 Task: Look for space in Chimaltenango, Guatemala from 9th June, 2023 to 17th June, 2023 for 2 adults in price range Rs.7000 to Rs.12000. Place can be private room with 1  bedroom having 2 beds and 1 bathroom. Property type can be house, flat, guest house. Booking option can be shelf check-in. Required host language is English.
Action: Mouse moved to (567, 97)
Screenshot: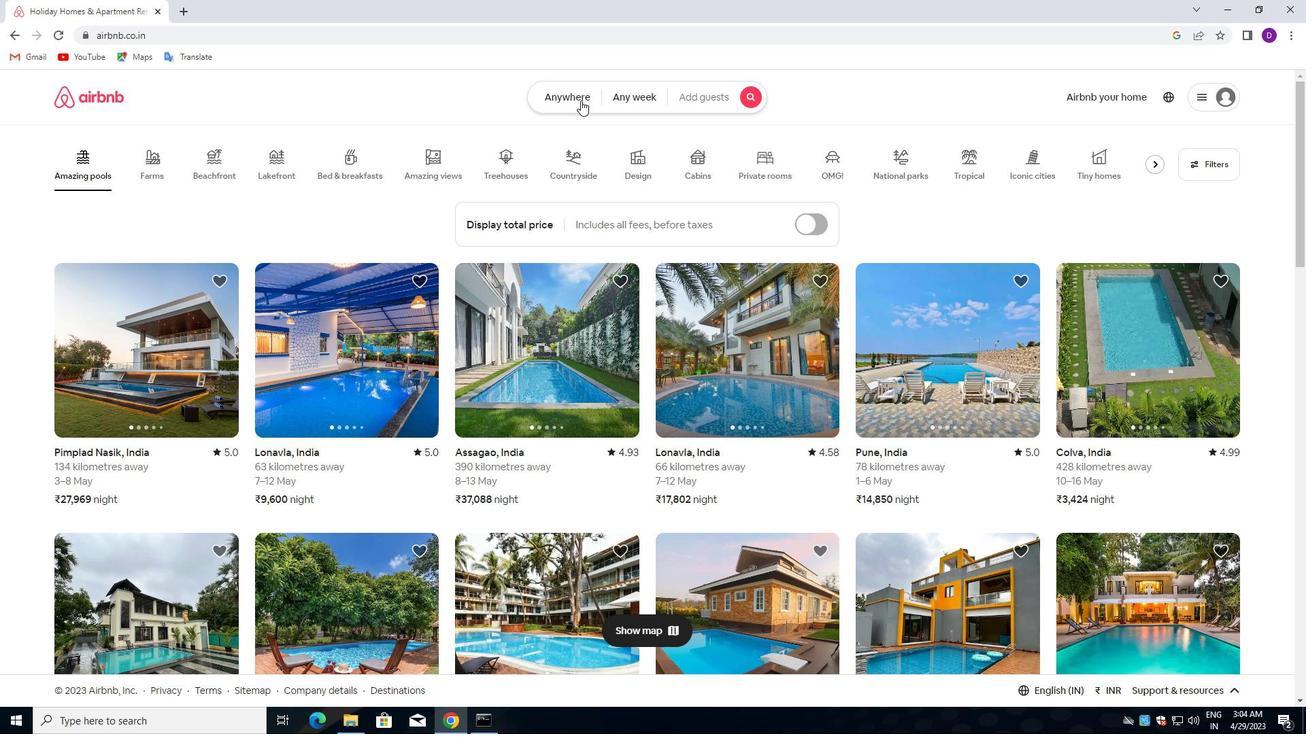 
Action: Mouse pressed left at (567, 97)
Screenshot: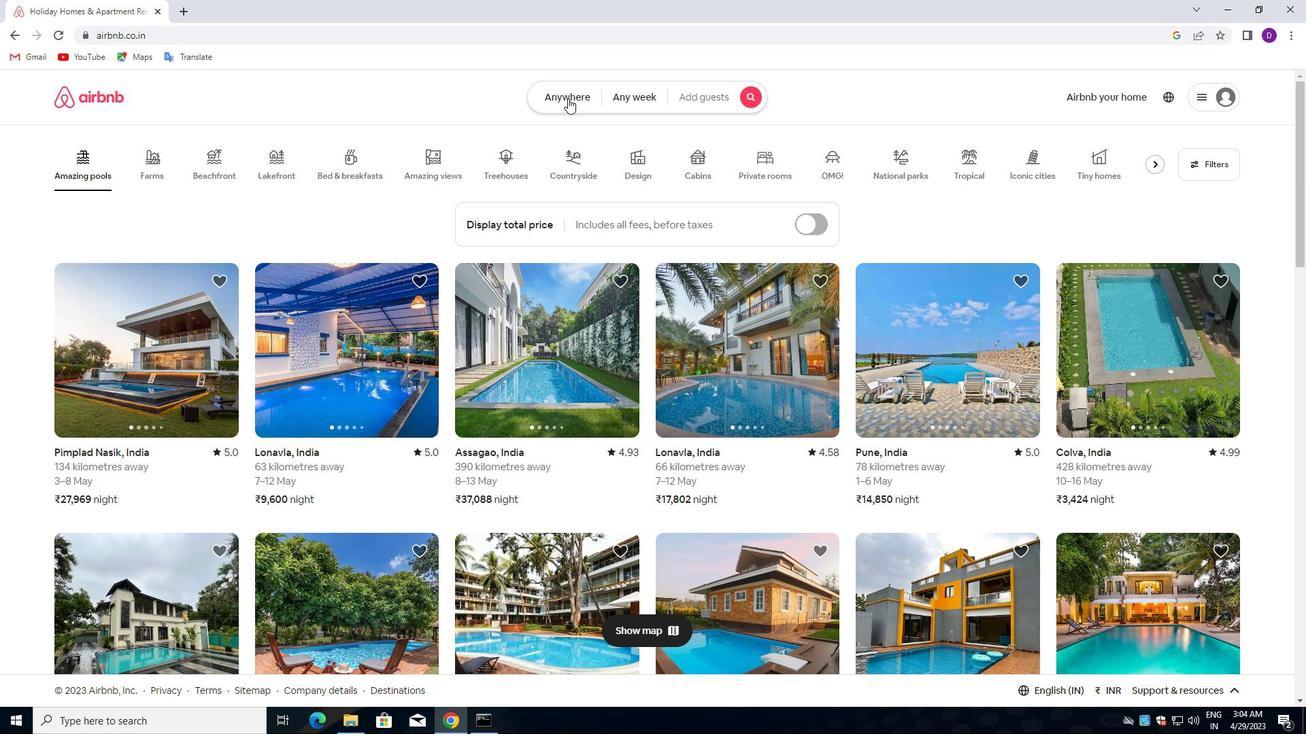 
Action: Mouse moved to (394, 149)
Screenshot: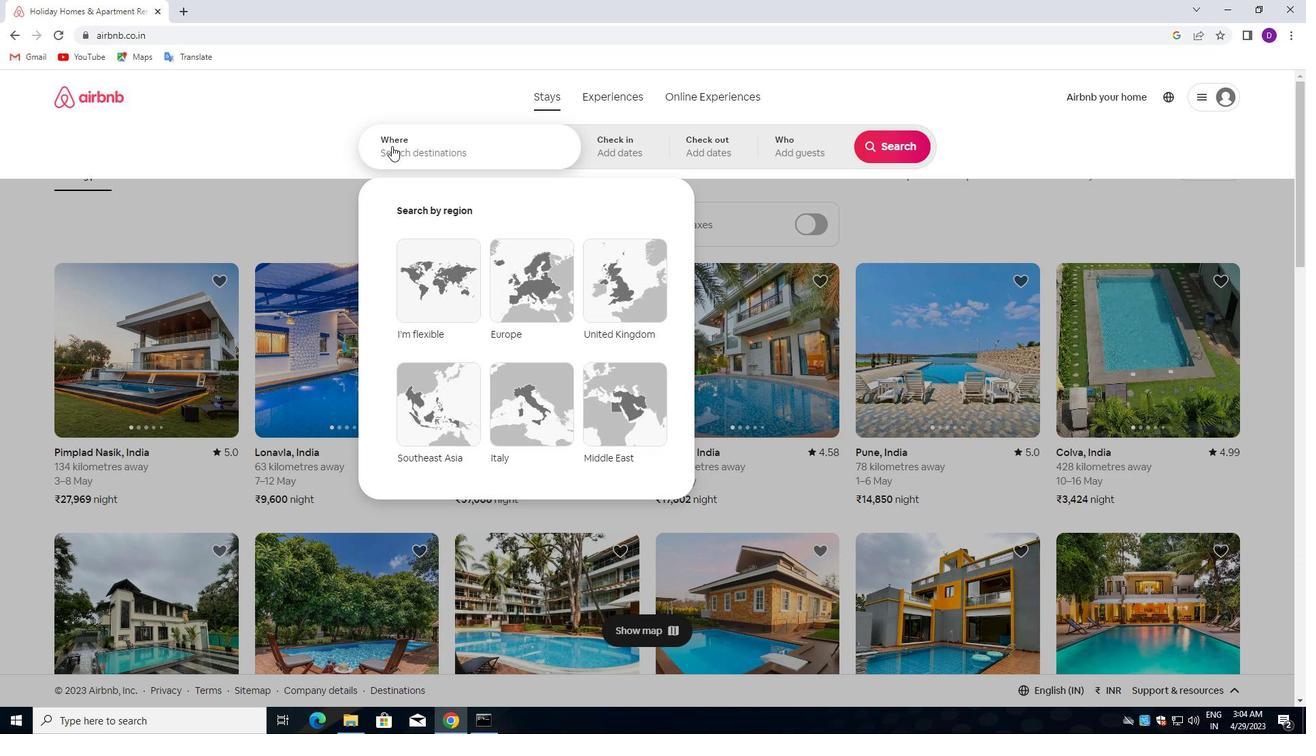 
Action: Mouse pressed left at (394, 149)
Screenshot: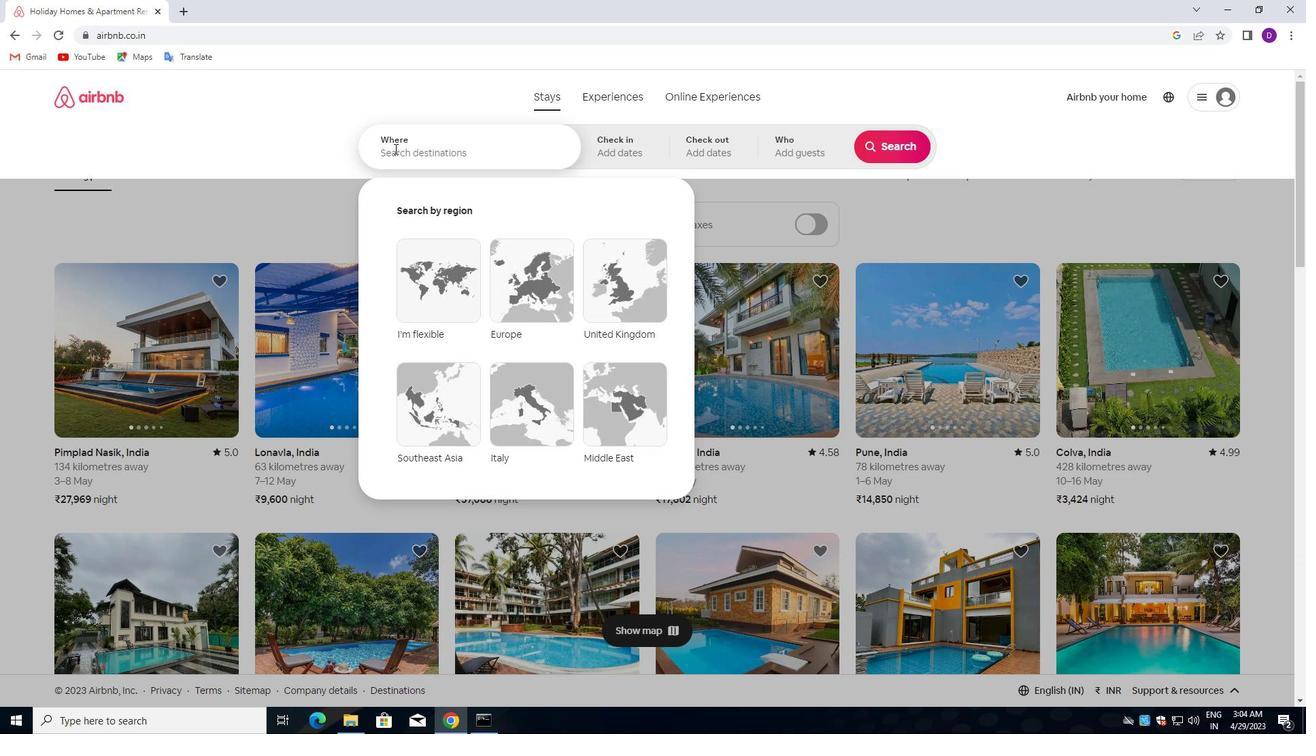 
Action: Key pressed <Key.shift>CHIMALTE<Key.down><Key.enter>
Screenshot: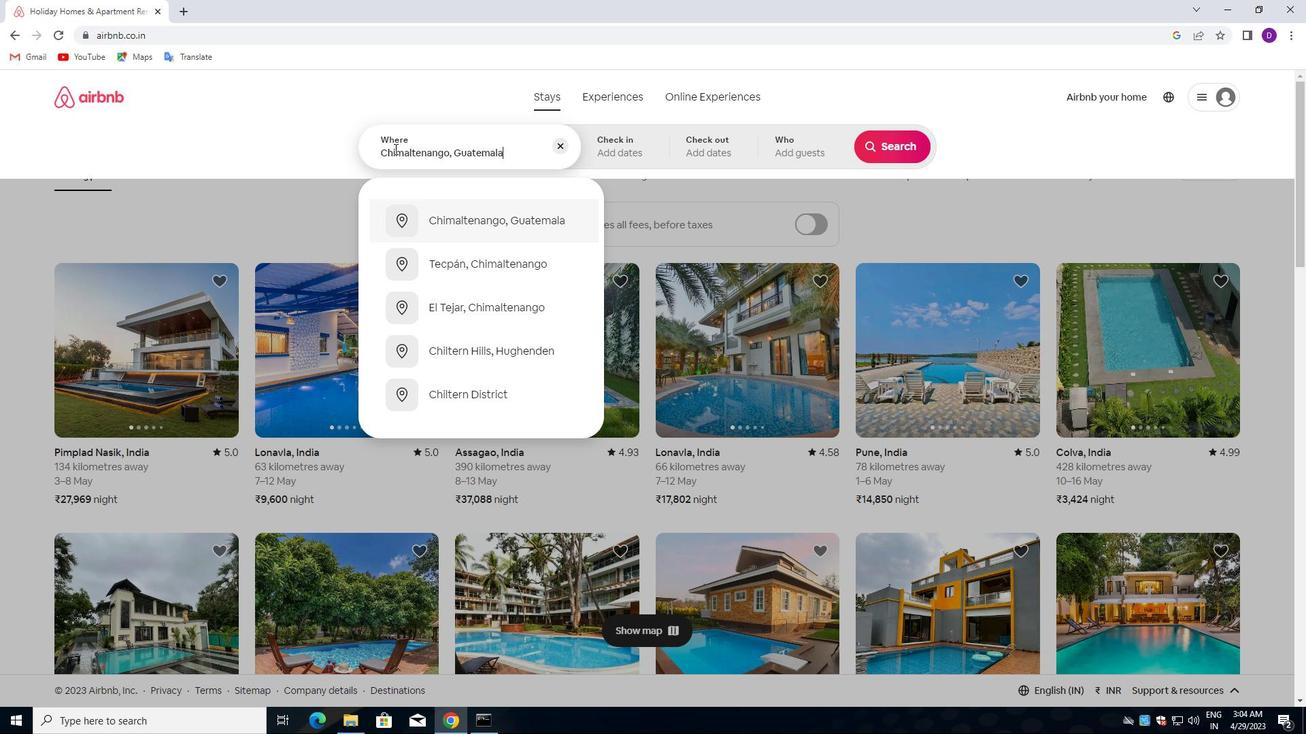 
Action: Mouse moved to (888, 254)
Screenshot: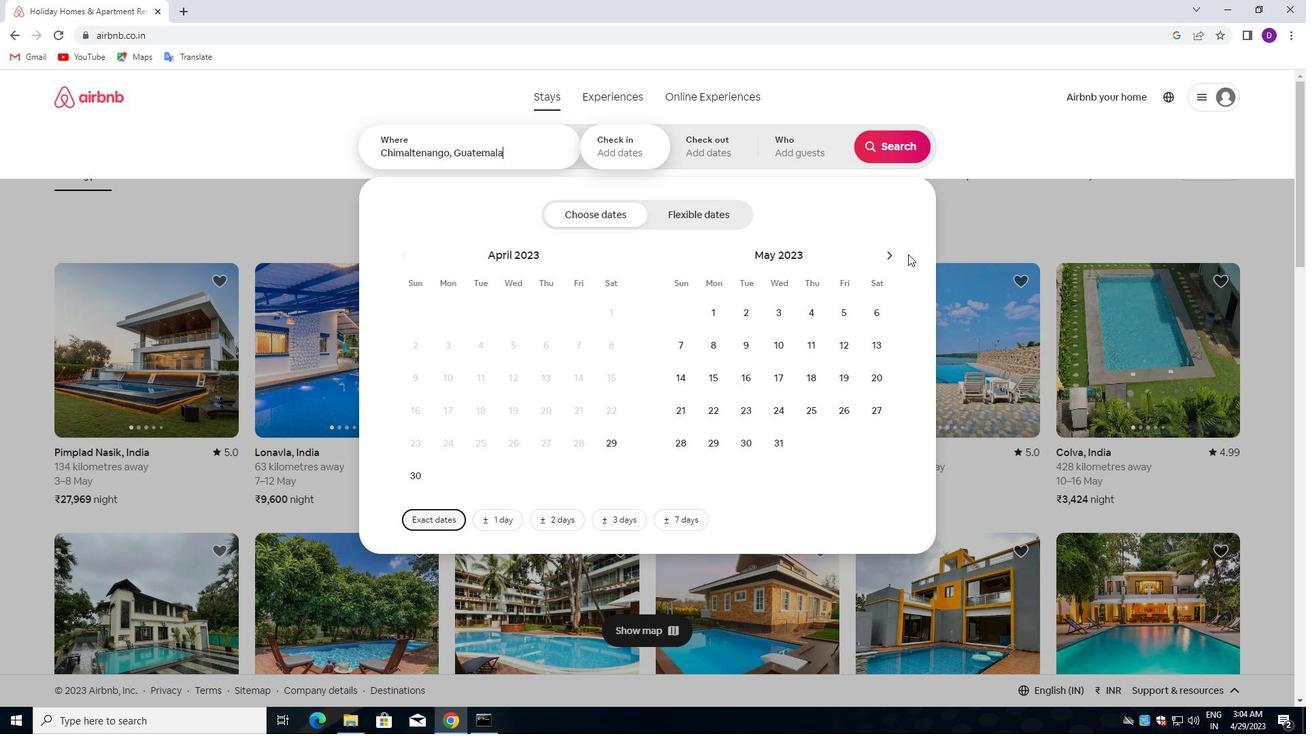 
Action: Mouse pressed left at (888, 254)
Screenshot: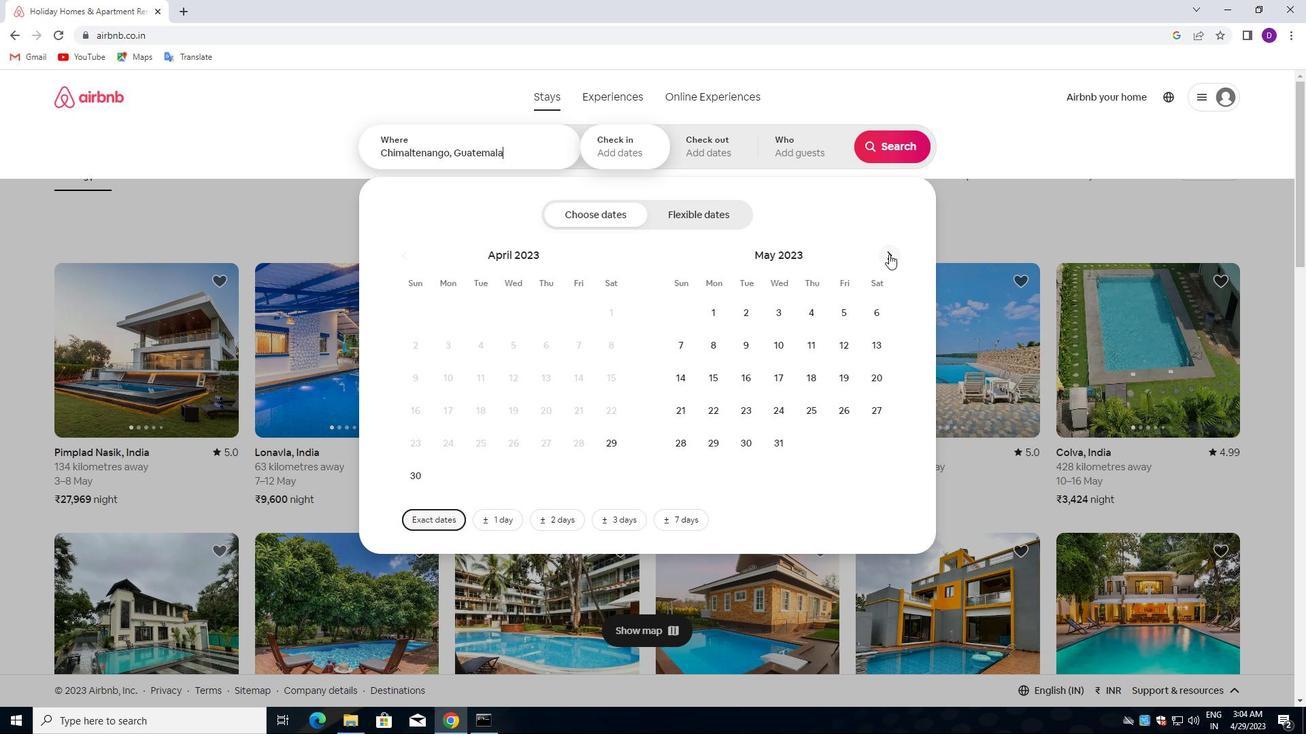 
Action: Mouse moved to (840, 346)
Screenshot: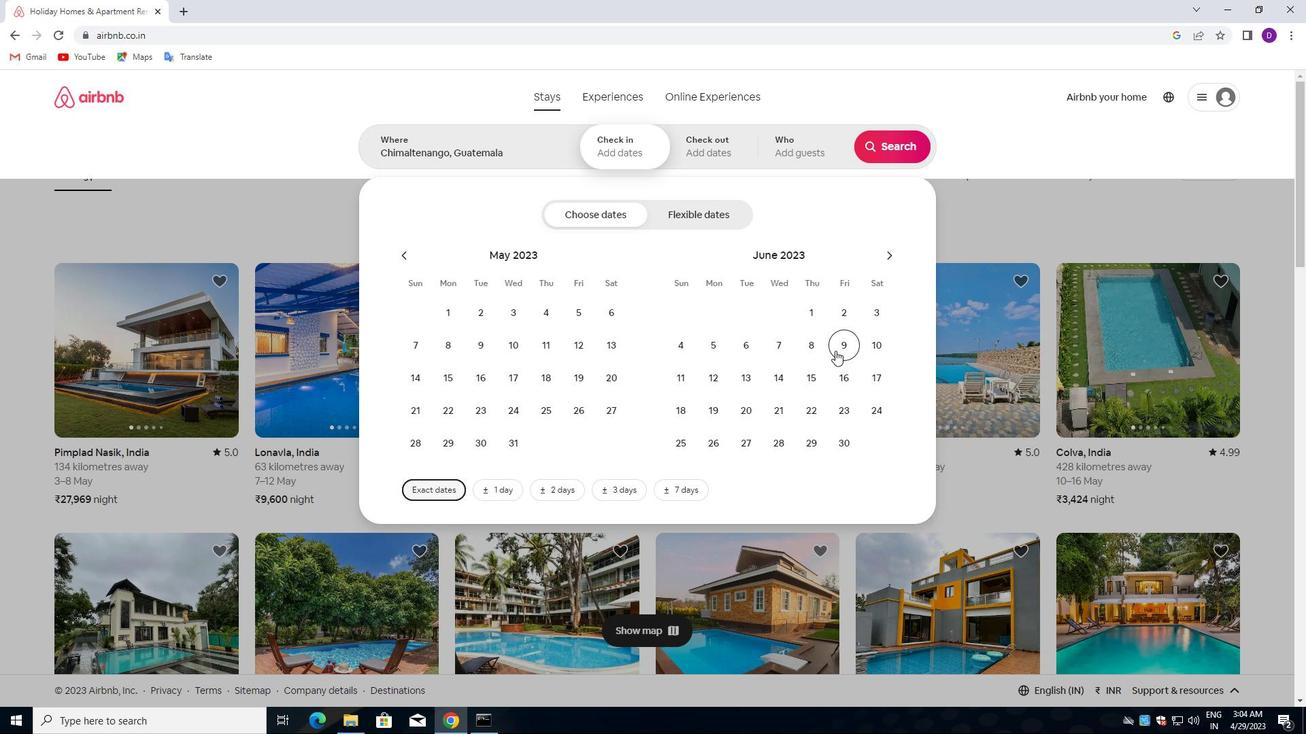 
Action: Mouse pressed left at (840, 346)
Screenshot: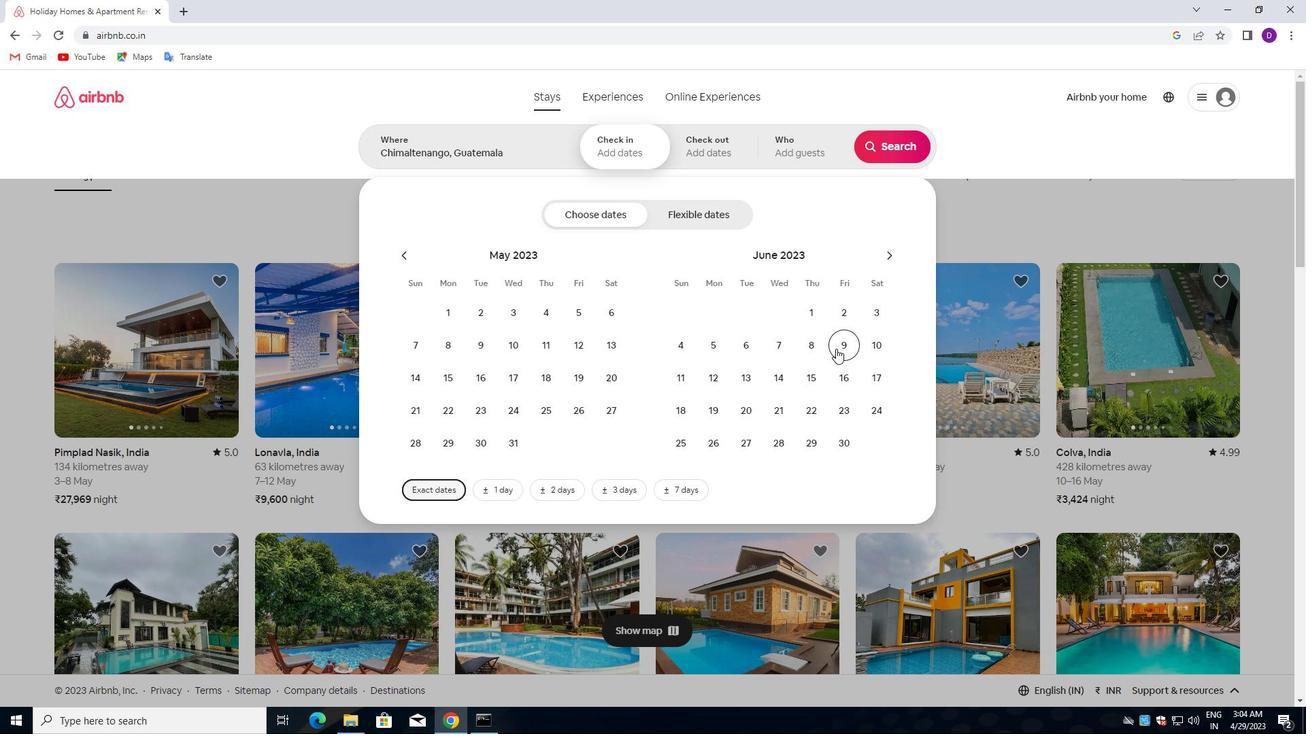 
Action: Mouse moved to (871, 374)
Screenshot: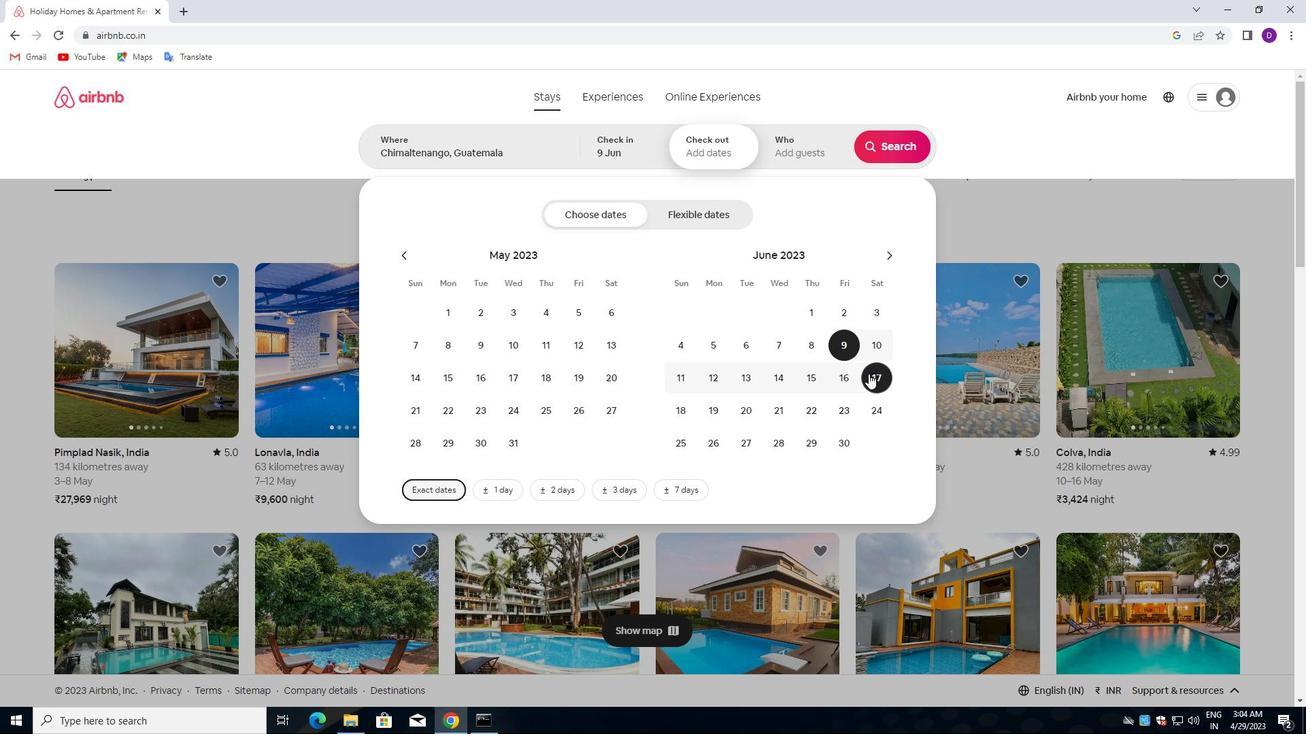 
Action: Mouse pressed left at (871, 374)
Screenshot: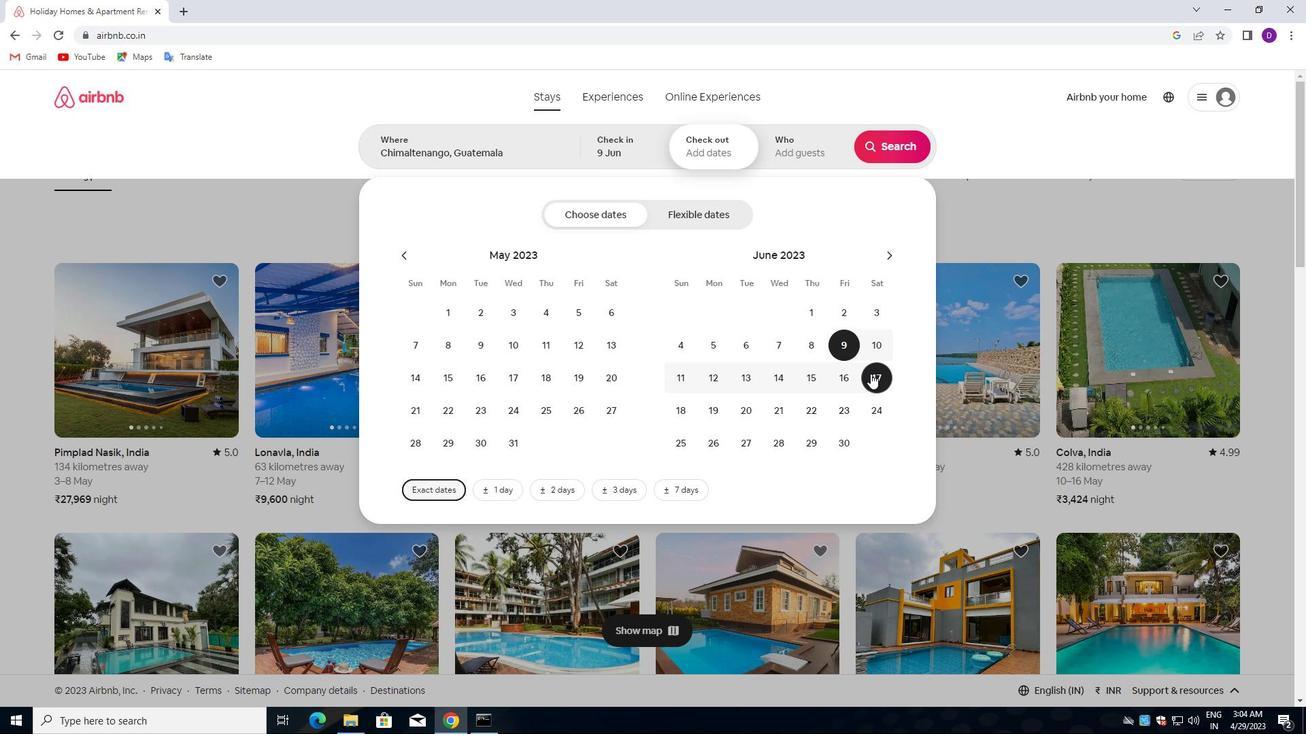 
Action: Mouse moved to (802, 149)
Screenshot: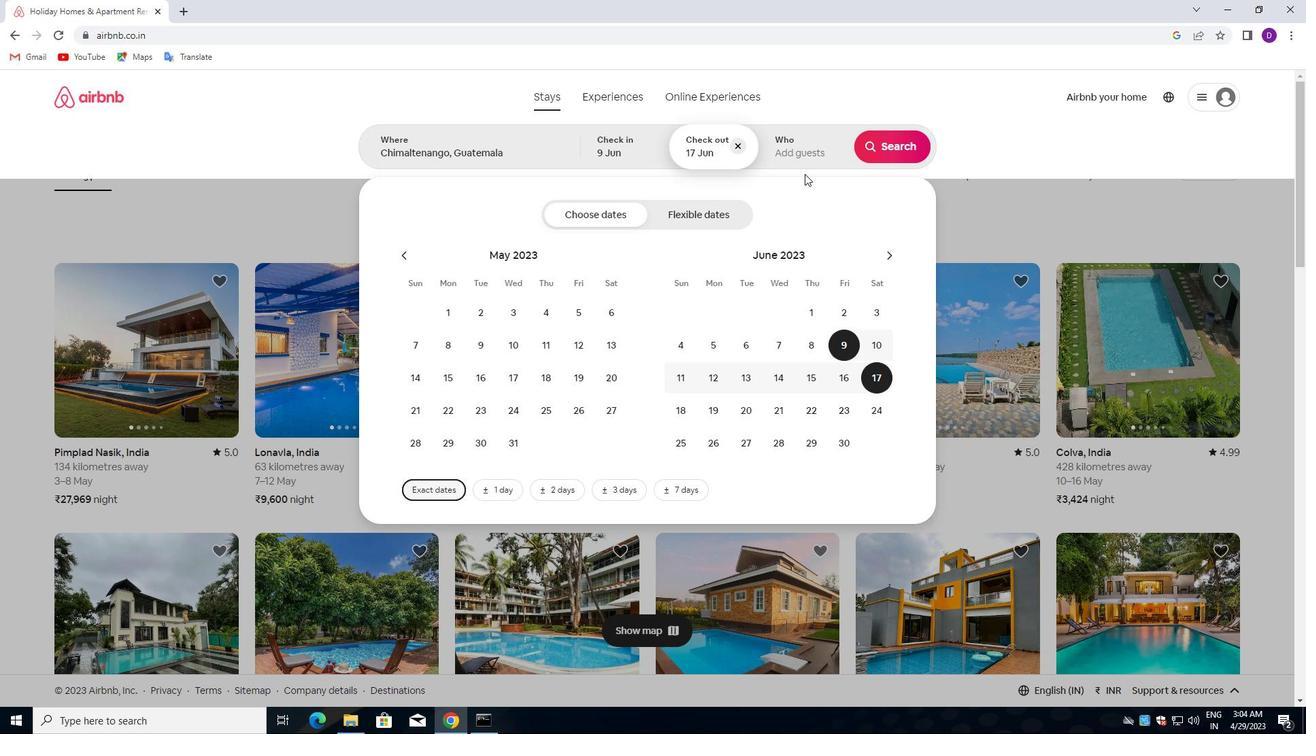
Action: Mouse pressed left at (802, 149)
Screenshot: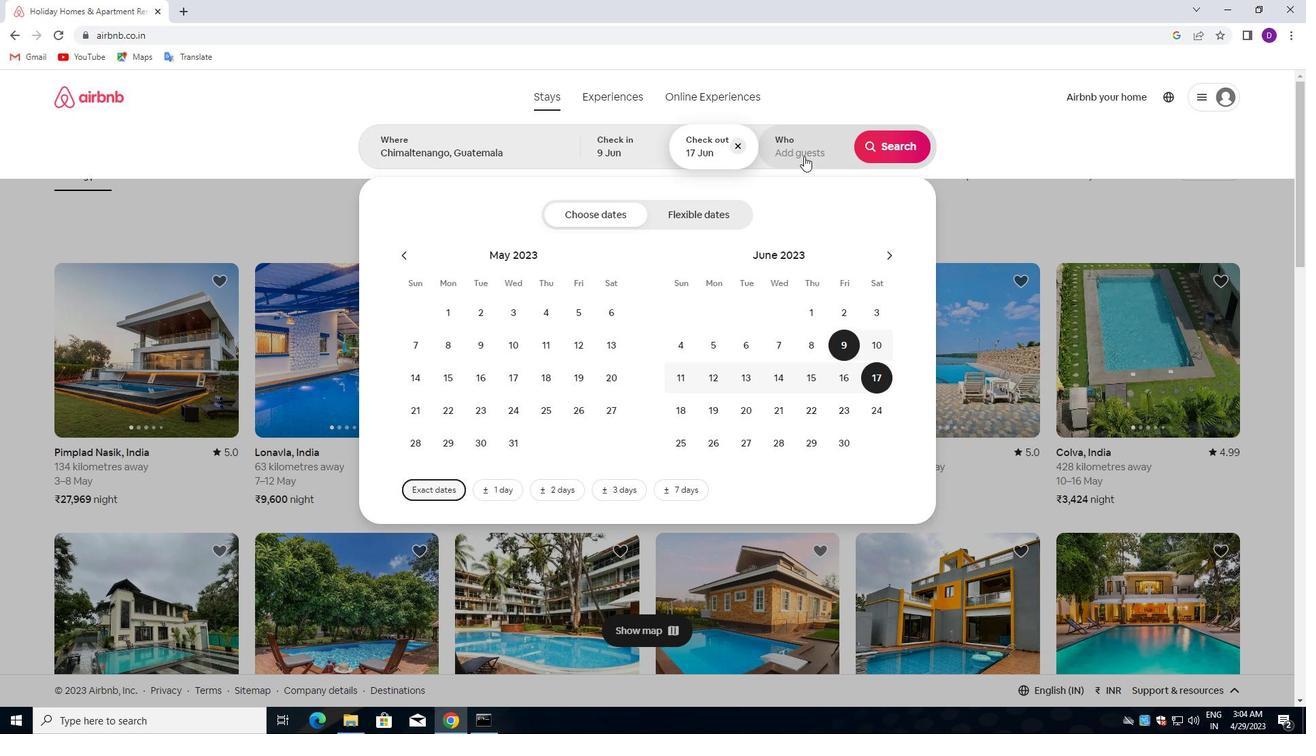 
Action: Mouse moved to (896, 223)
Screenshot: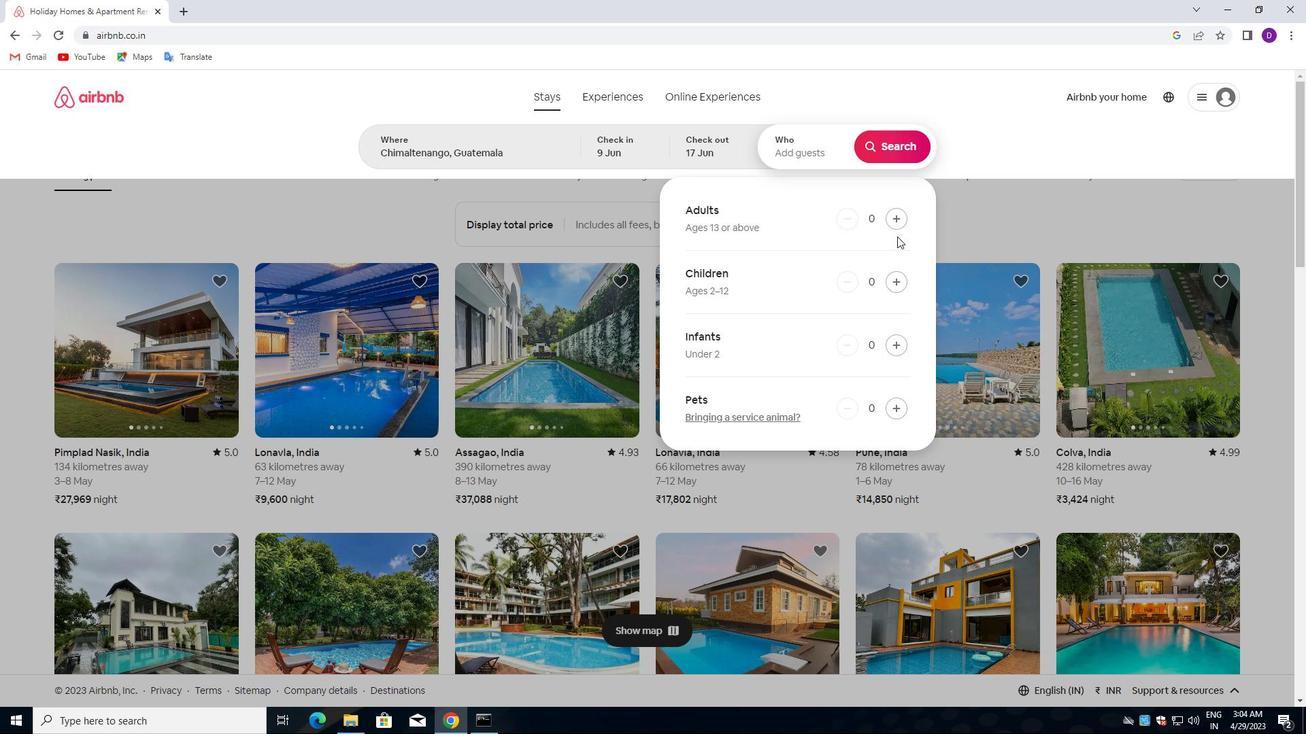 
Action: Mouse pressed left at (896, 223)
Screenshot: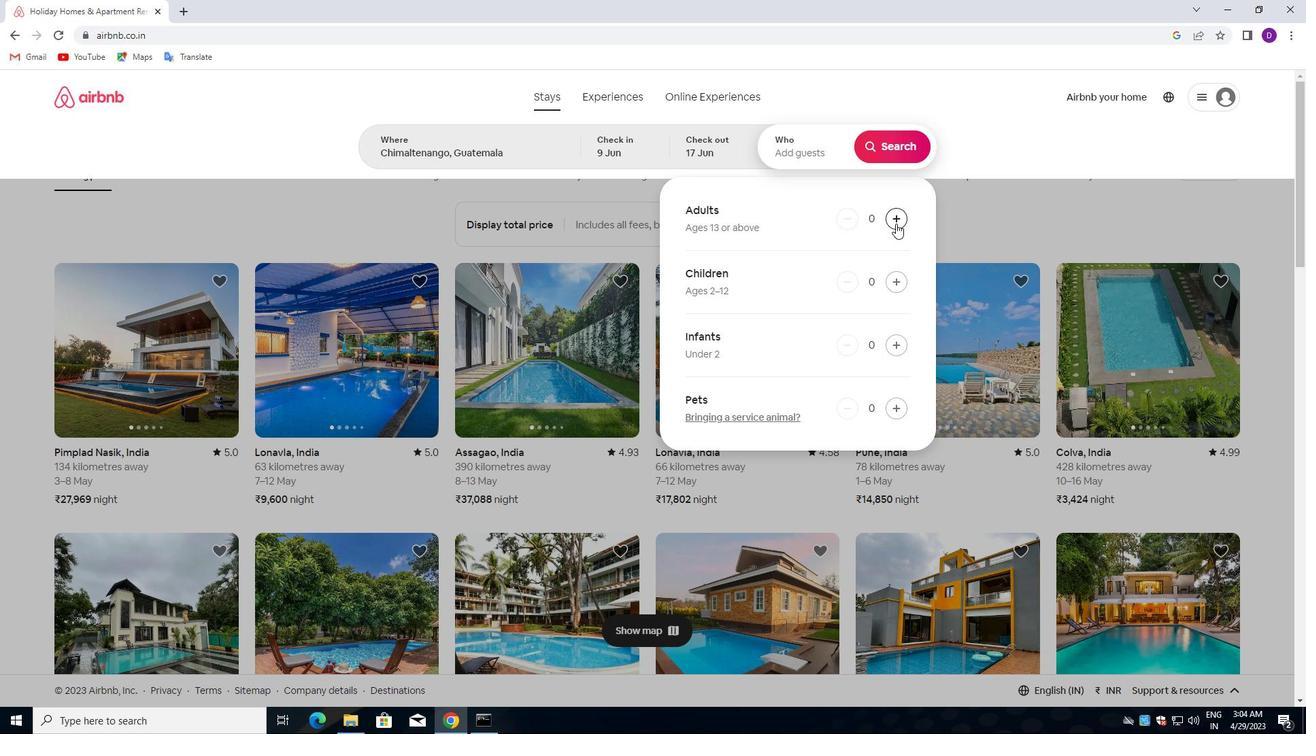 
Action: Mouse pressed left at (896, 223)
Screenshot: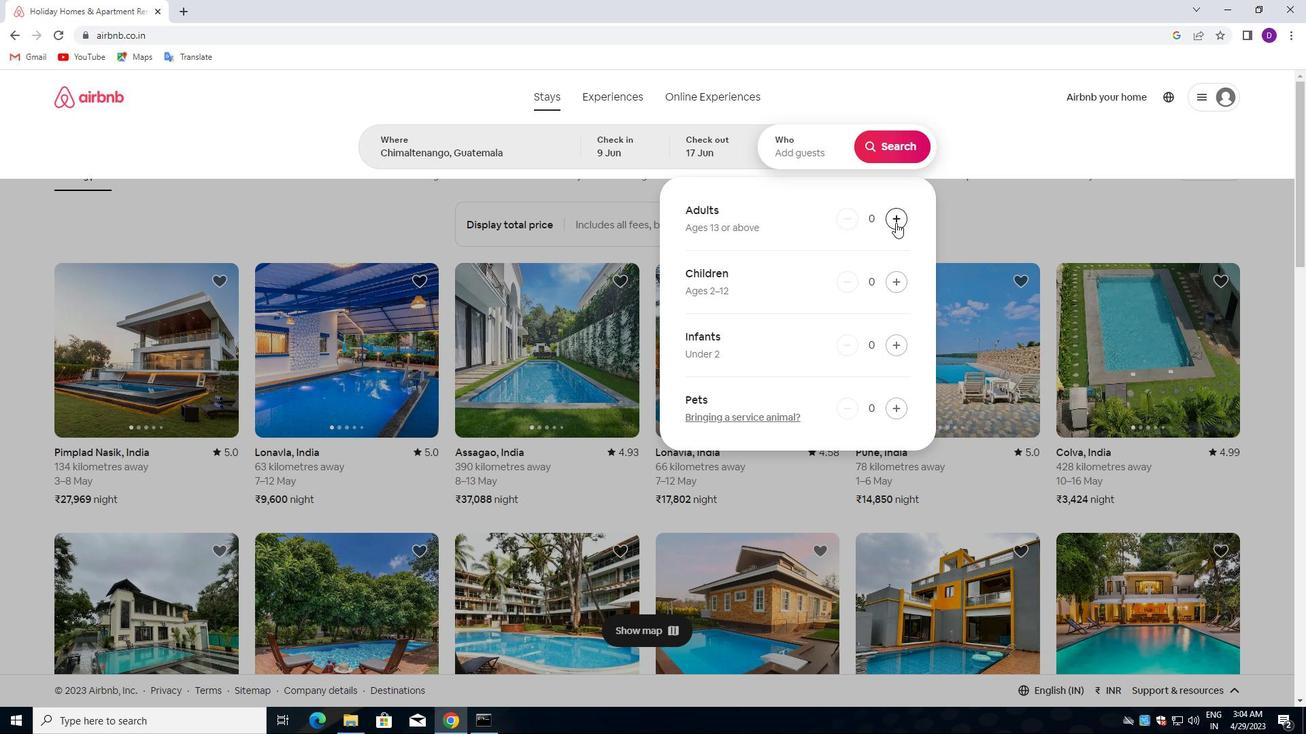 
Action: Mouse moved to (901, 148)
Screenshot: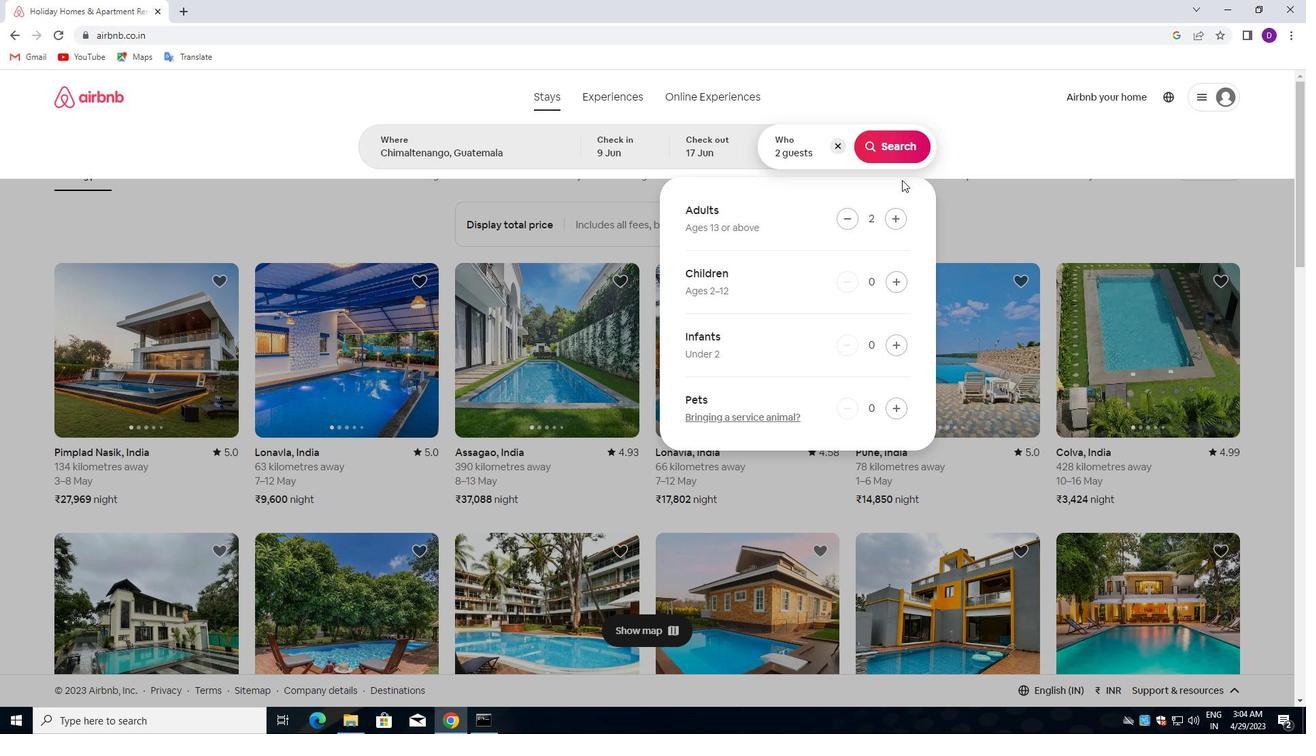 
Action: Mouse pressed left at (901, 148)
Screenshot: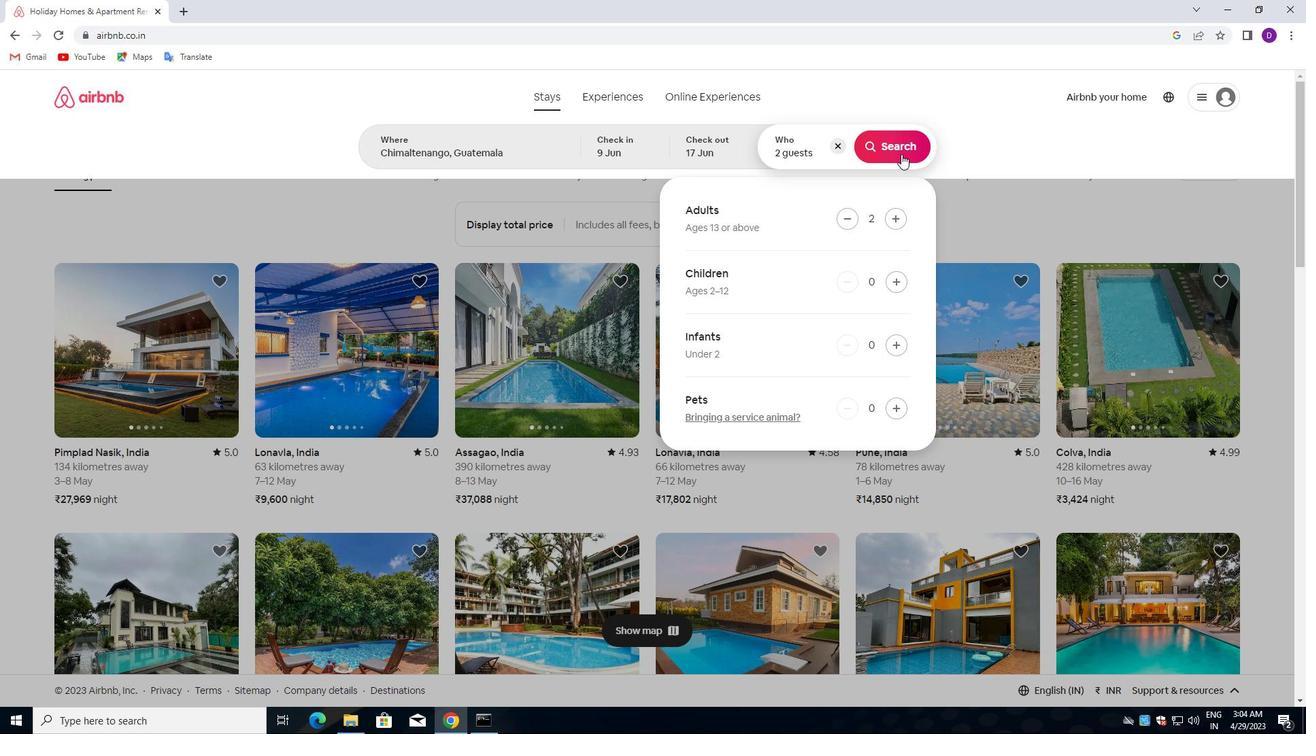 
Action: Mouse moved to (1230, 149)
Screenshot: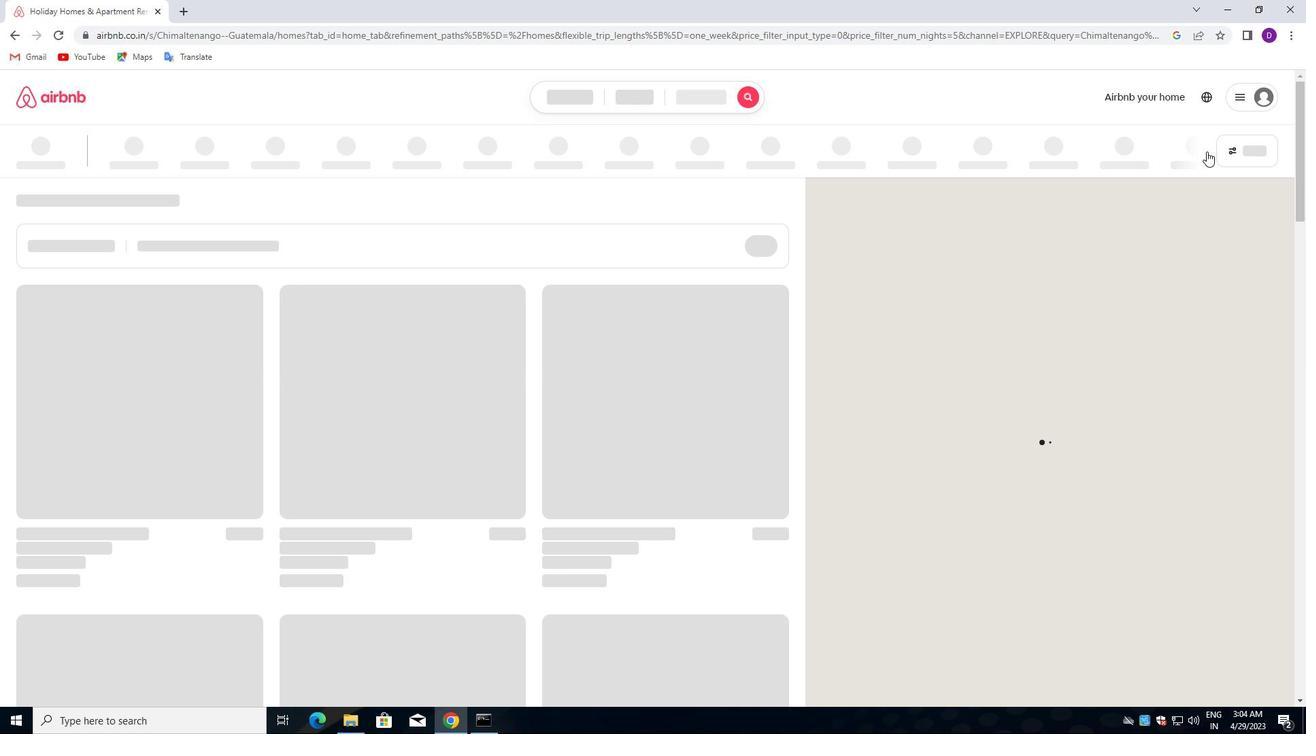 
Action: Mouse pressed left at (1230, 149)
Screenshot: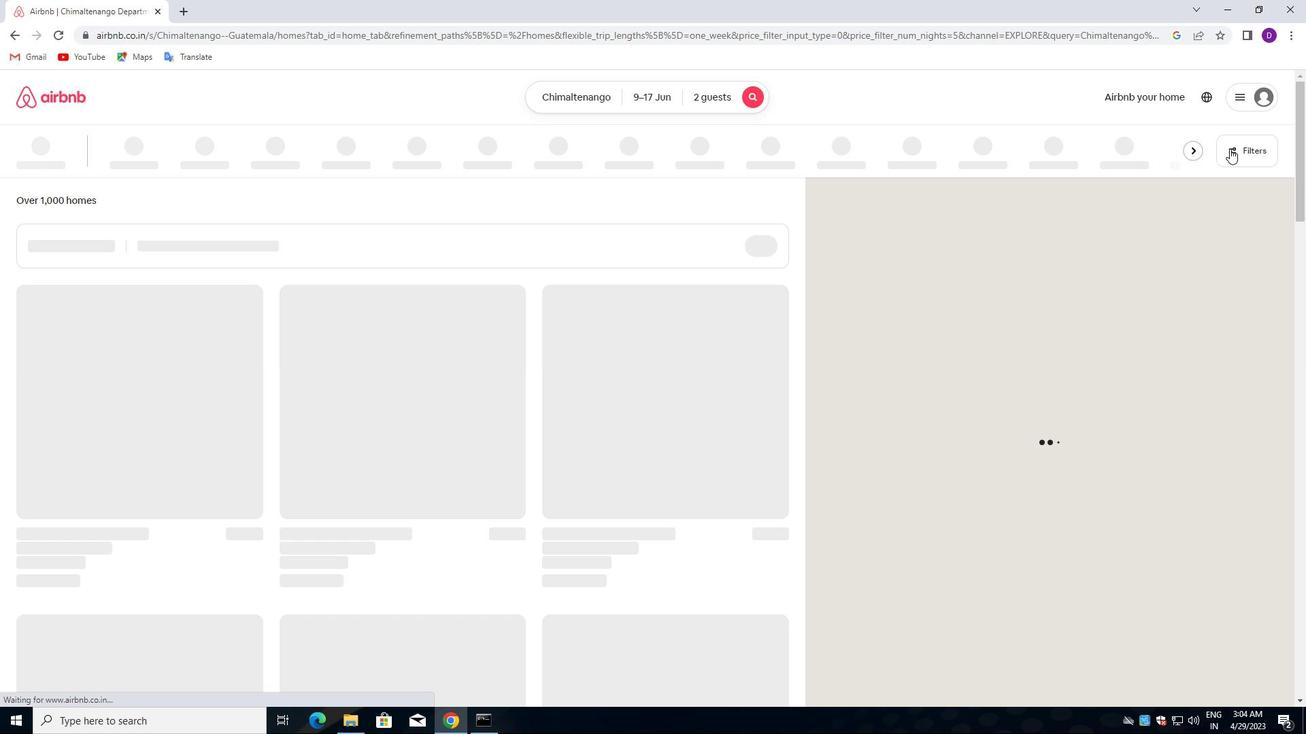 
Action: Mouse moved to (481, 321)
Screenshot: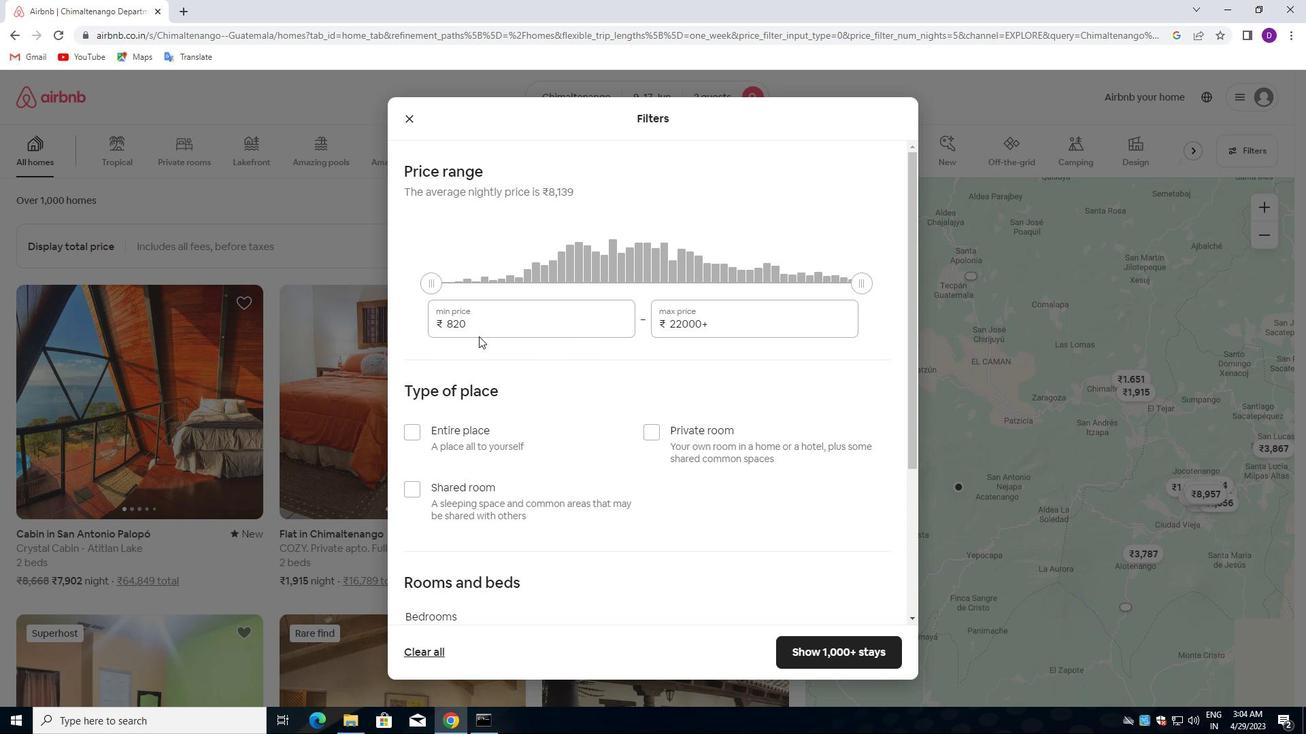 
Action: Mouse pressed left at (481, 321)
Screenshot: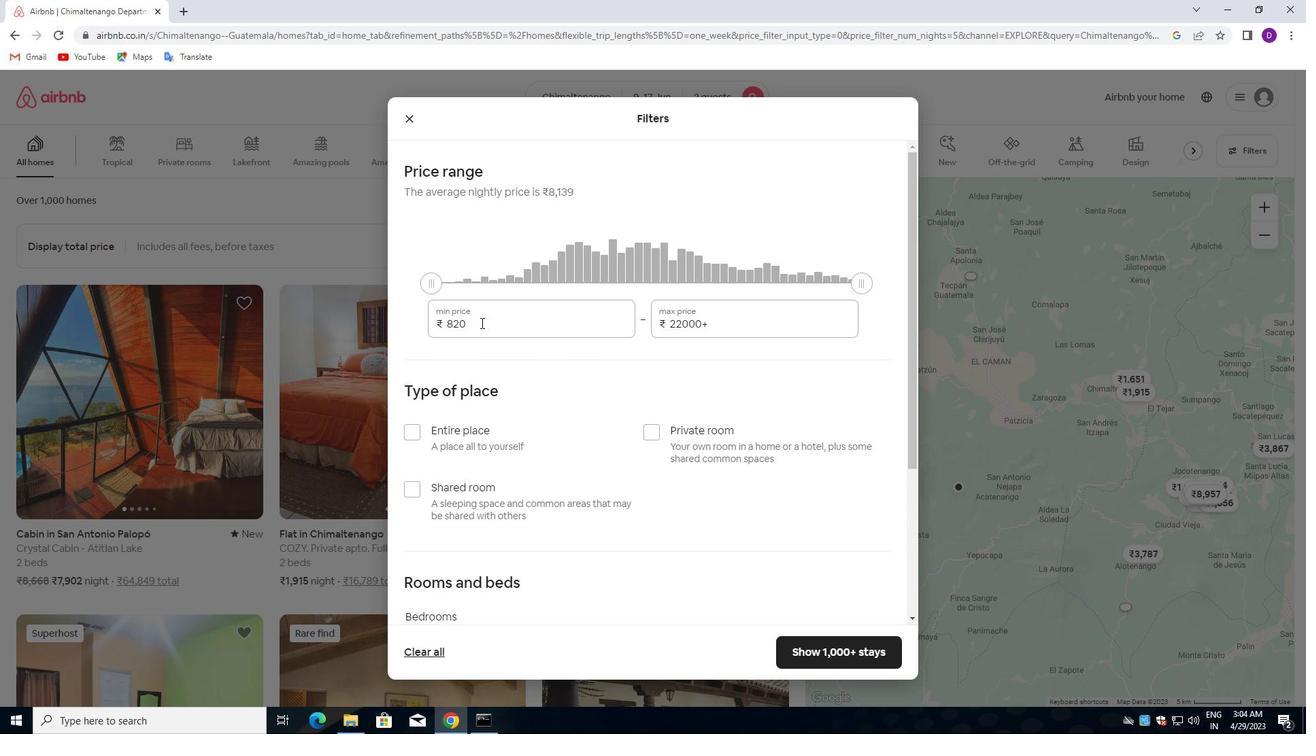 
Action: Mouse pressed left at (481, 321)
Screenshot: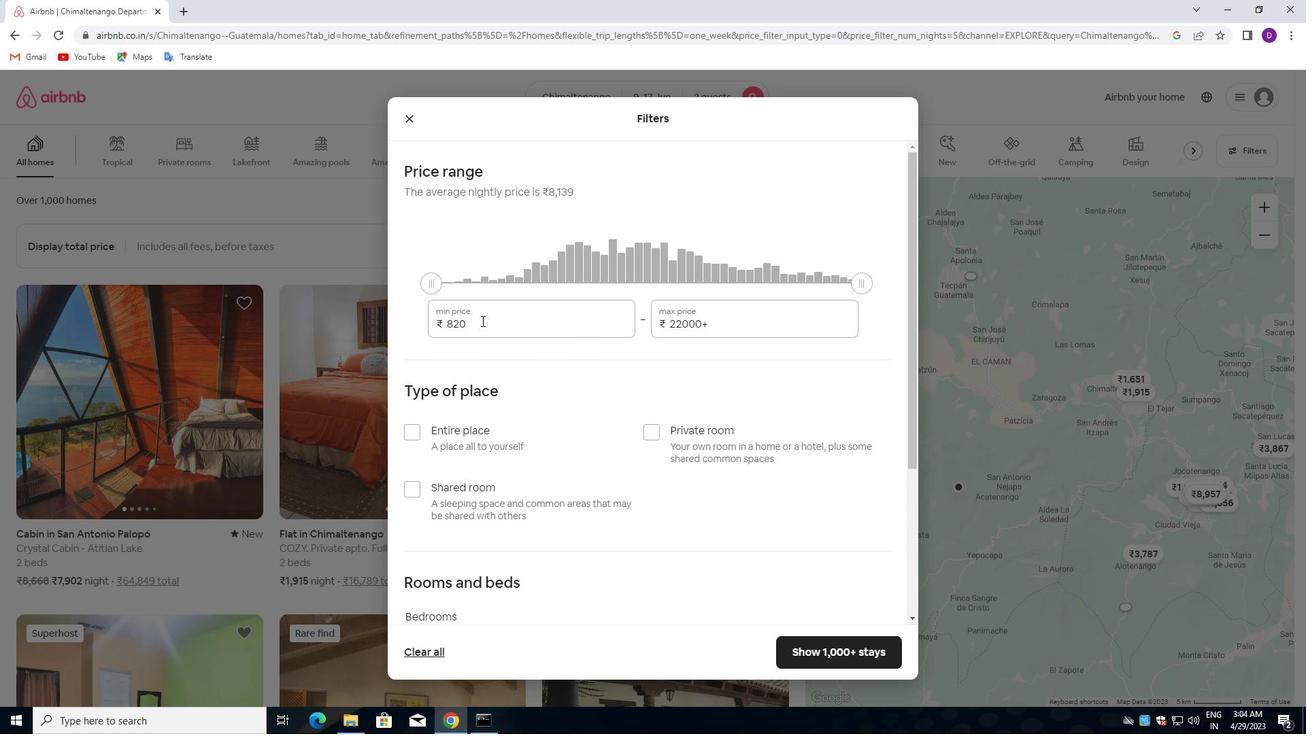 
Action: Key pressed 7000<Key.tab>12000
Screenshot: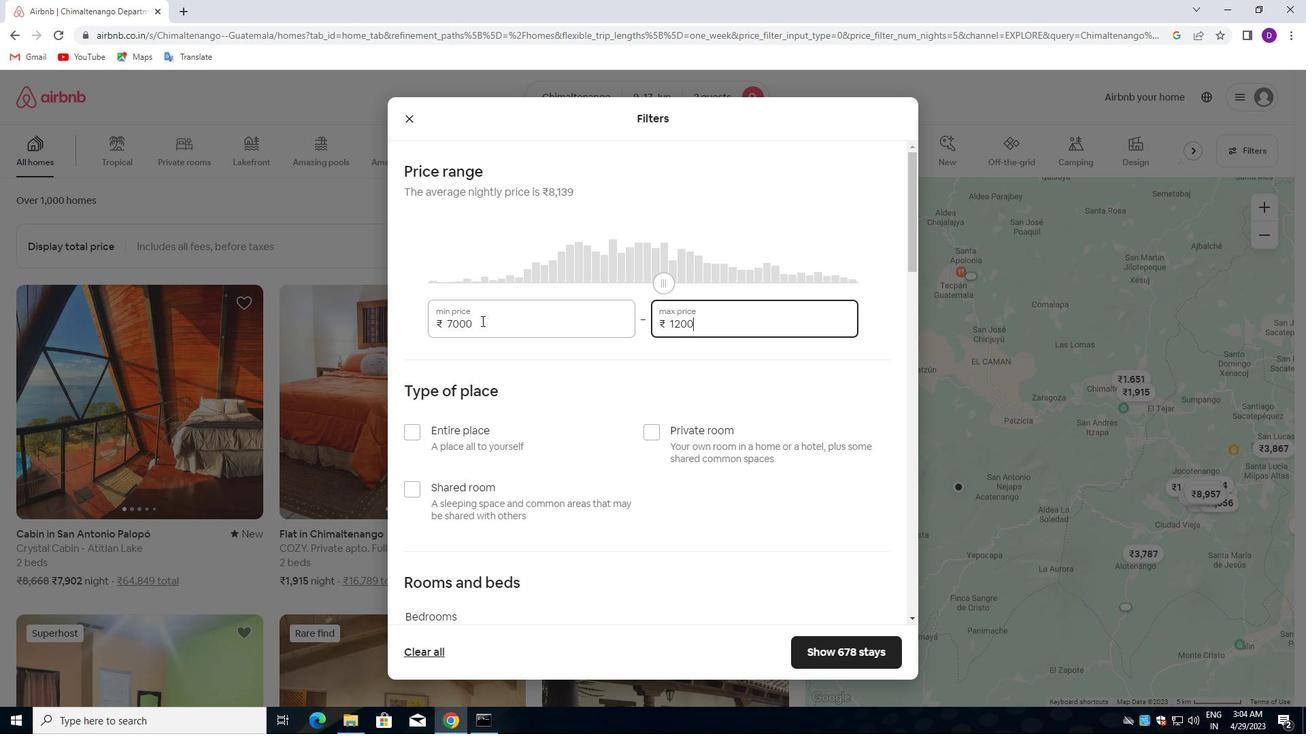 
Action: Mouse moved to (460, 390)
Screenshot: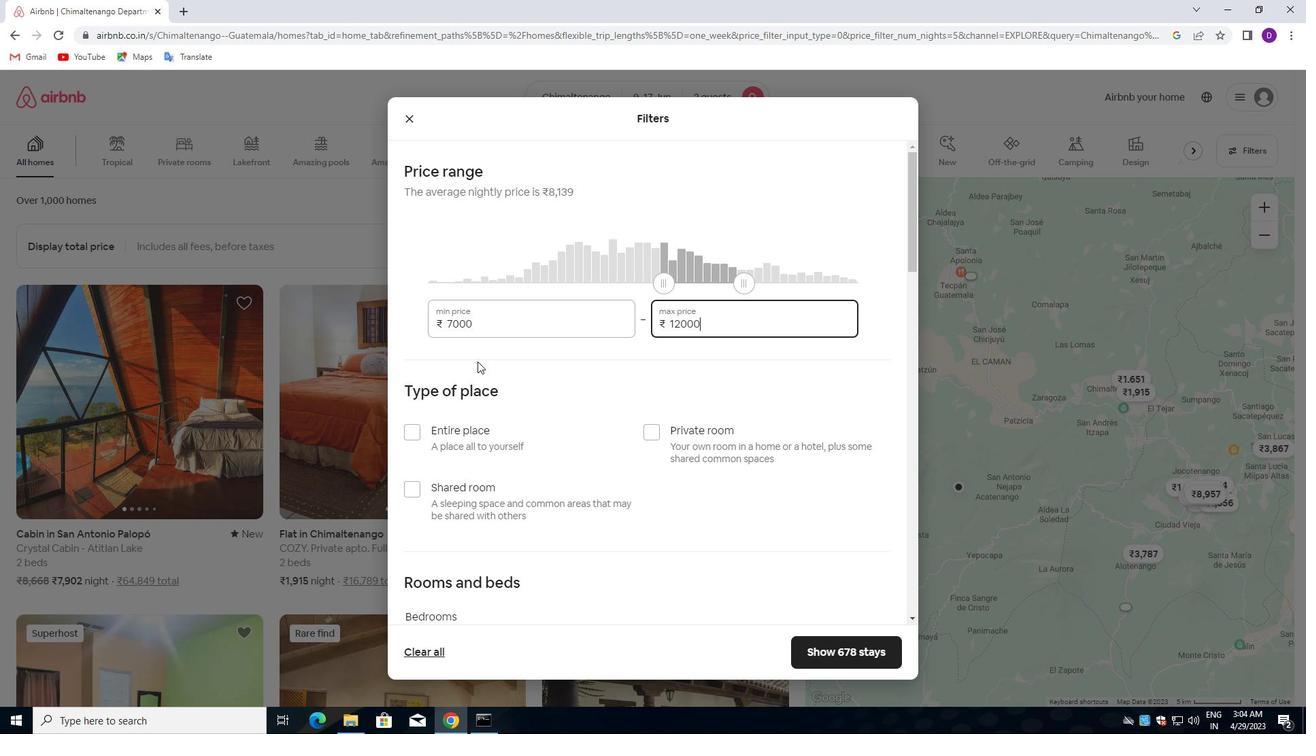 
Action: Mouse scrolled (460, 389) with delta (0, 0)
Screenshot: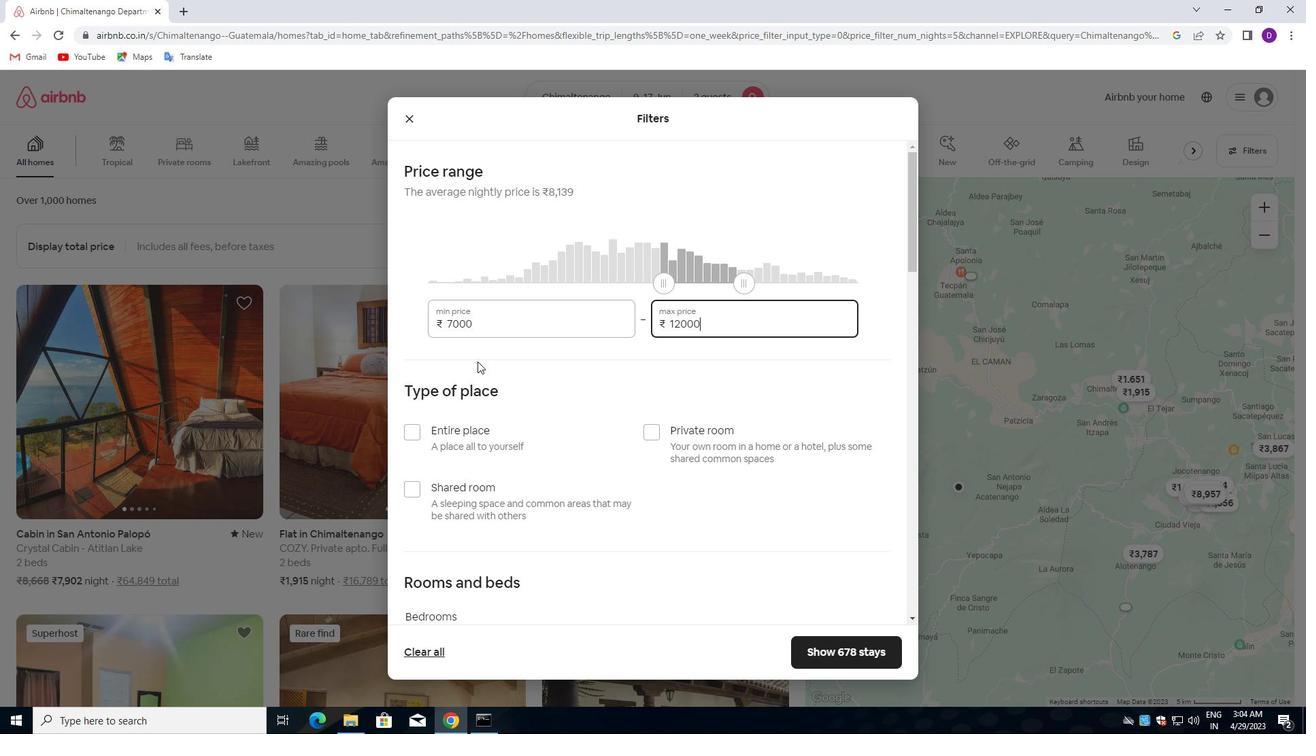 
Action: Mouse moved to (457, 393)
Screenshot: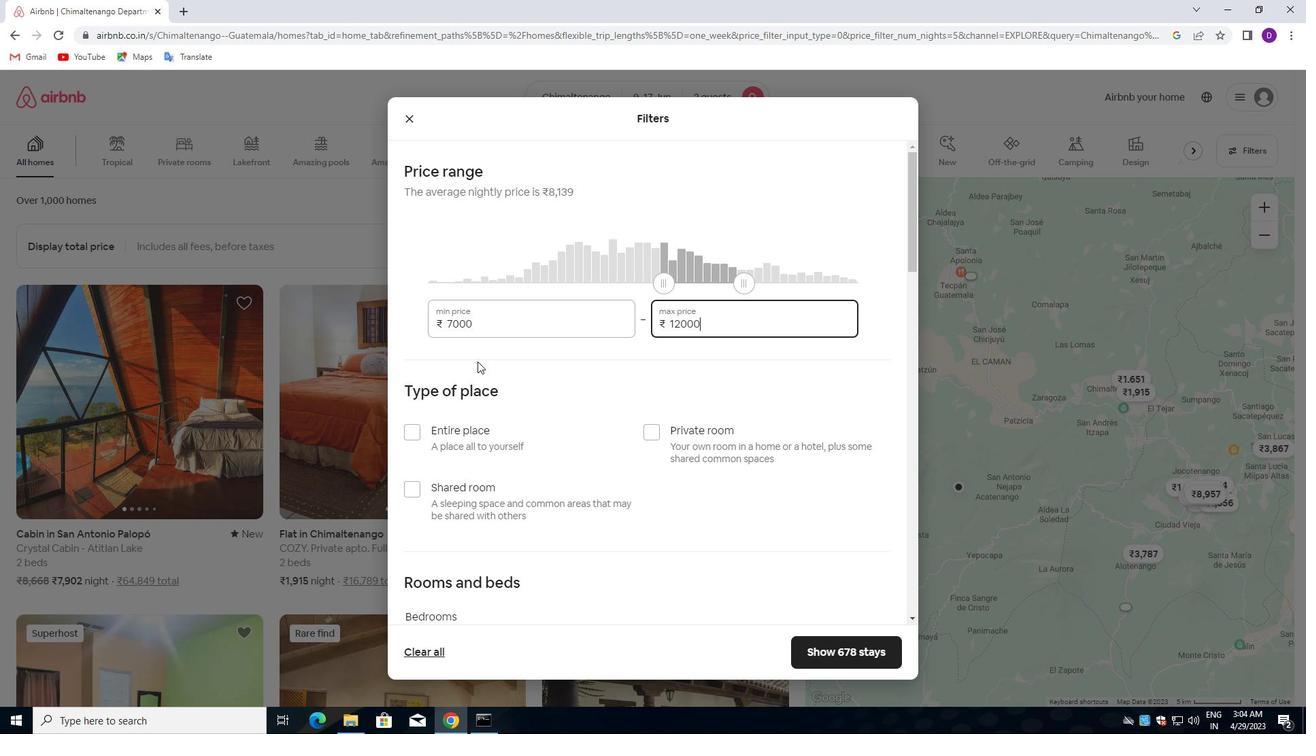 
Action: Mouse scrolled (457, 392) with delta (0, 0)
Screenshot: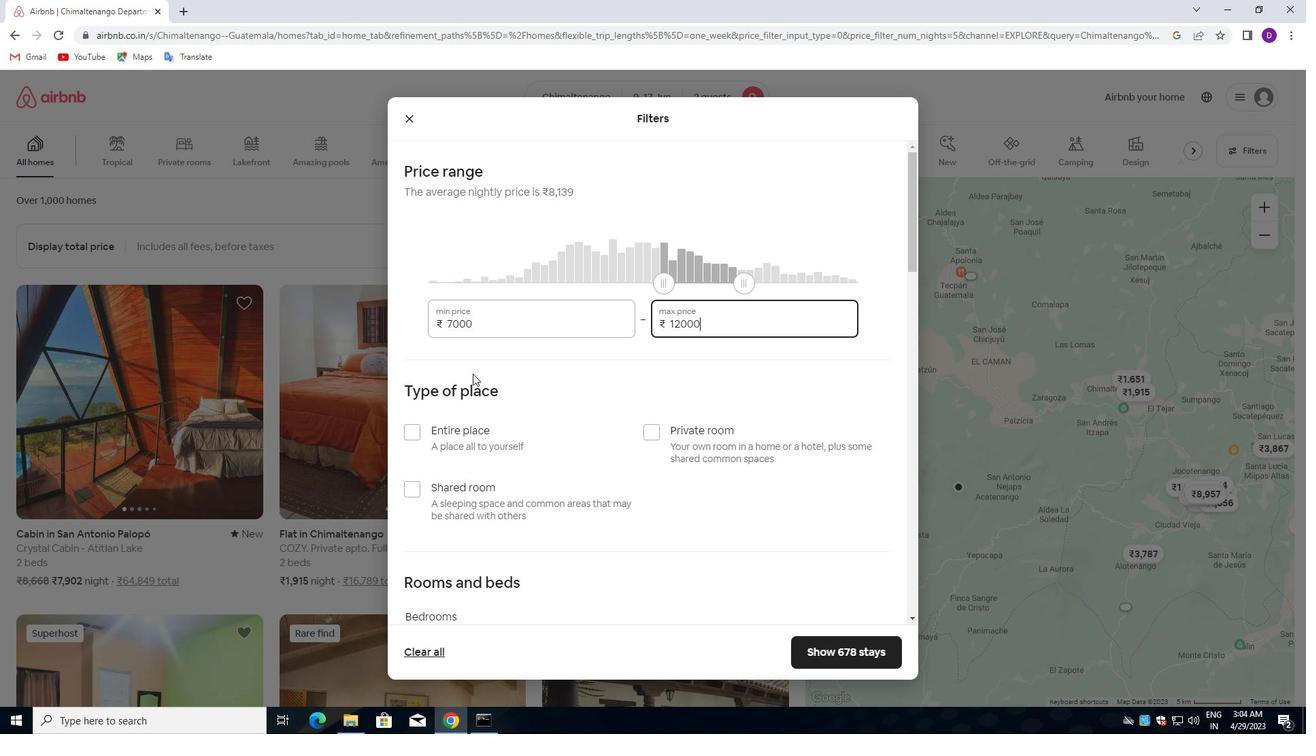 
Action: Mouse moved to (653, 296)
Screenshot: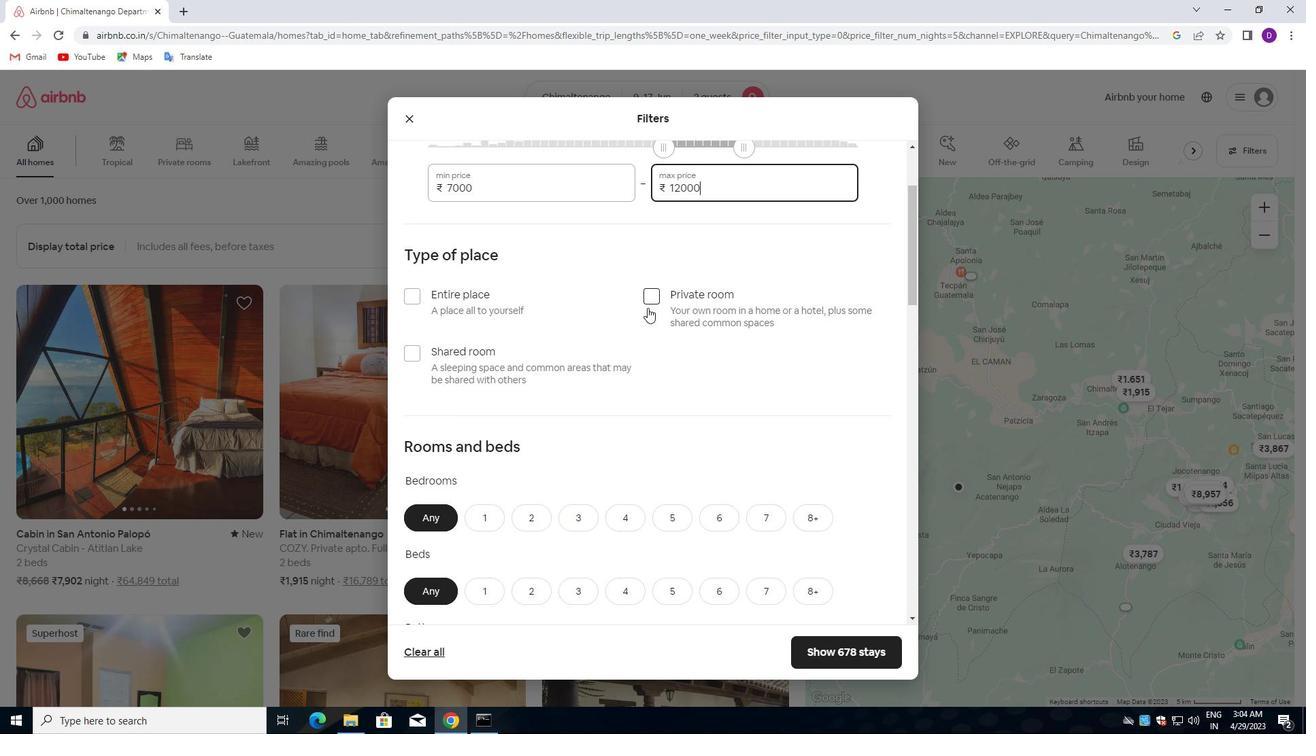 
Action: Mouse pressed left at (653, 296)
Screenshot: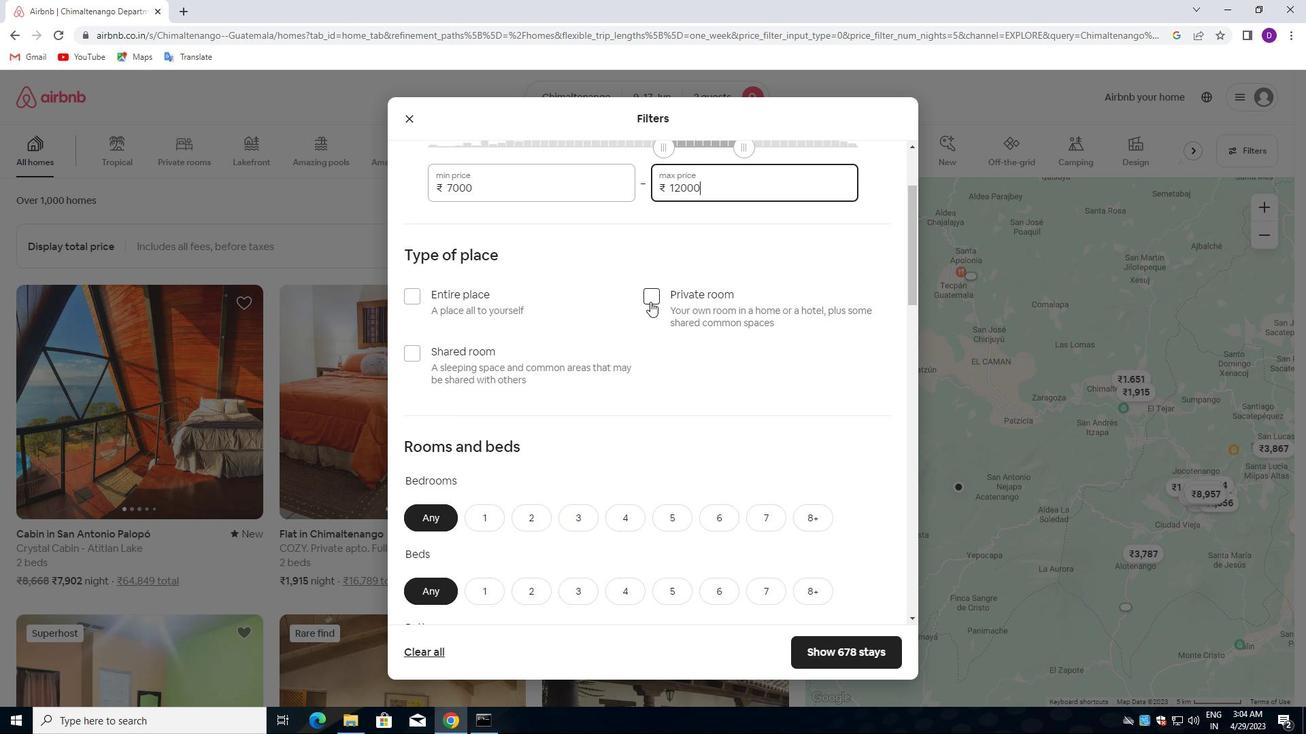 
Action: Mouse moved to (492, 412)
Screenshot: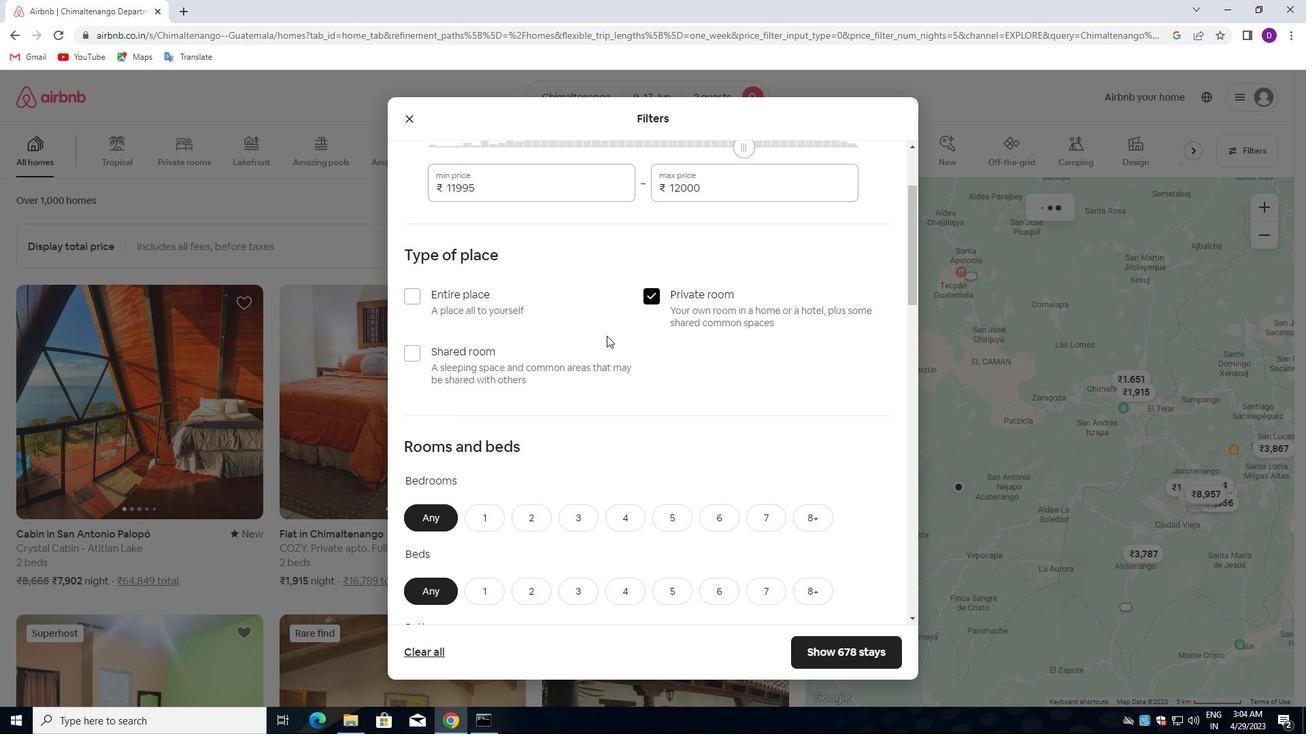 
Action: Mouse scrolled (492, 411) with delta (0, 0)
Screenshot: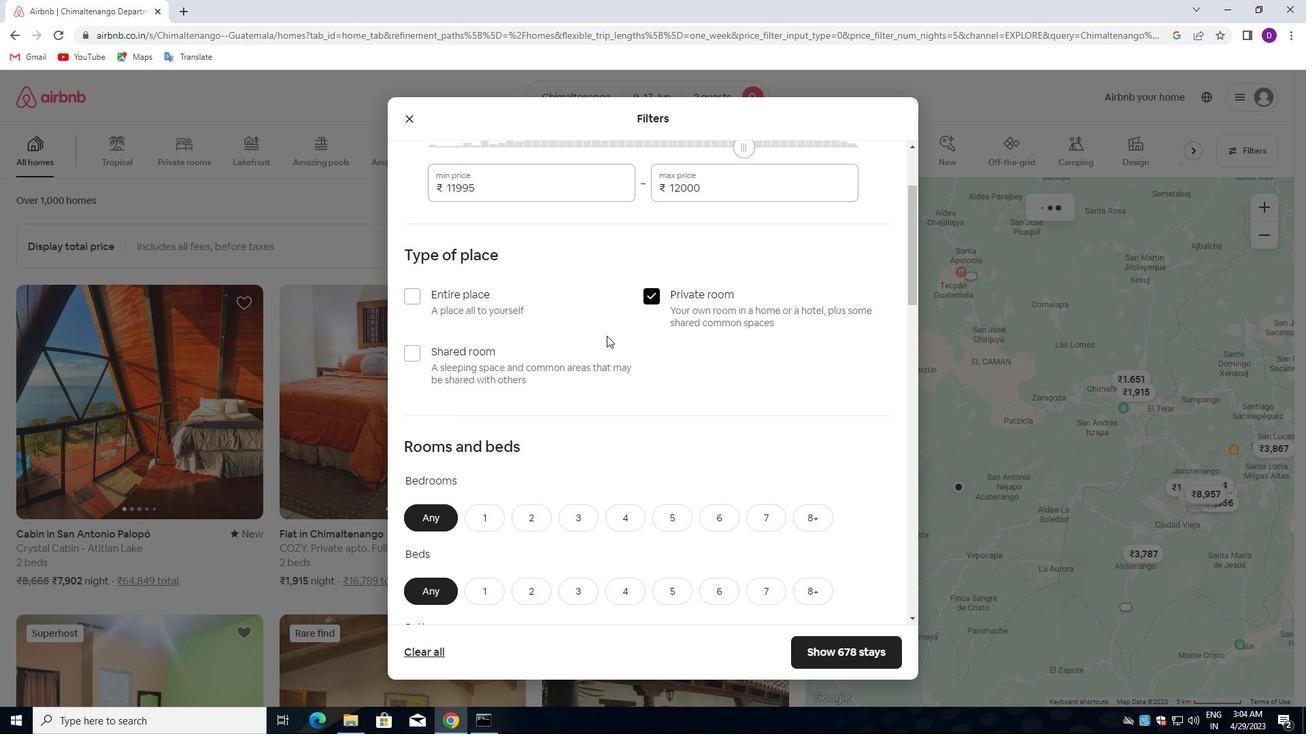 
Action: Mouse moved to (488, 413)
Screenshot: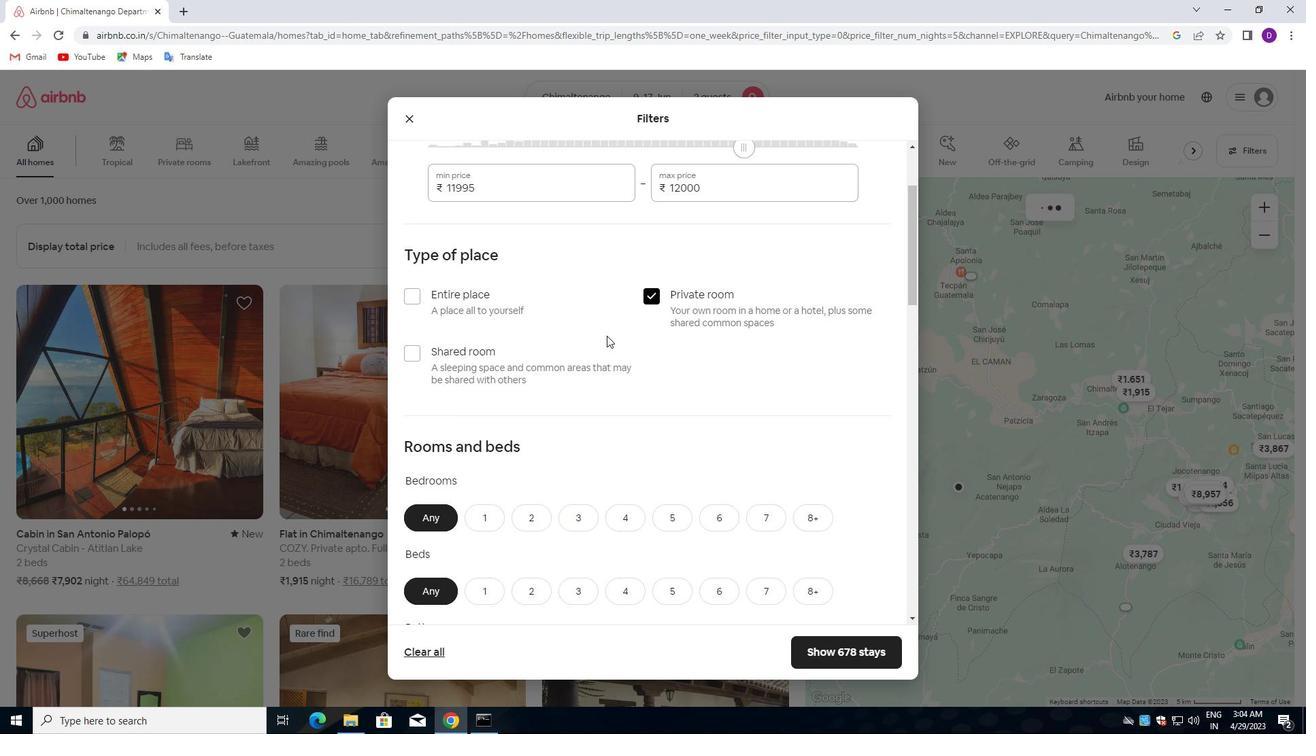 
Action: Mouse scrolled (488, 413) with delta (0, 0)
Screenshot: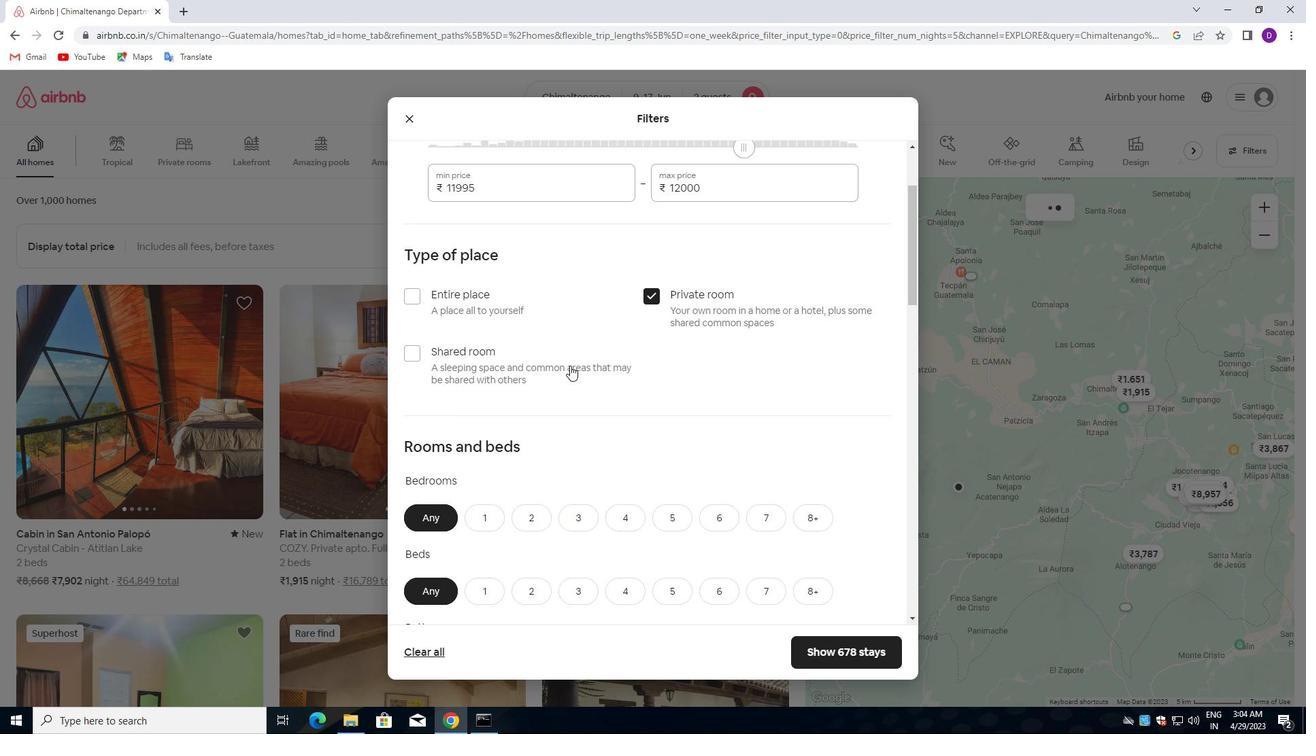 
Action: Mouse moved to (487, 414)
Screenshot: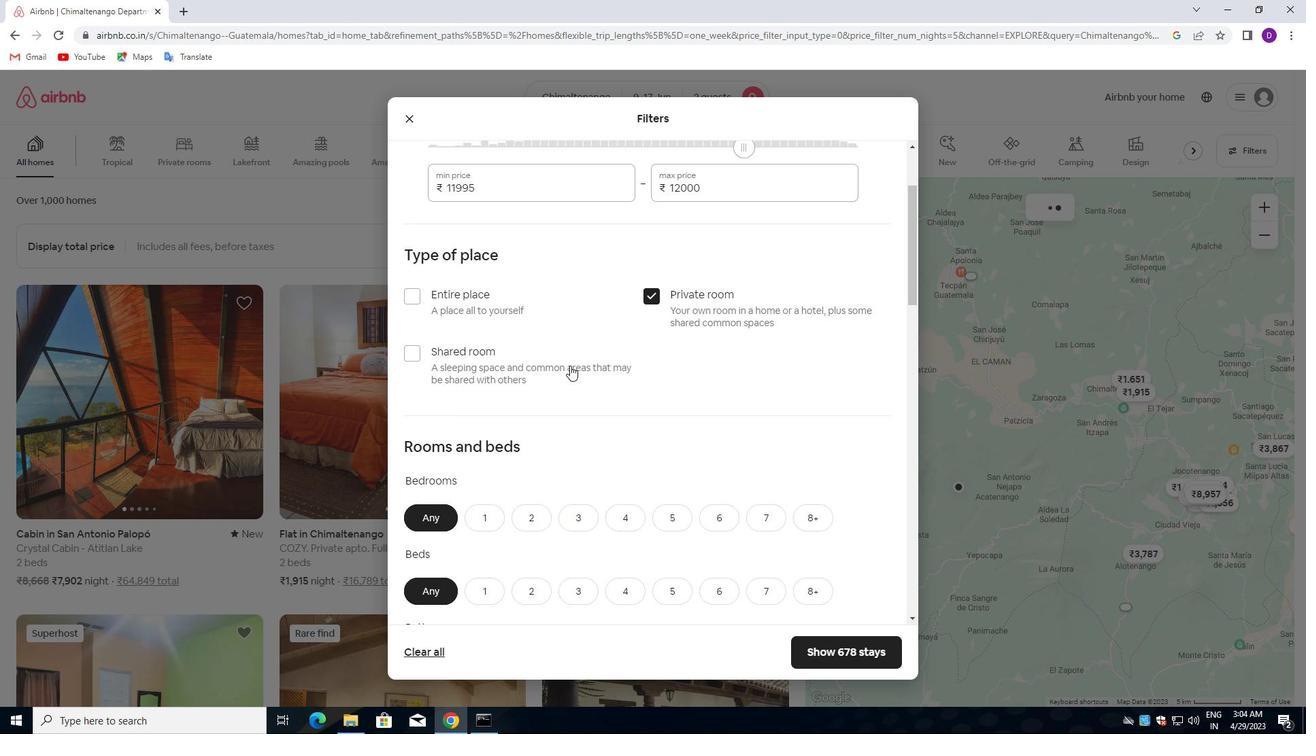 
Action: Mouse scrolled (487, 413) with delta (0, 0)
Screenshot: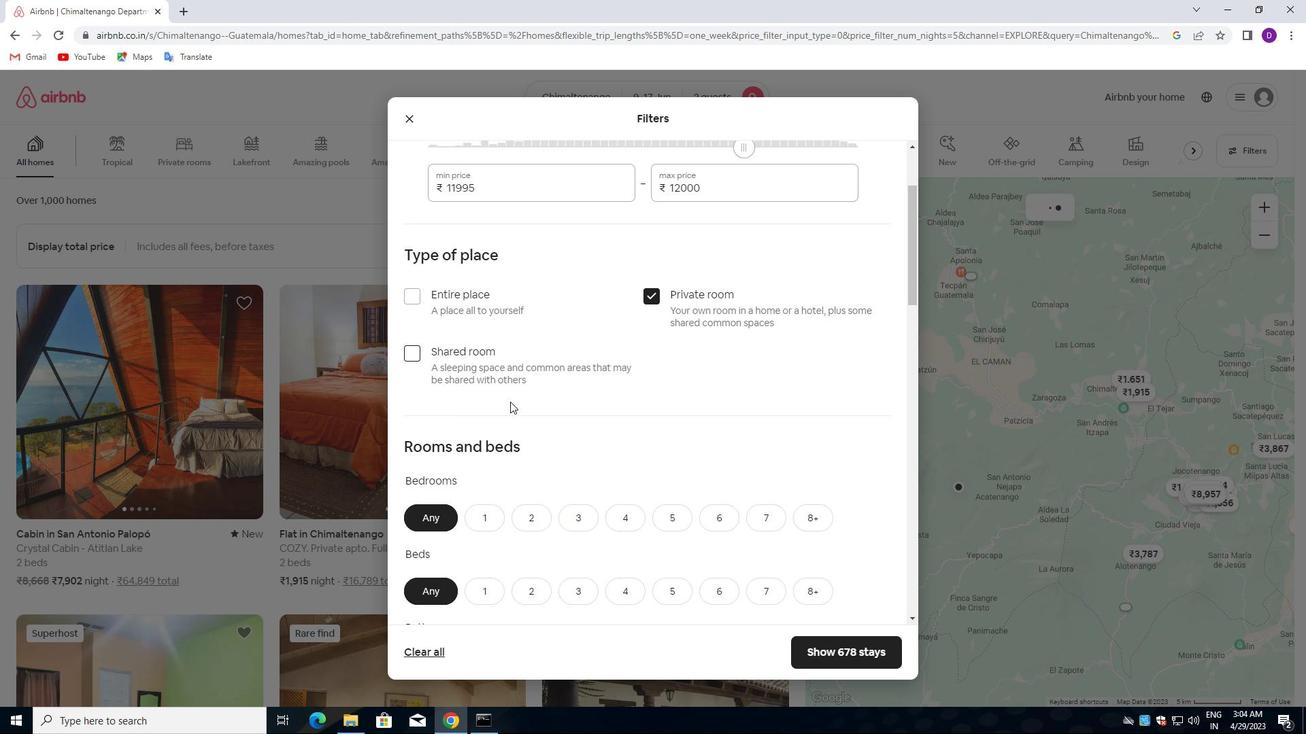 
Action: Mouse moved to (485, 321)
Screenshot: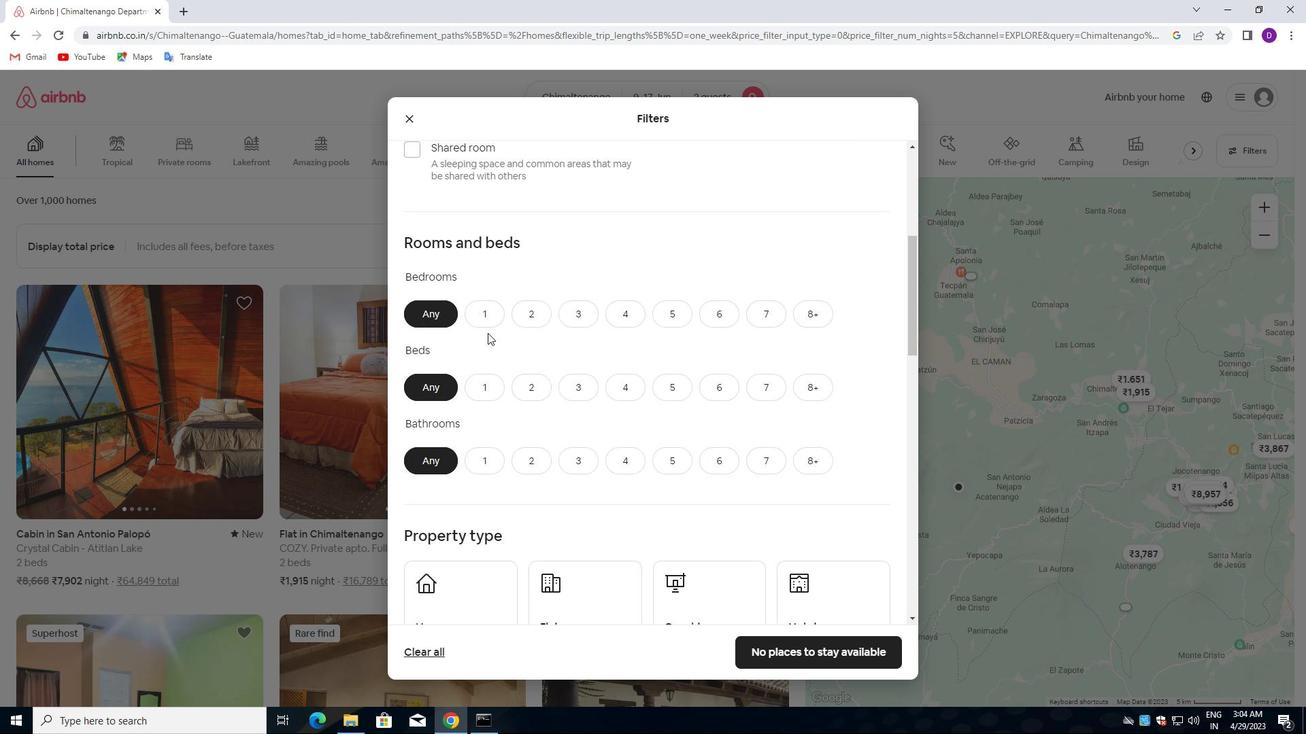 
Action: Mouse pressed left at (485, 321)
Screenshot: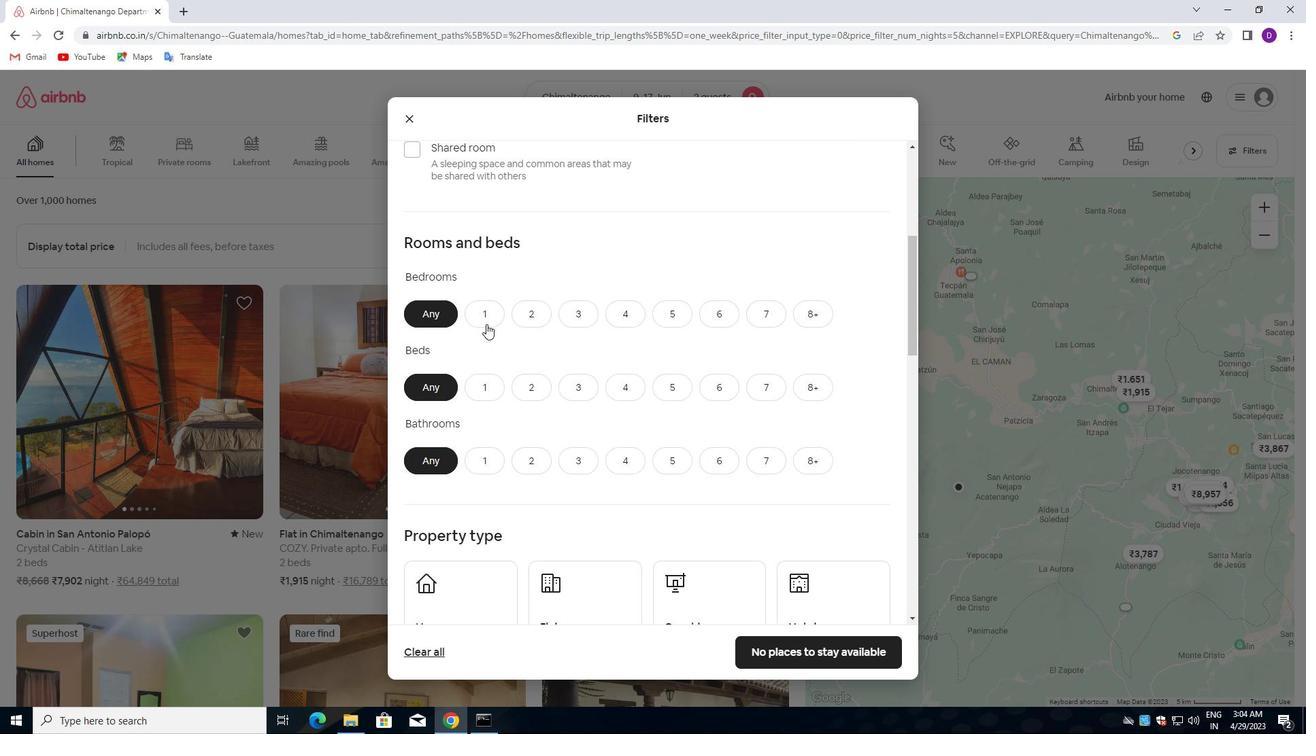 
Action: Mouse moved to (524, 395)
Screenshot: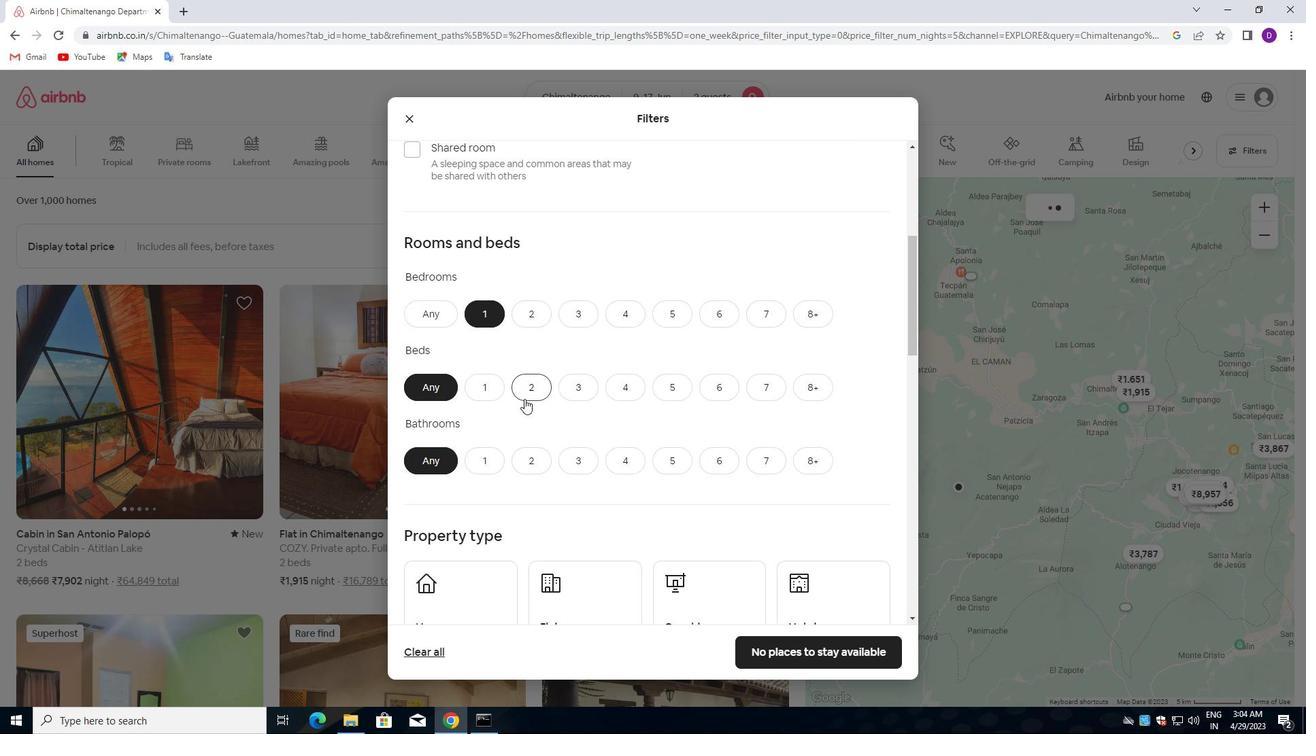
Action: Mouse pressed left at (524, 395)
Screenshot: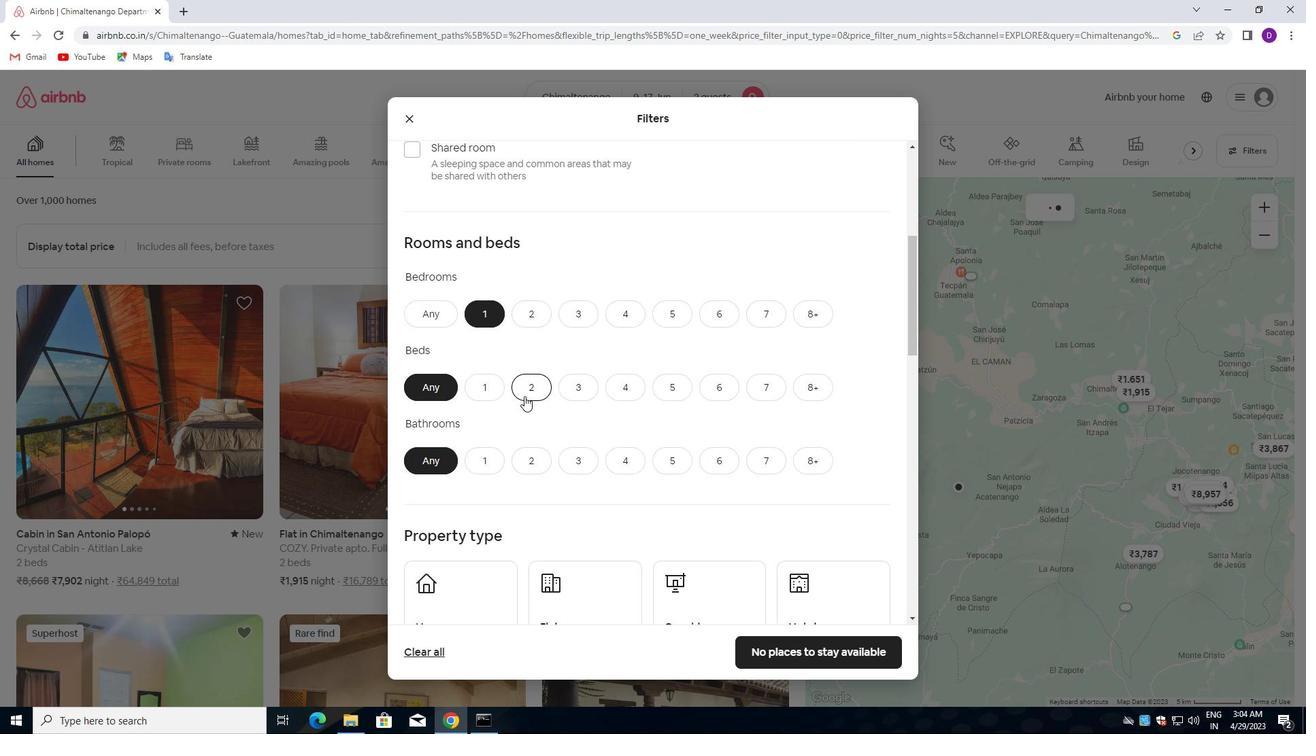 
Action: Mouse moved to (488, 469)
Screenshot: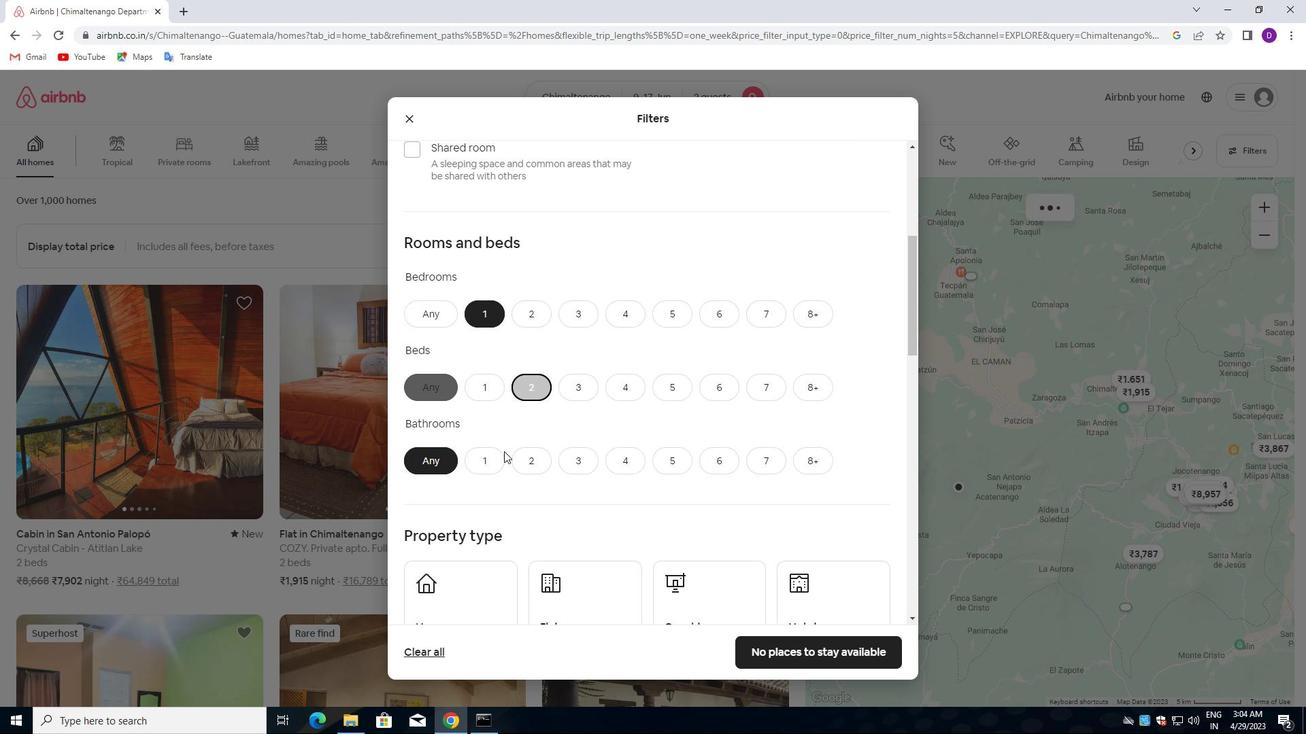 
Action: Mouse pressed left at (488, 469)
Screenshot: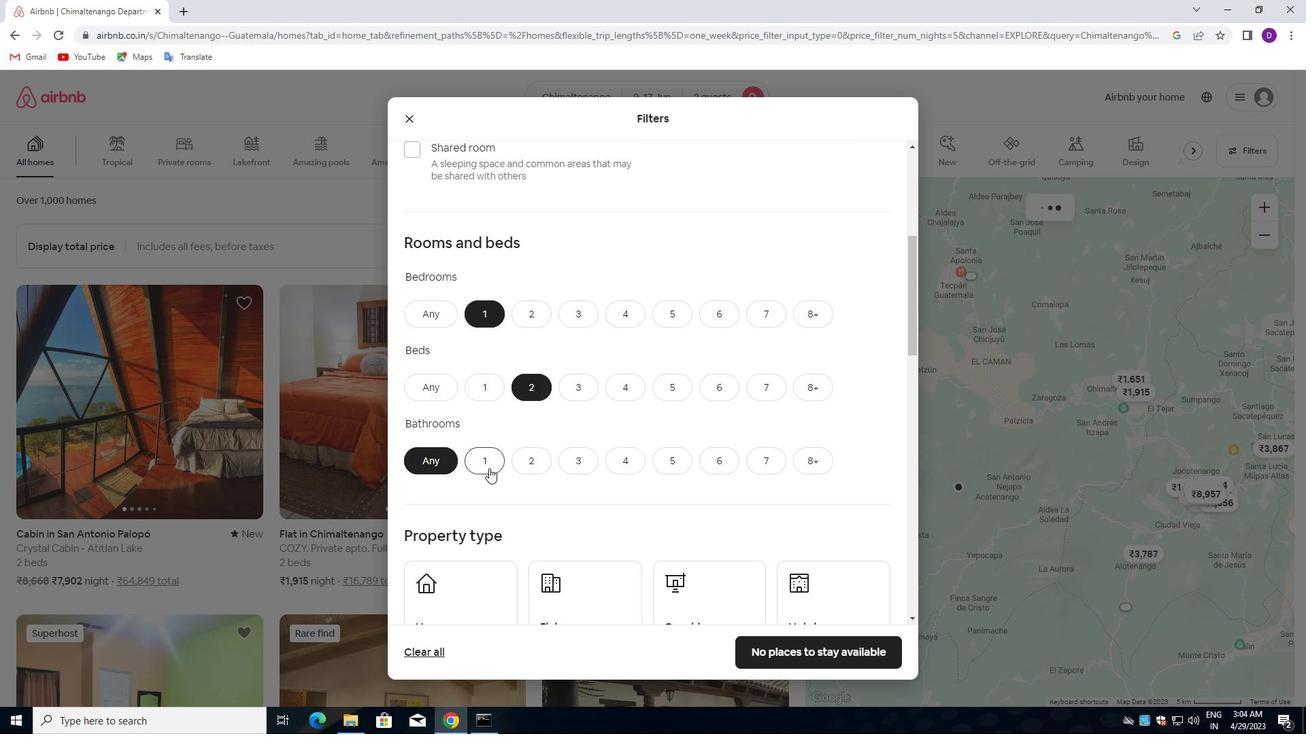 
Action: Mouse moved to (547, 408)
Screenshot: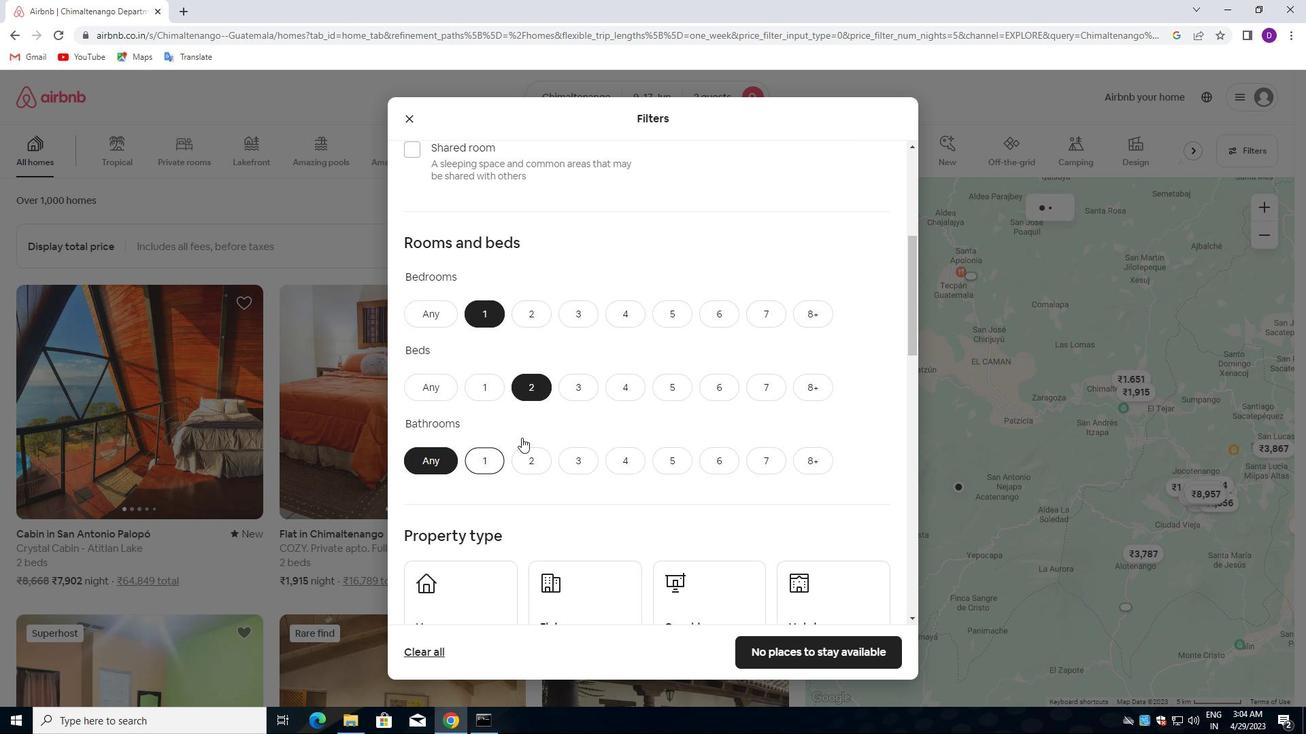 
Action: Mouse scrolled (547, 408) with delta (0, 0)
Screenshot: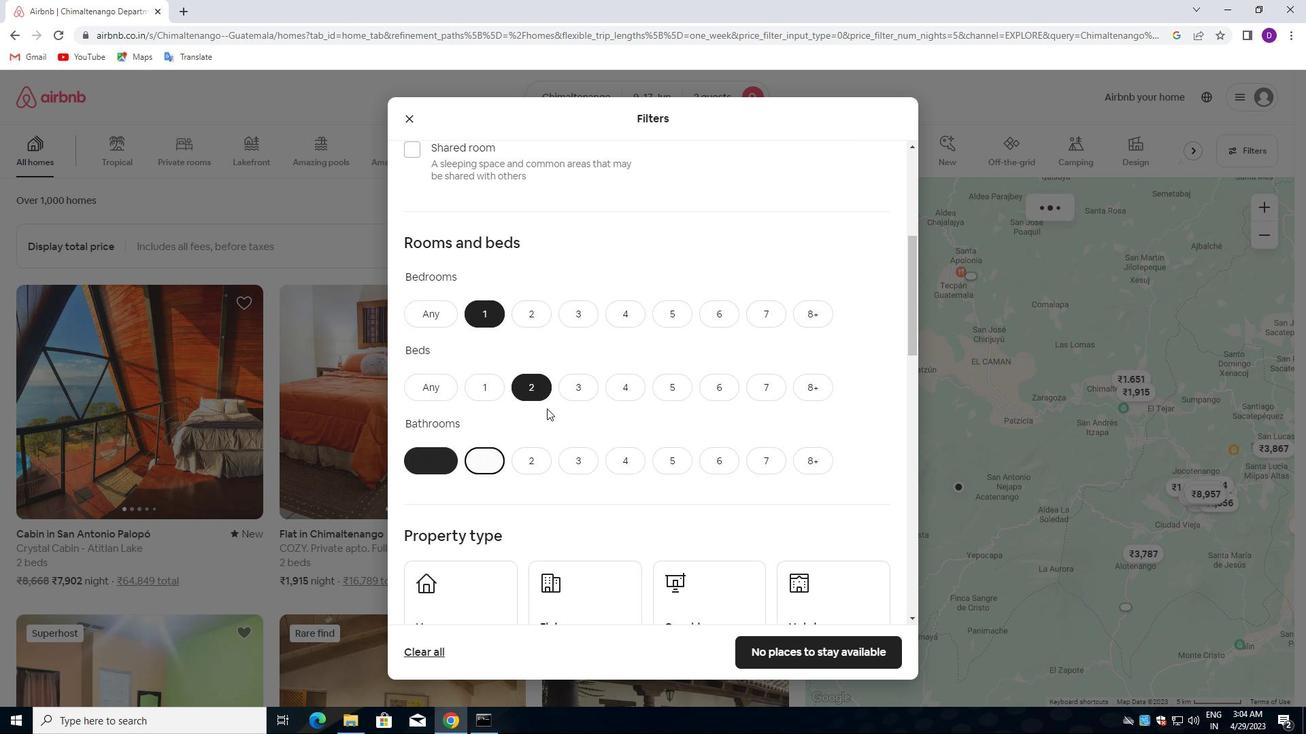 
Action: Mouse scrolled (547, 408) with delta (0, 0)
Screenshot: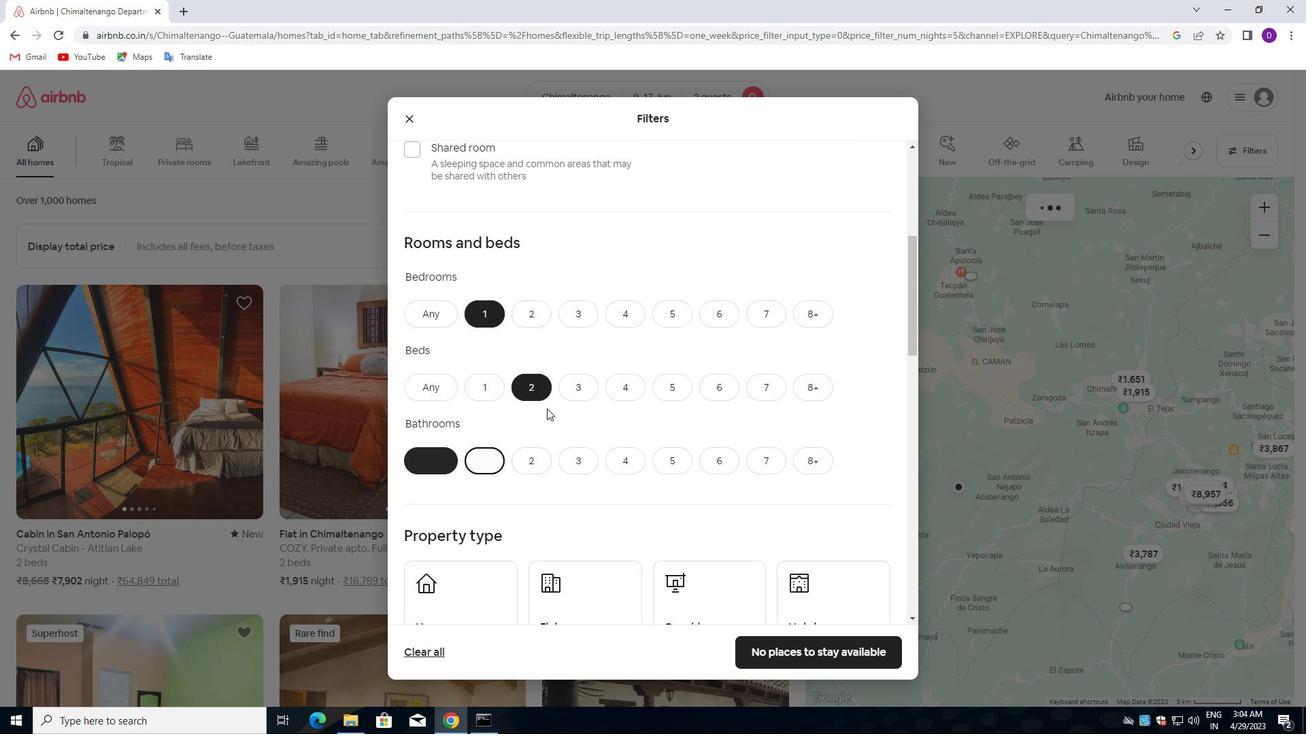
Action: Mouse scrolled (547, 408) with delta (0, 0)
Screenshot: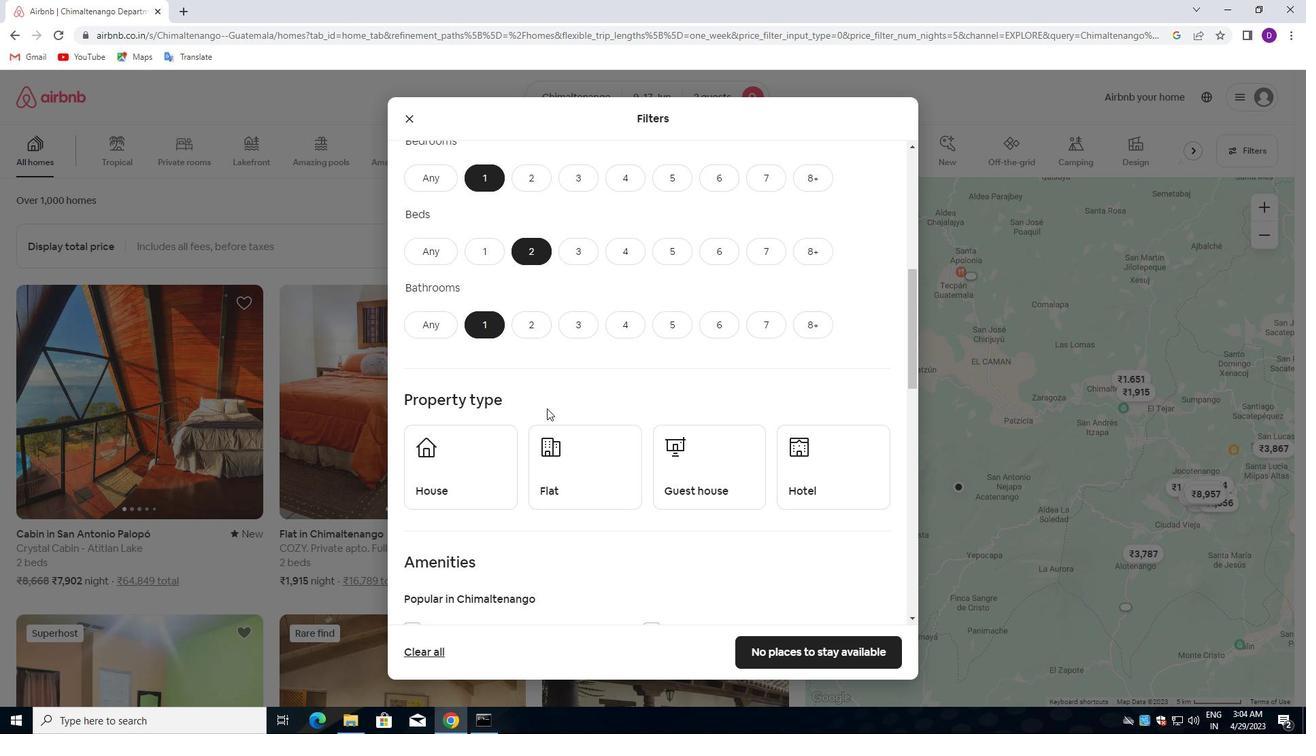 
Action: Mouse scrolled (547, 408) with delta (0, 0)
Screenshot: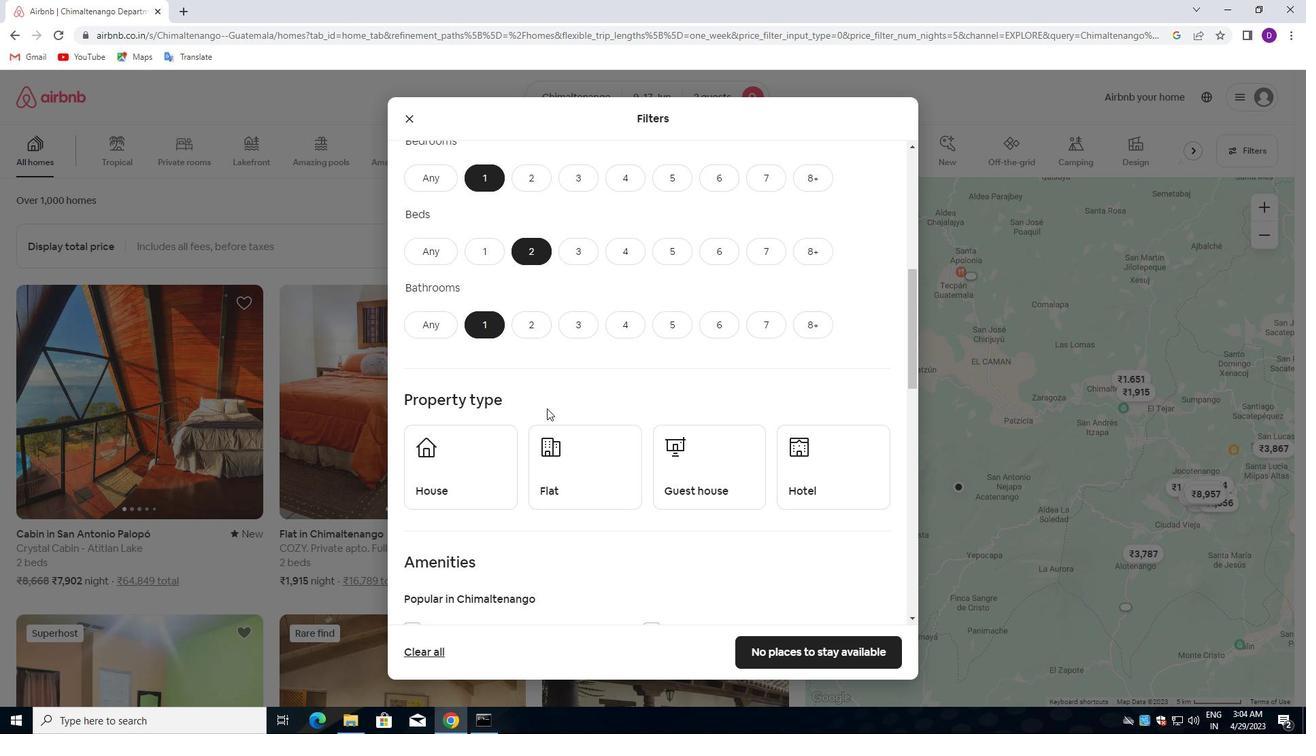 
Action: Mouse scrolled (547, 408) with delta (0, 0)
Screenshot: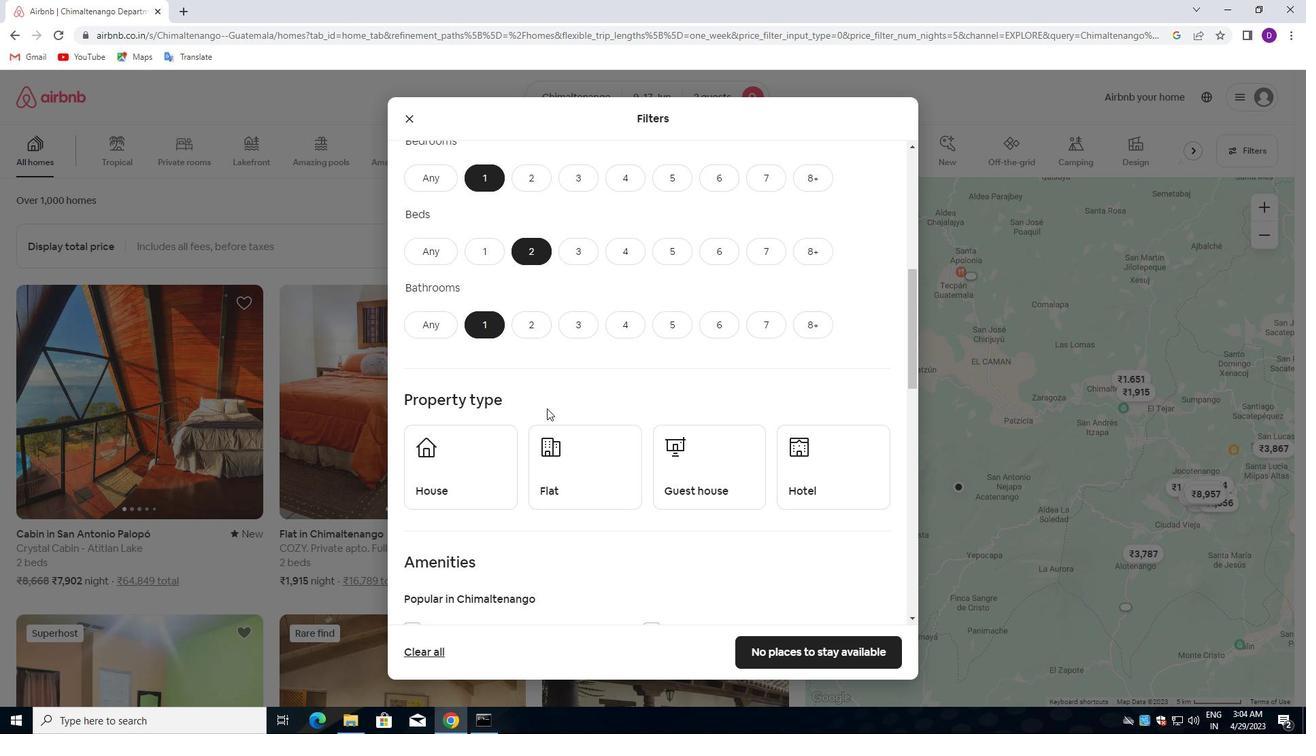 
Action: Mouse moved to (480, 276)
Screenshot: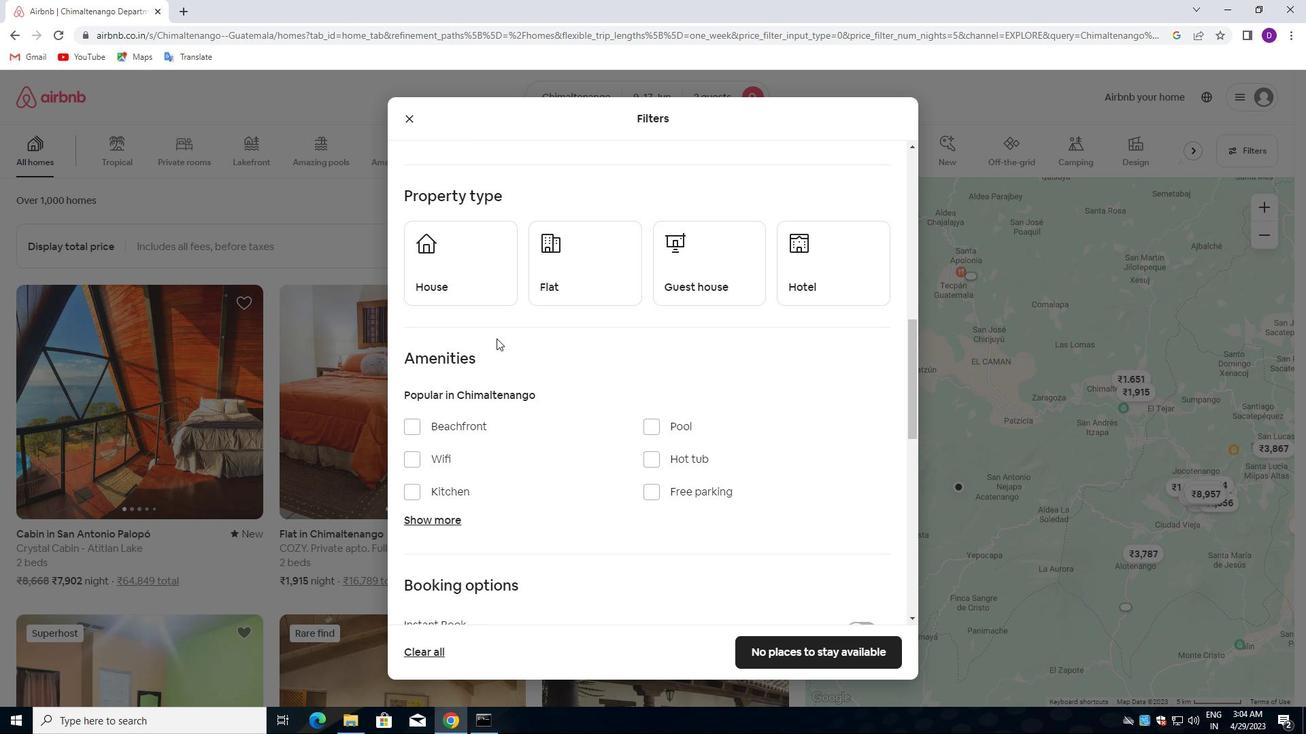
Action: Mouse pressed left at (480, 276)
Screenshot: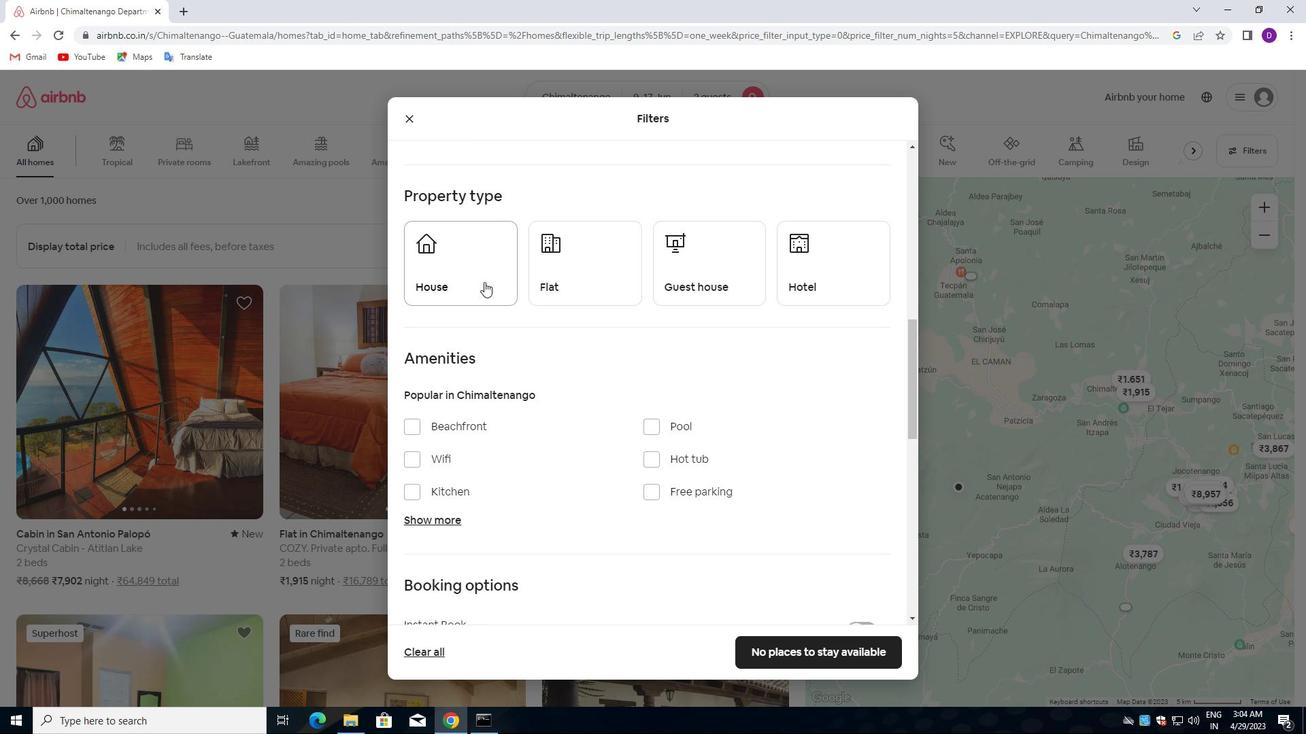 
Action: Mouse moved to (565, 275)
Screenshot: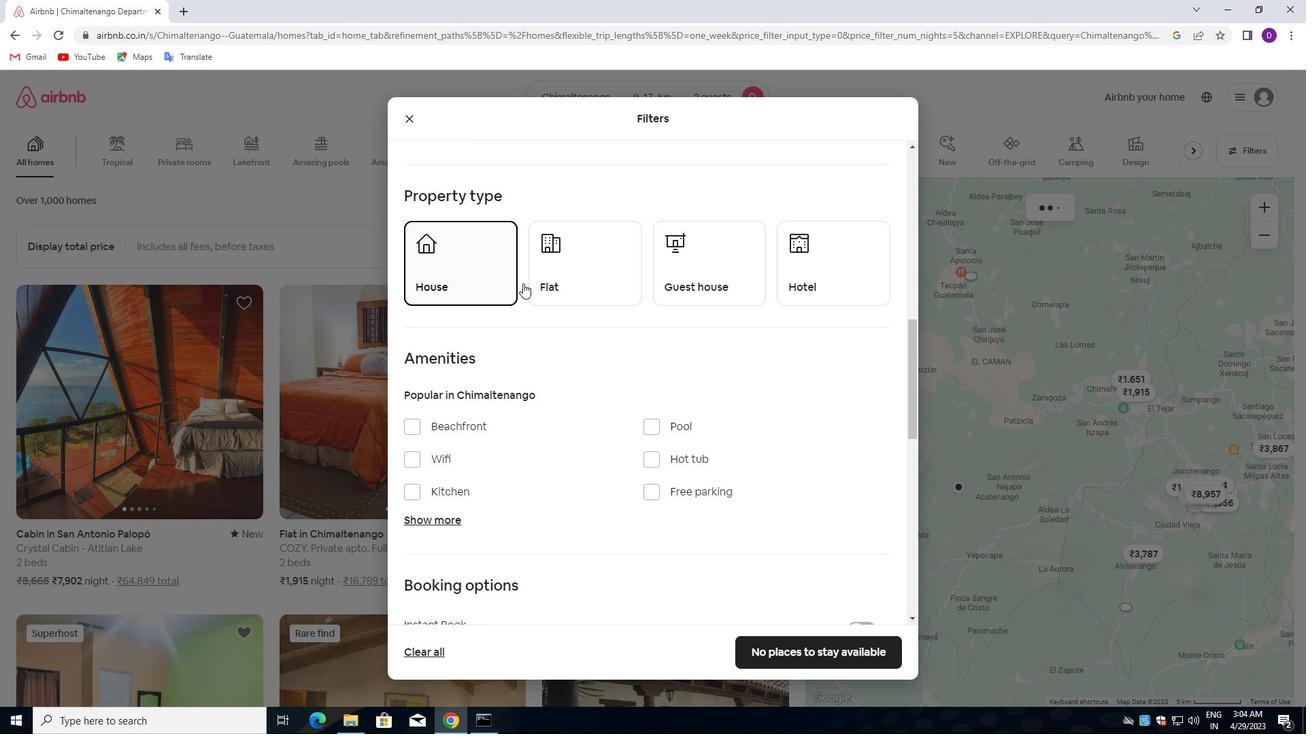 
Action: Mouse pressed left at (565, 275)
Screenshot: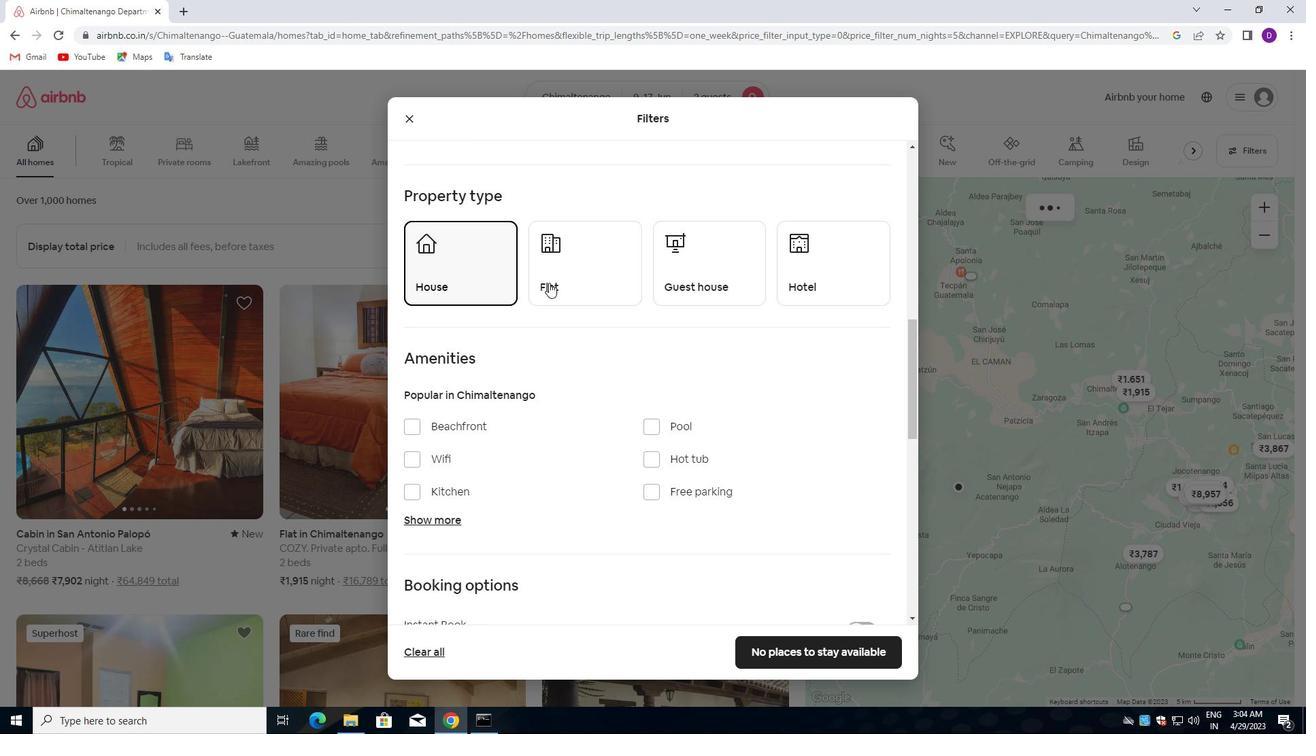
Action: Mouse moved to (693, 273)
Screenshot: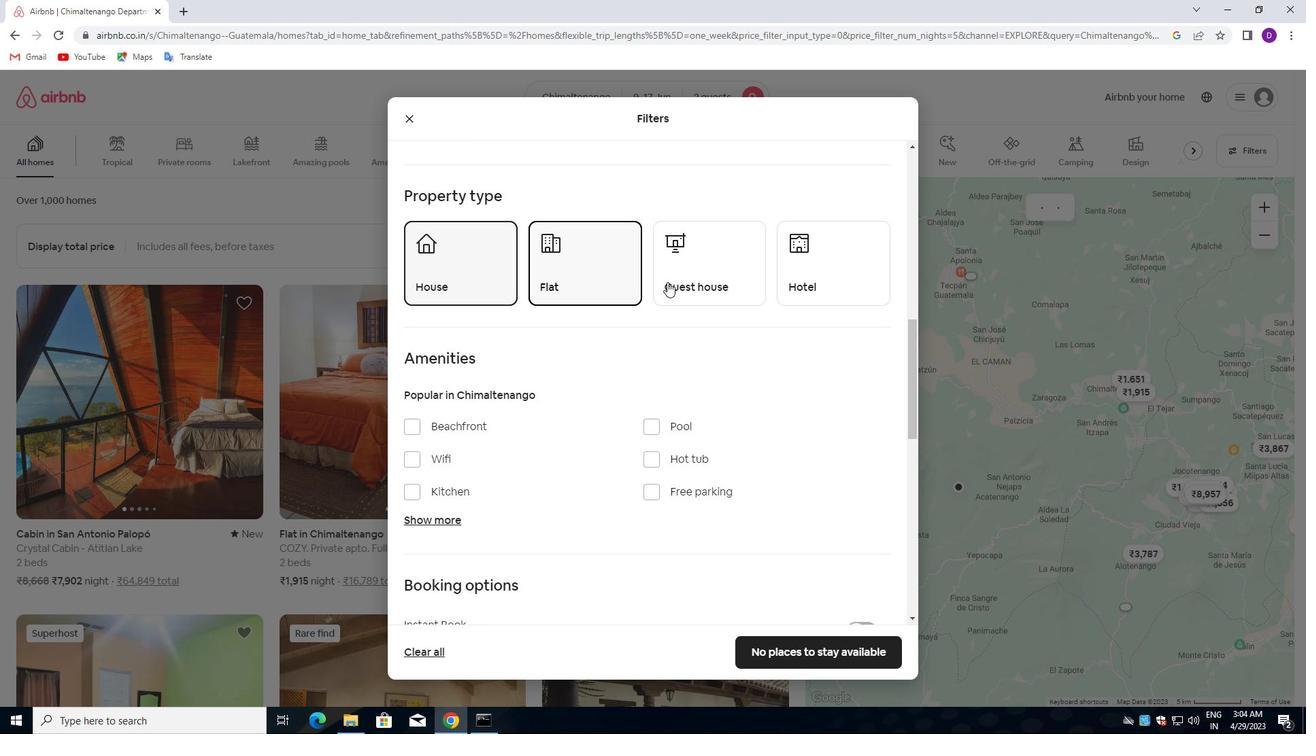 
Action: Mouse pressed left at (693, 273)
Screenshot: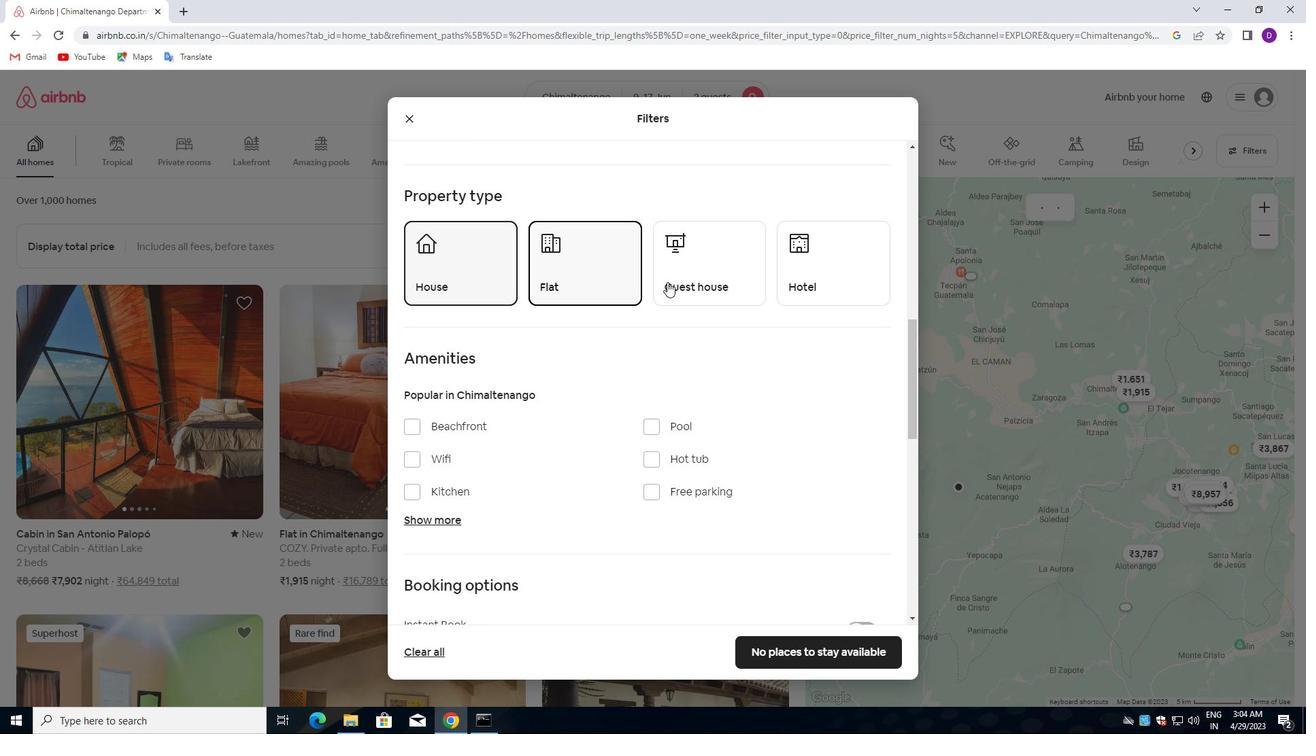 
Action: Mouse moved to (613, 385)
Screenshot: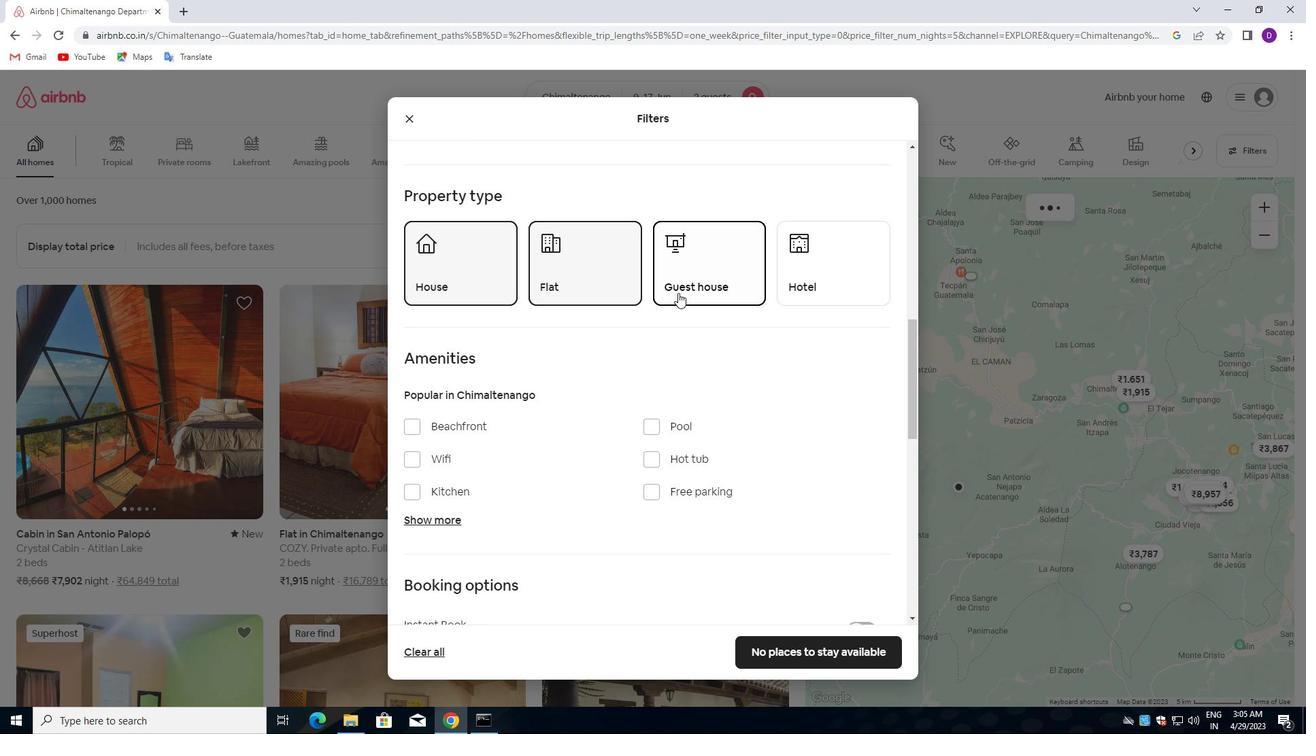 
Action: Mouse scrolled (613, 384) with delta (0, 0)
Screenshot: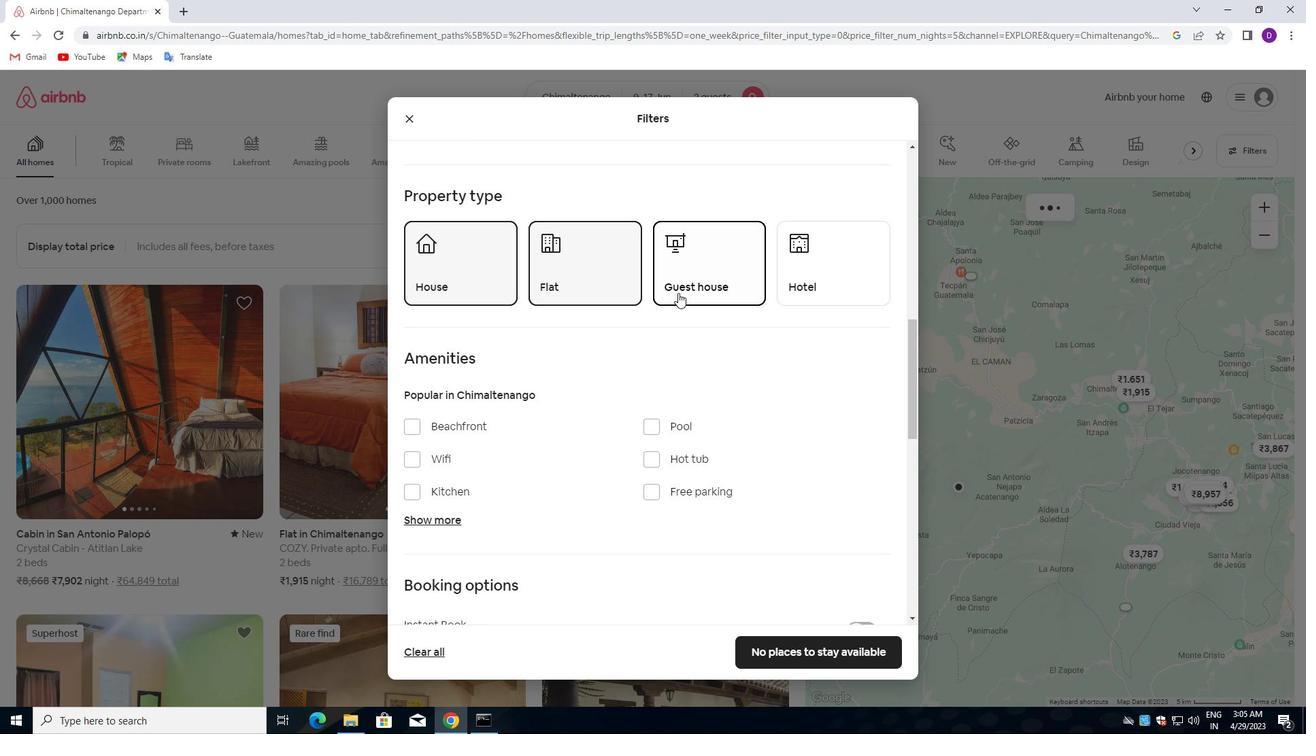 
Action: Mouse moved to (612, 388)
Screenshot: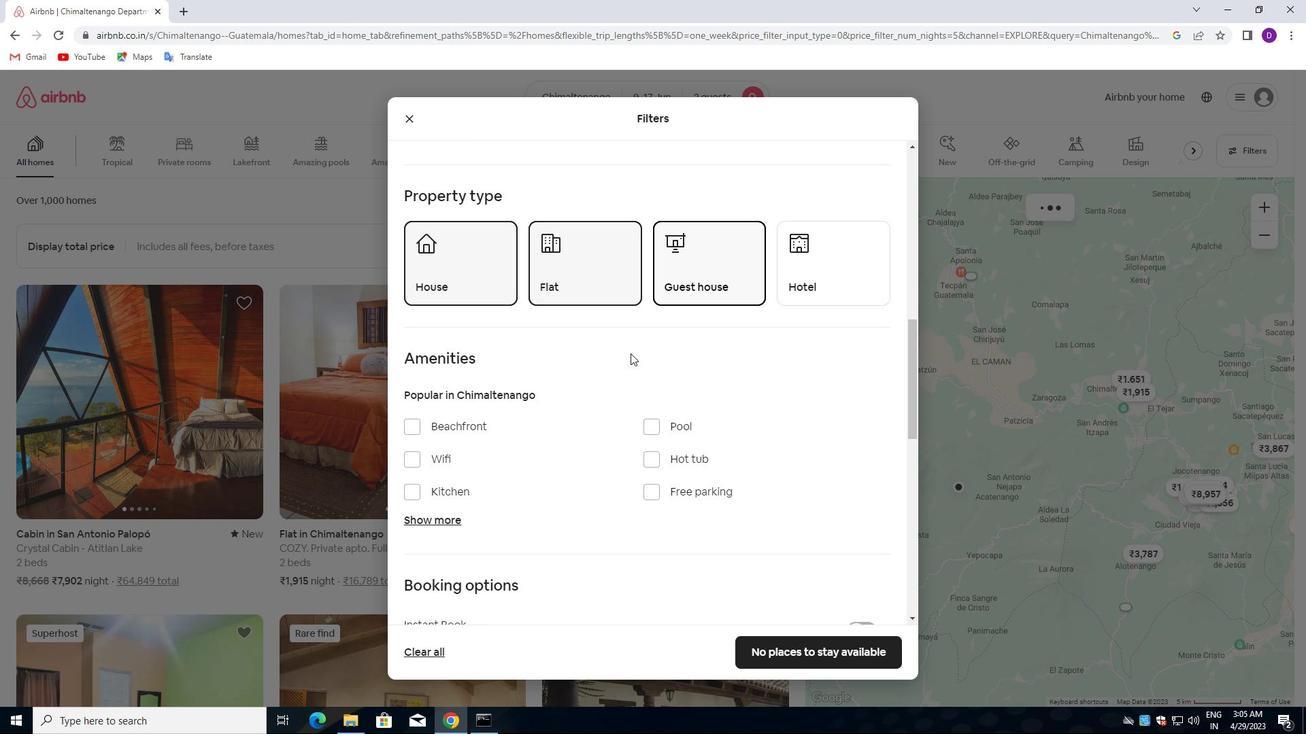 
Action: Mouse scrolled (612, 387) with delta (0, 0)
Screenshot: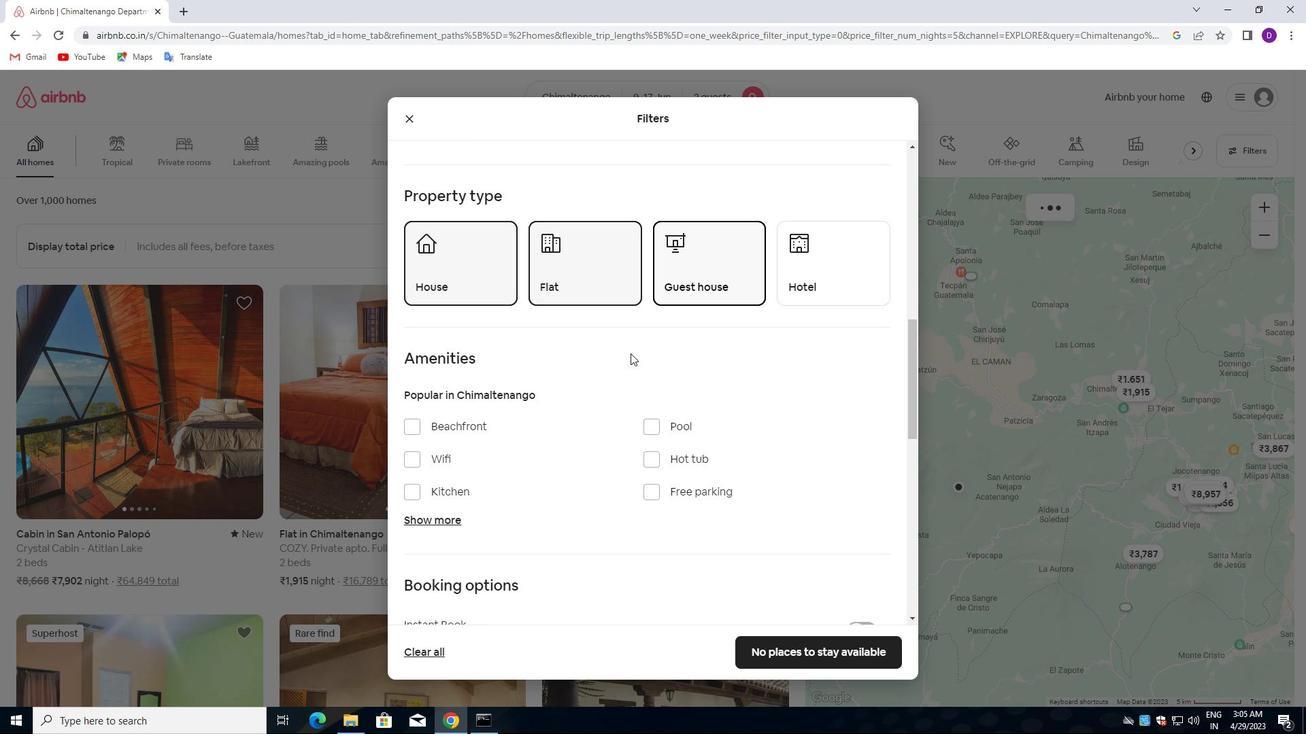 
Action: Mouse moved to (611, 389)
Screenshot: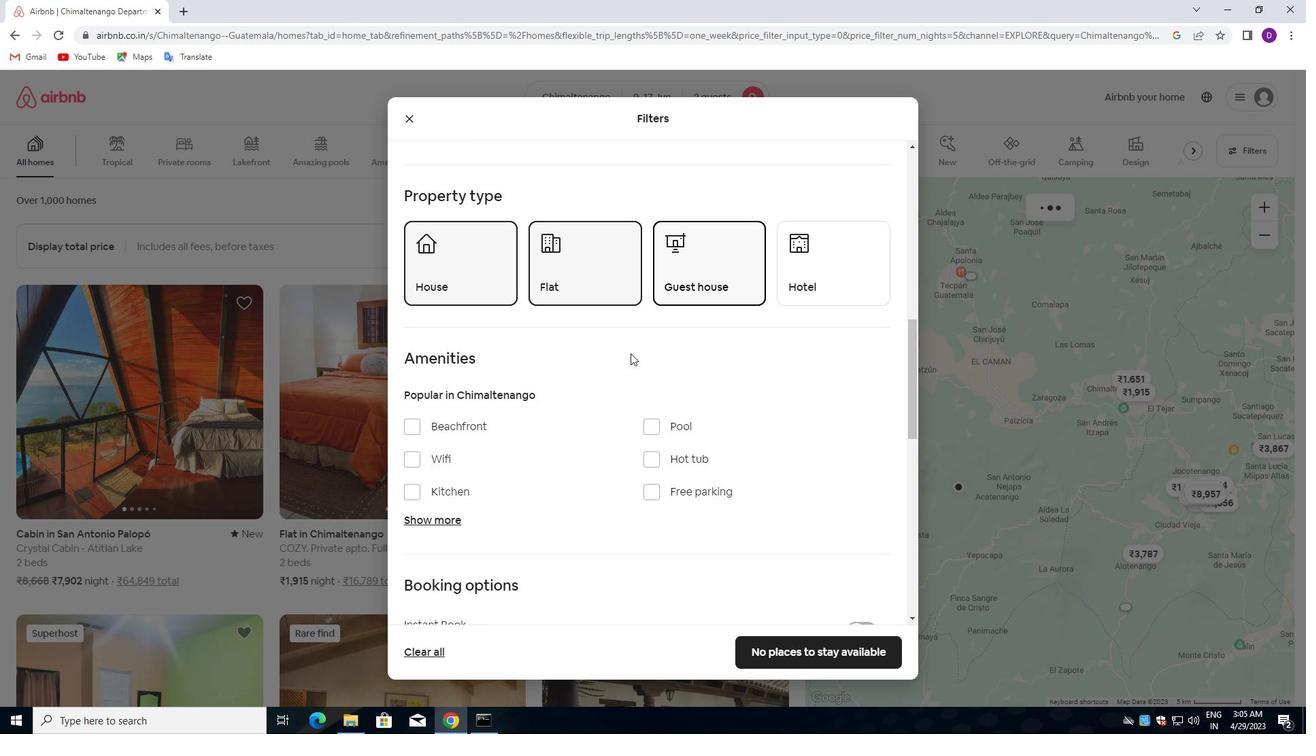 
Action: Mouse scrolled (611, 389) with delta (0, 0)
Screenshot: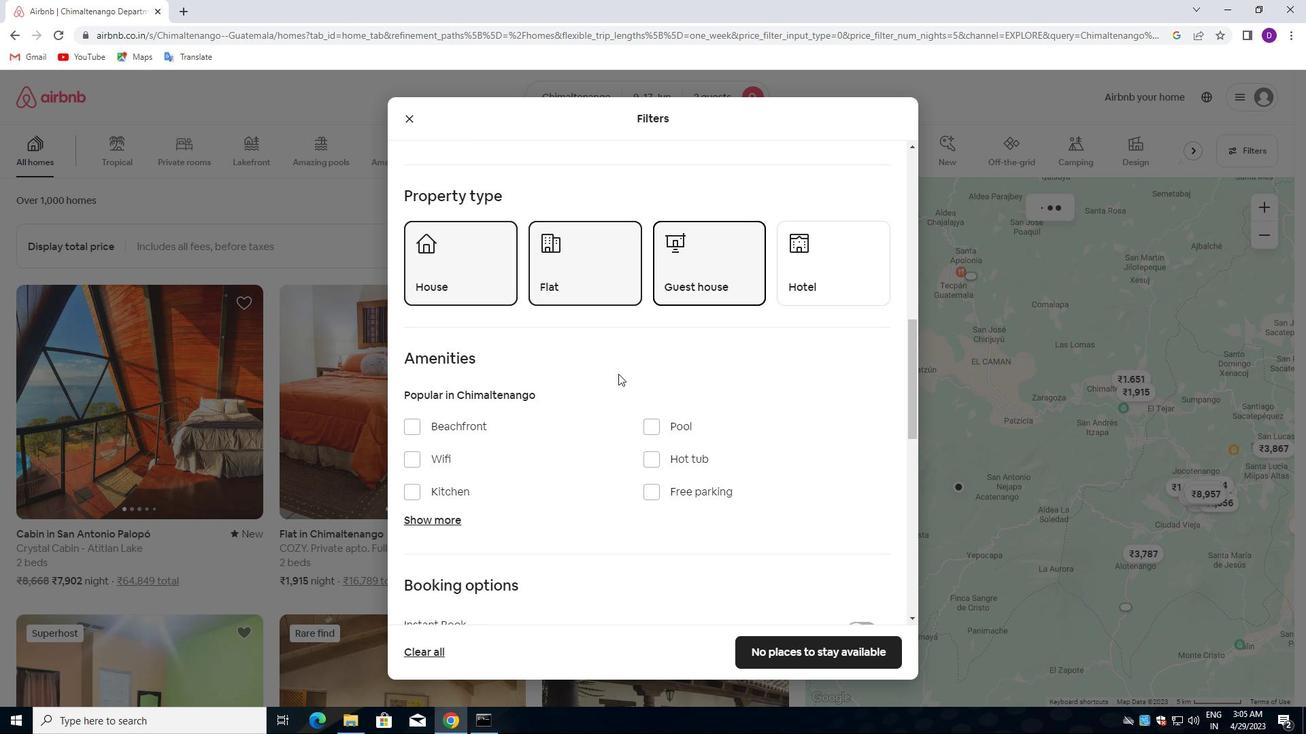 
Action: Mouse scrolled (611, 389) with delta (0, 0)
Screenshot: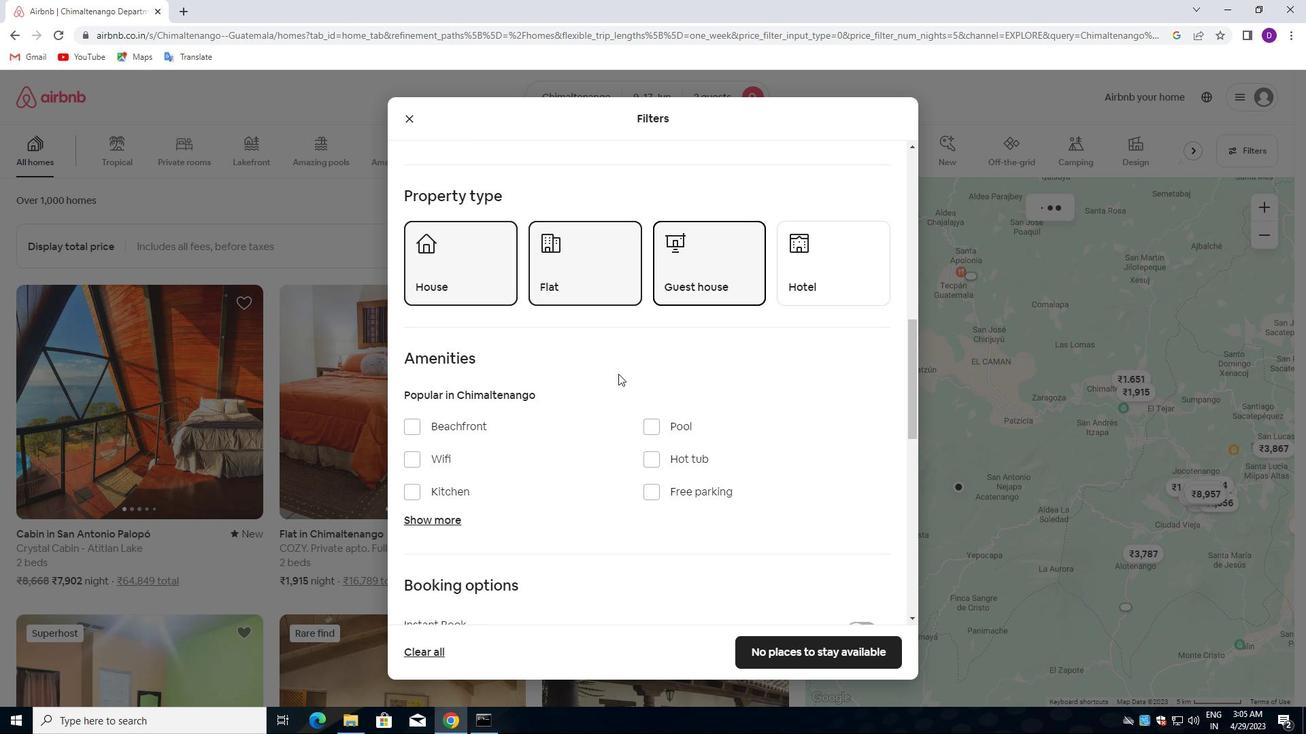 
Action: Mouse moved to (611, 389)
Screenshot: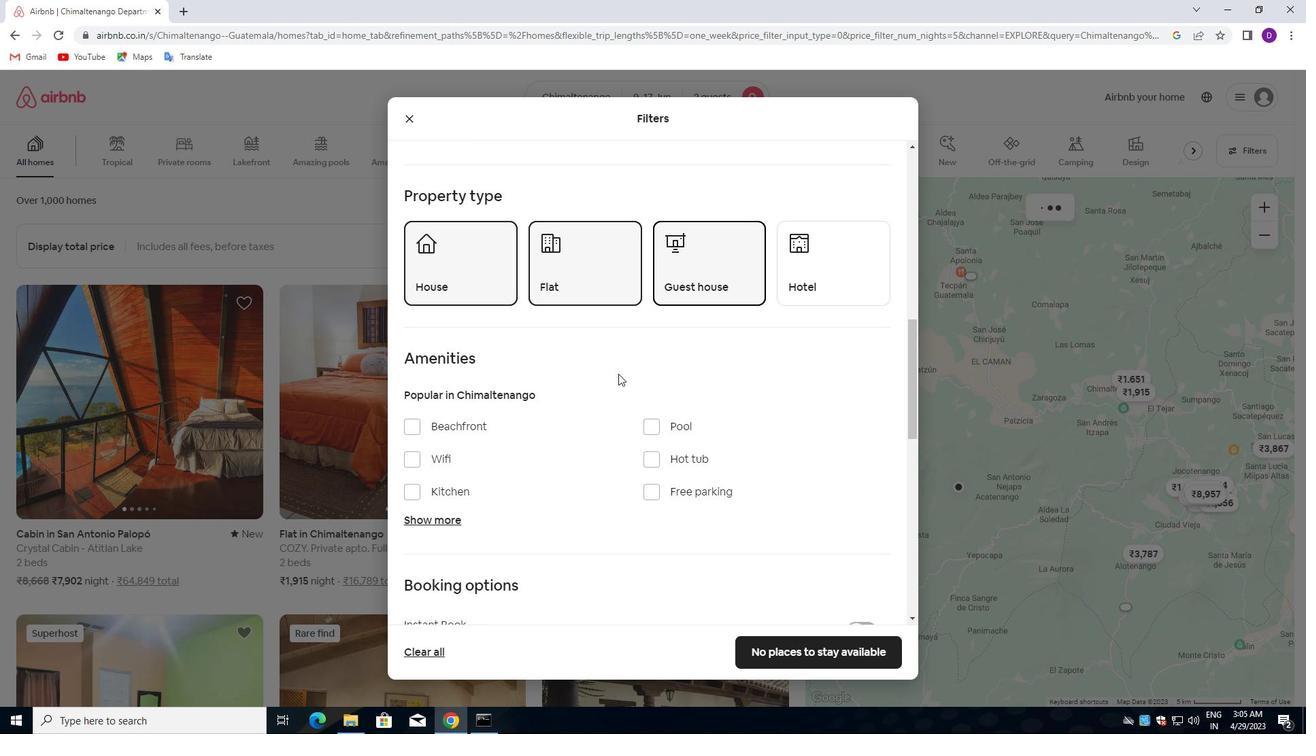 
Action: Mouse scrolled (611, 389) with delta (0, 0)
Screenshot: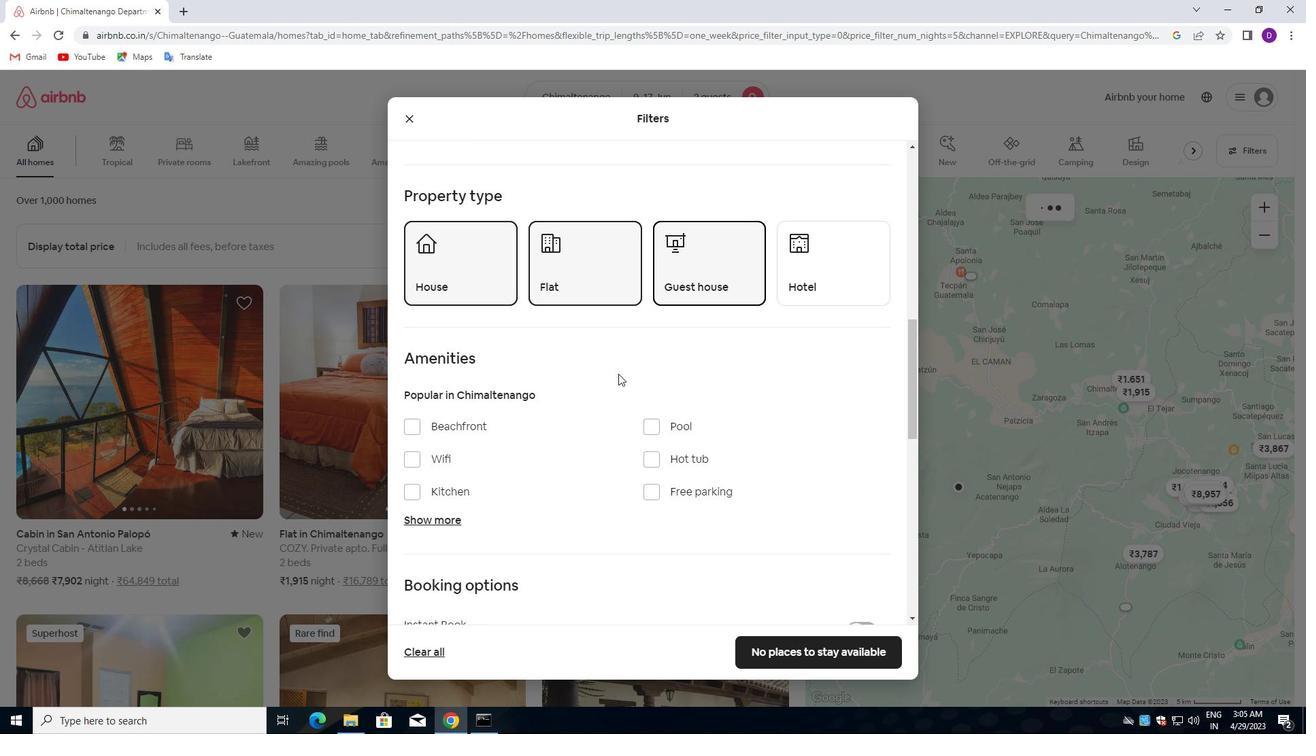 
Action: Mouse scrolled (611, 389) with delta (0, 0)
Screenshot: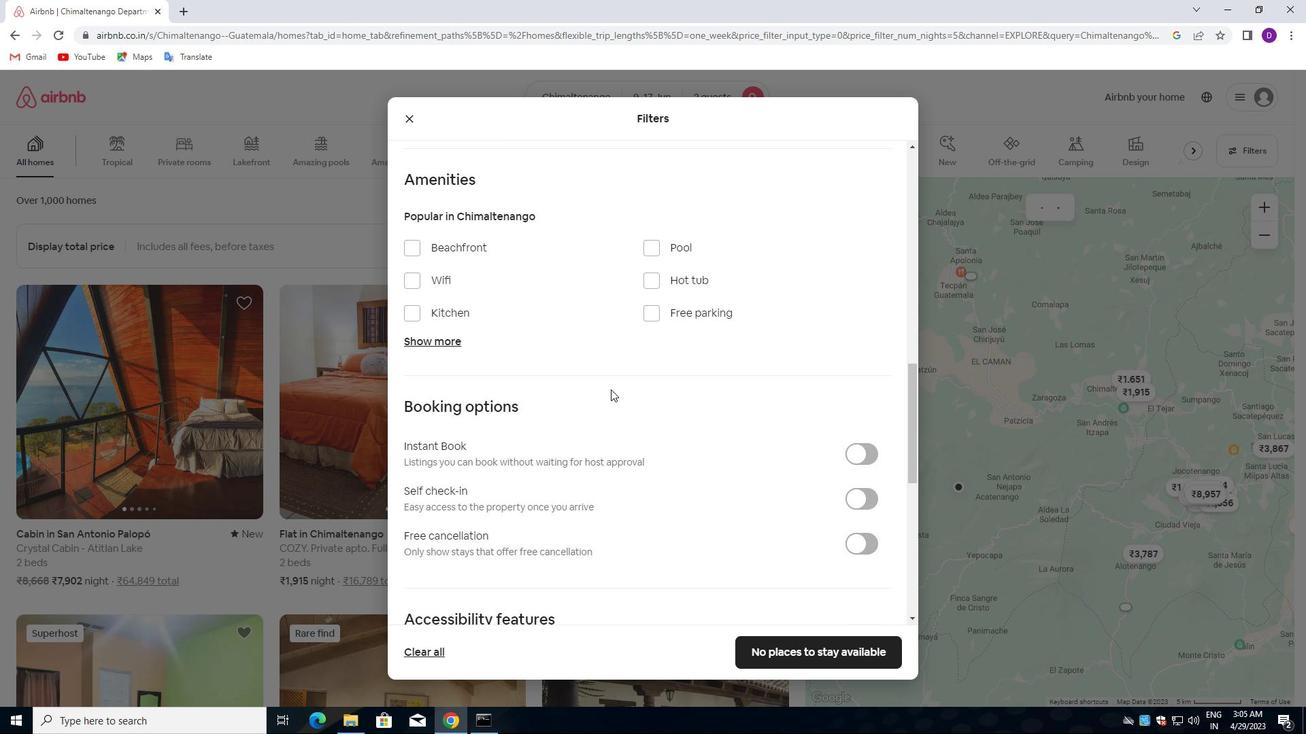 
Action: Mouse scrolled (611, 389) with delta (0, 0)
Screenshot: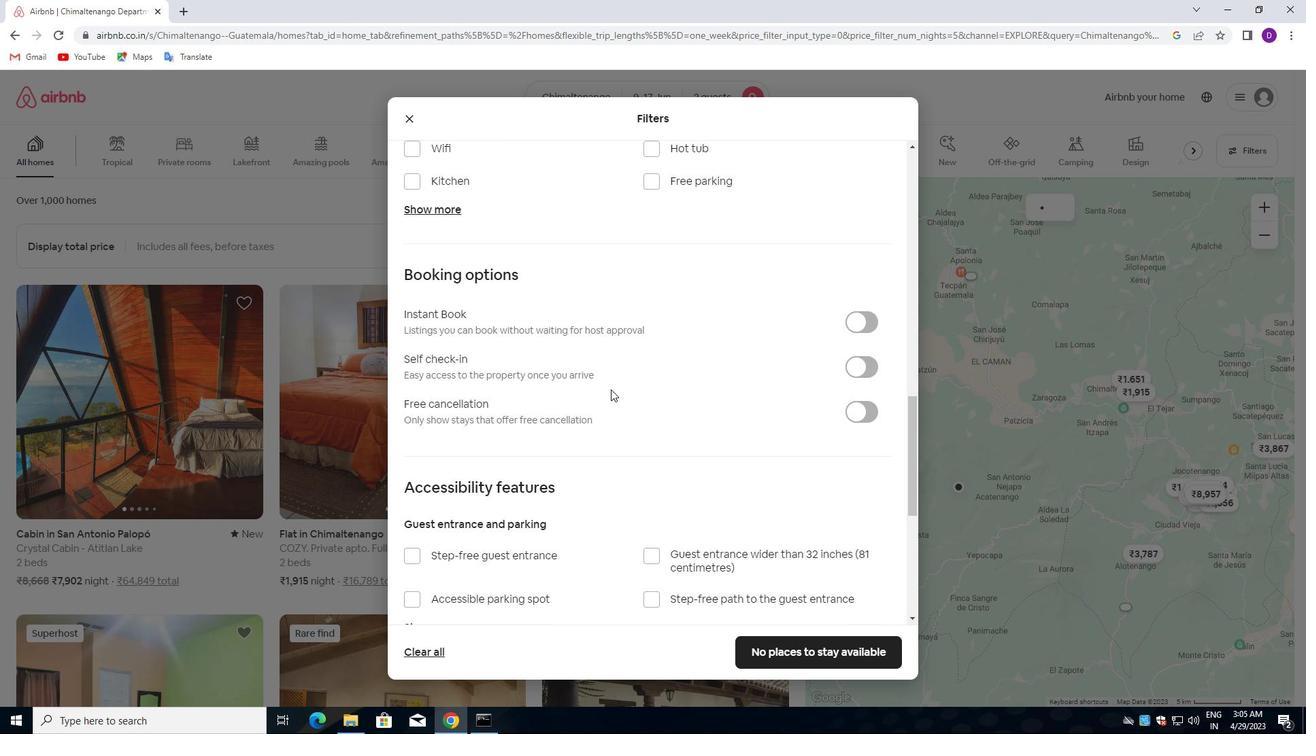 
Action: Mouse moved to (857, 208)
Screenshot: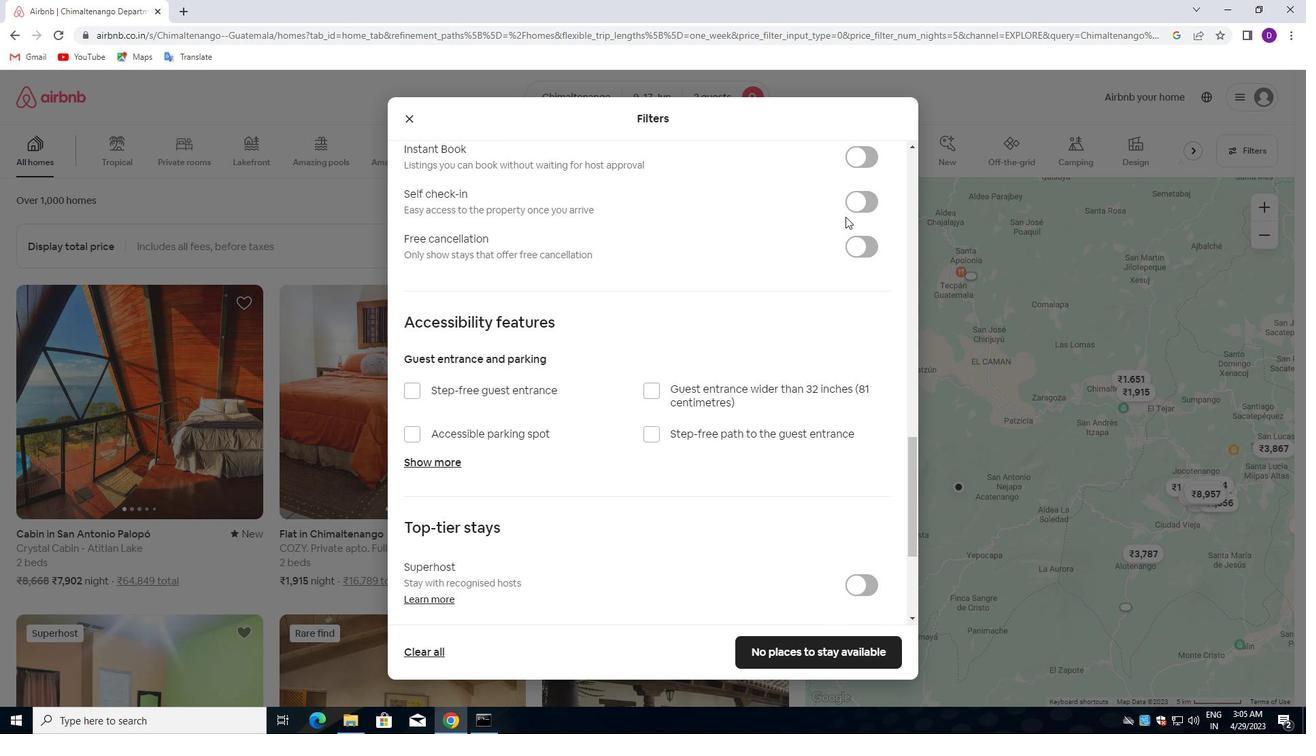 
Action: Mouse pressed left at (857, 208)
Screenshot: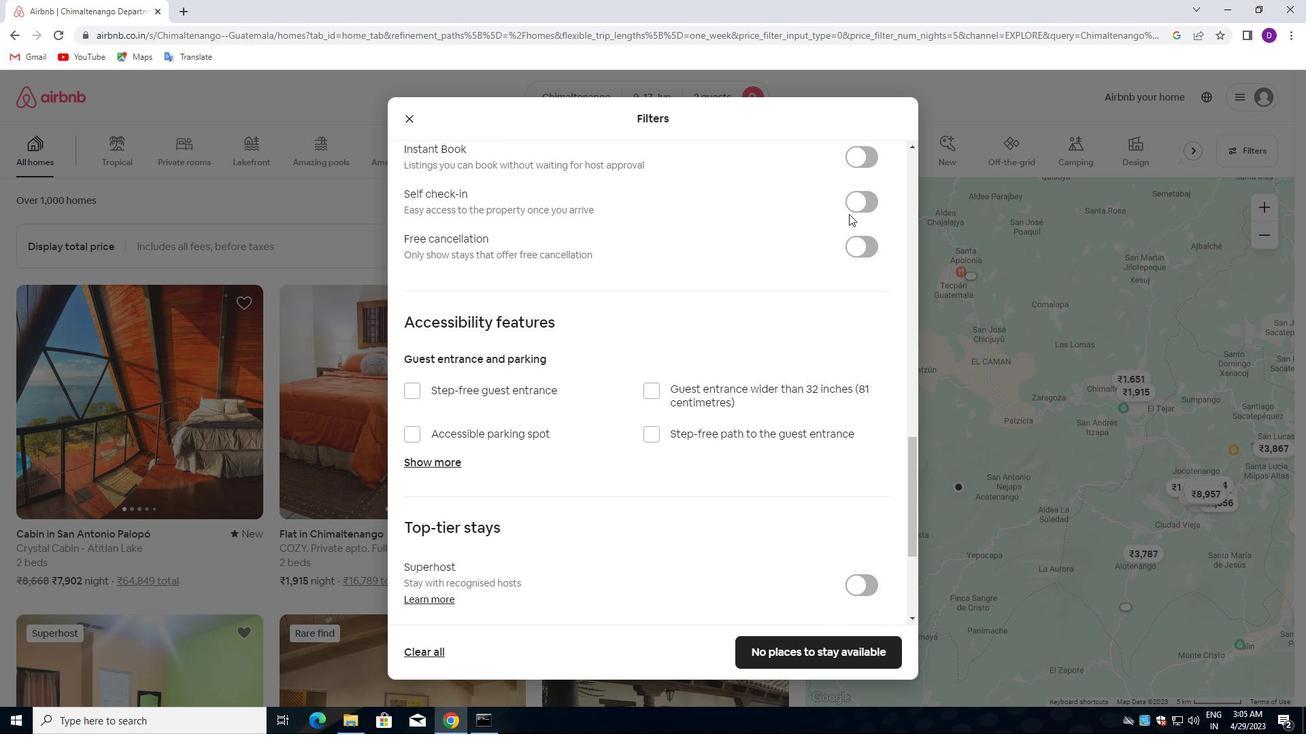 
Action: Mouse moved to (513, 452)
Screenshot: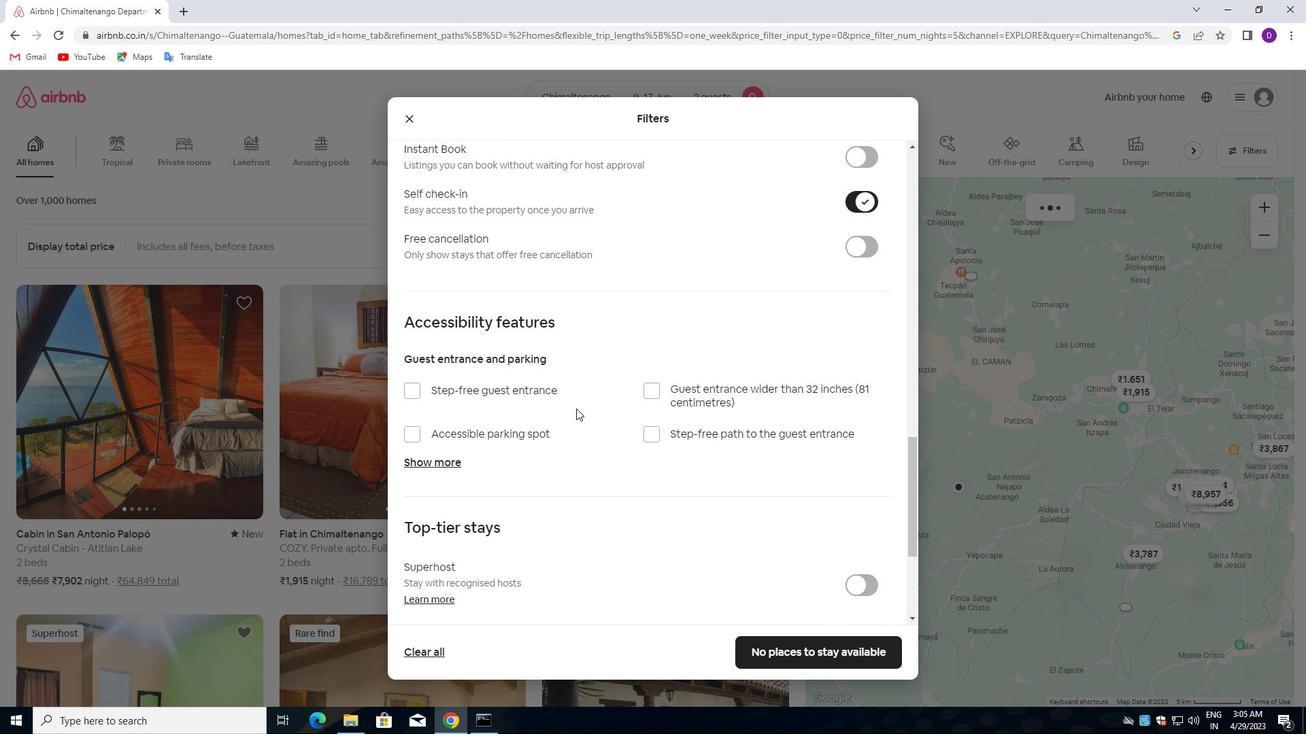 
Action: Mouse scrolled (513, 451) with delta (0, 0)
Screenshot: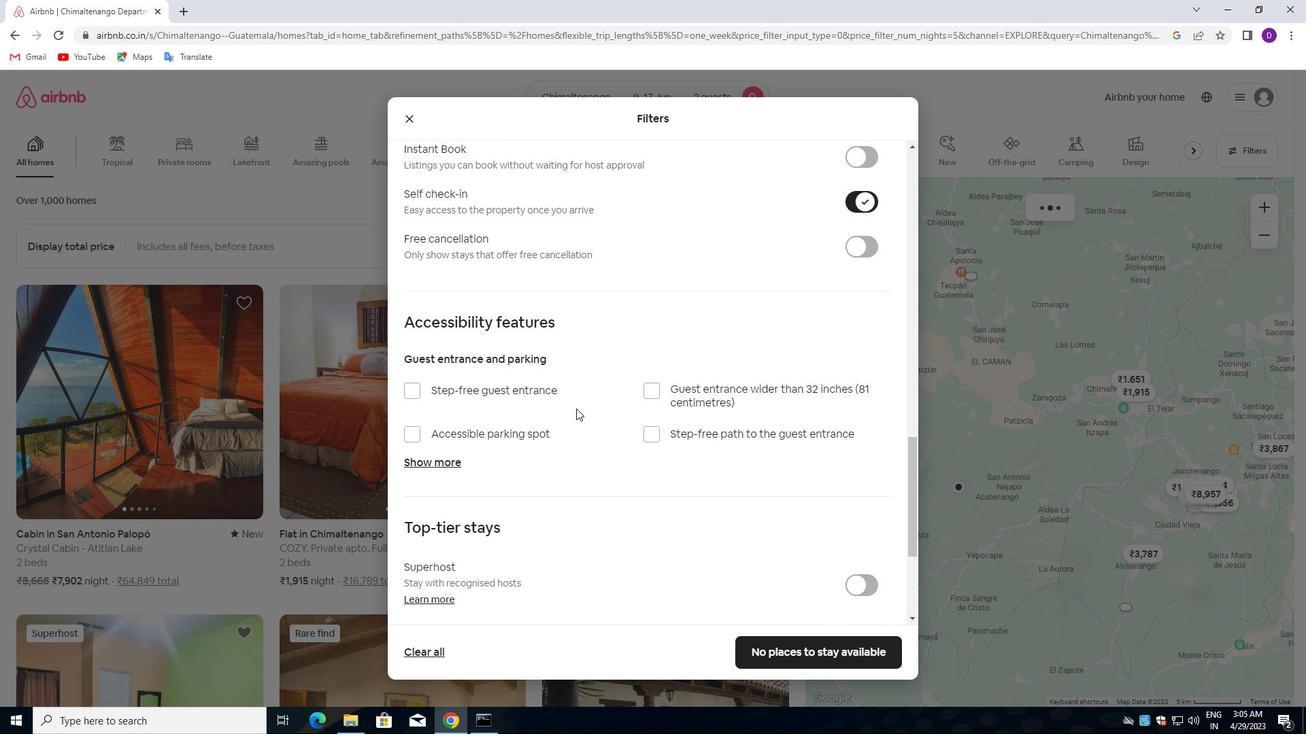 
Action: Mouse moved to (507, 457)
Screenshot: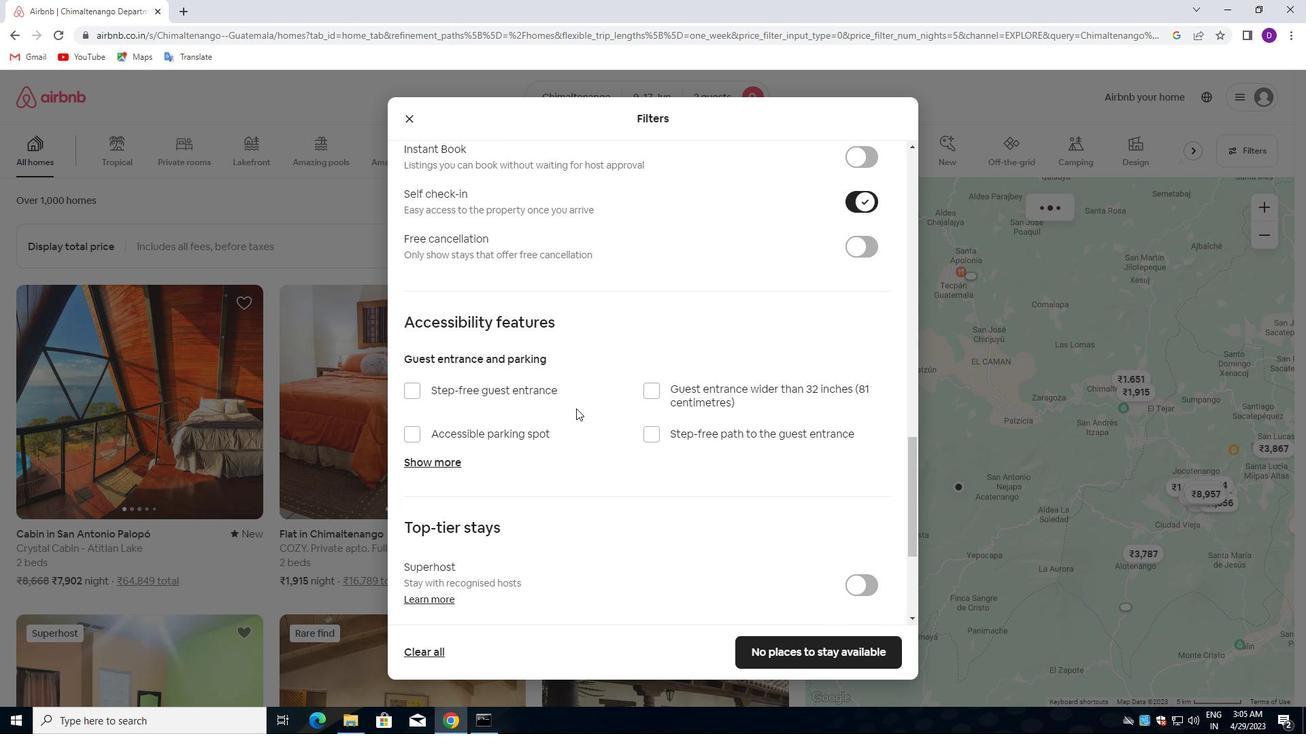 
Action: Mouse scrolled (507, 456) with delta (0, 0)
Screenshot: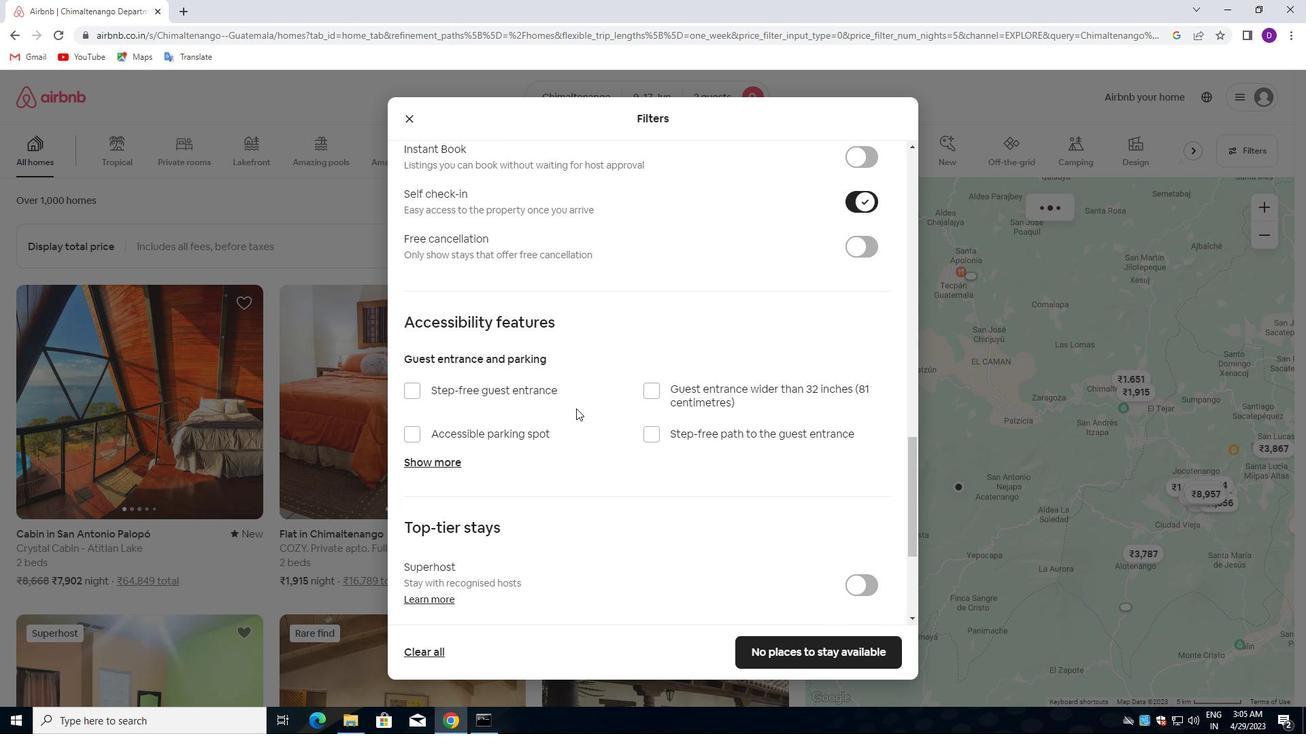 
Action: Mouse moved to (507, 457)
Screenshot: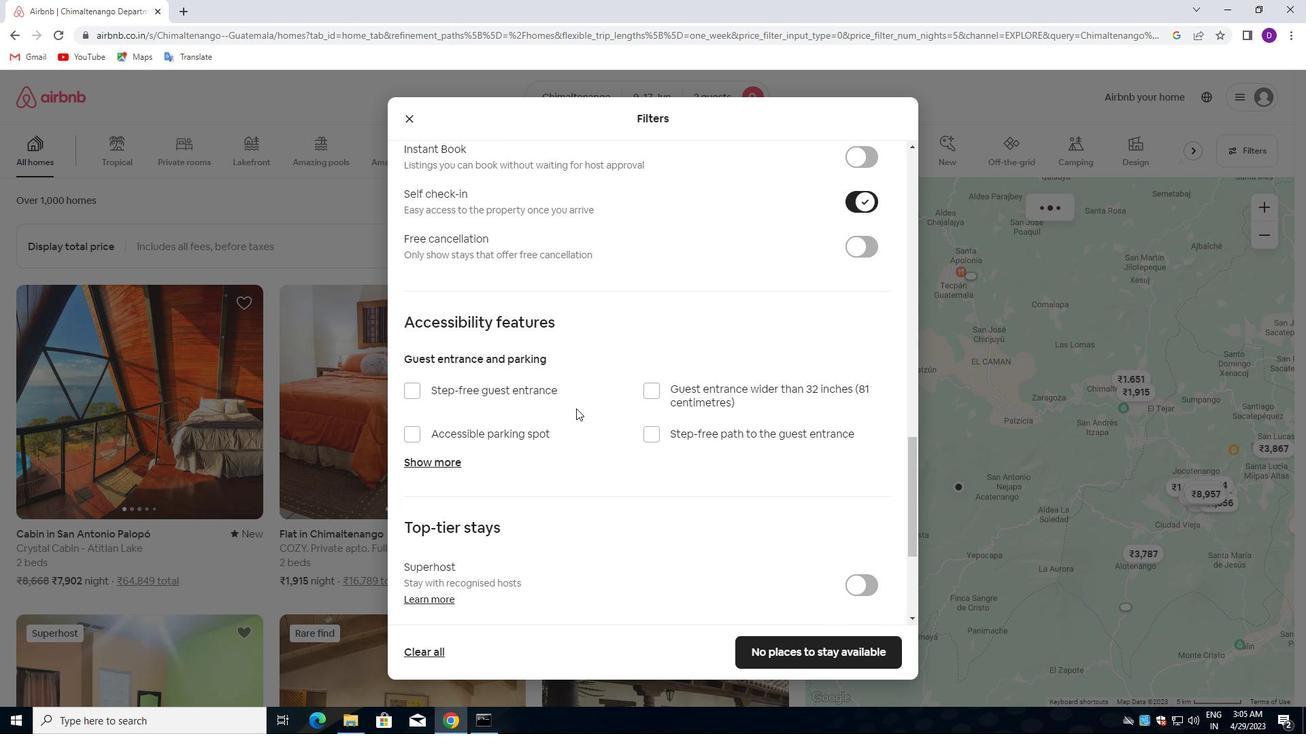 
Action: Mouse scrolled (507, 456) with delta (0, 0)
Screenshot: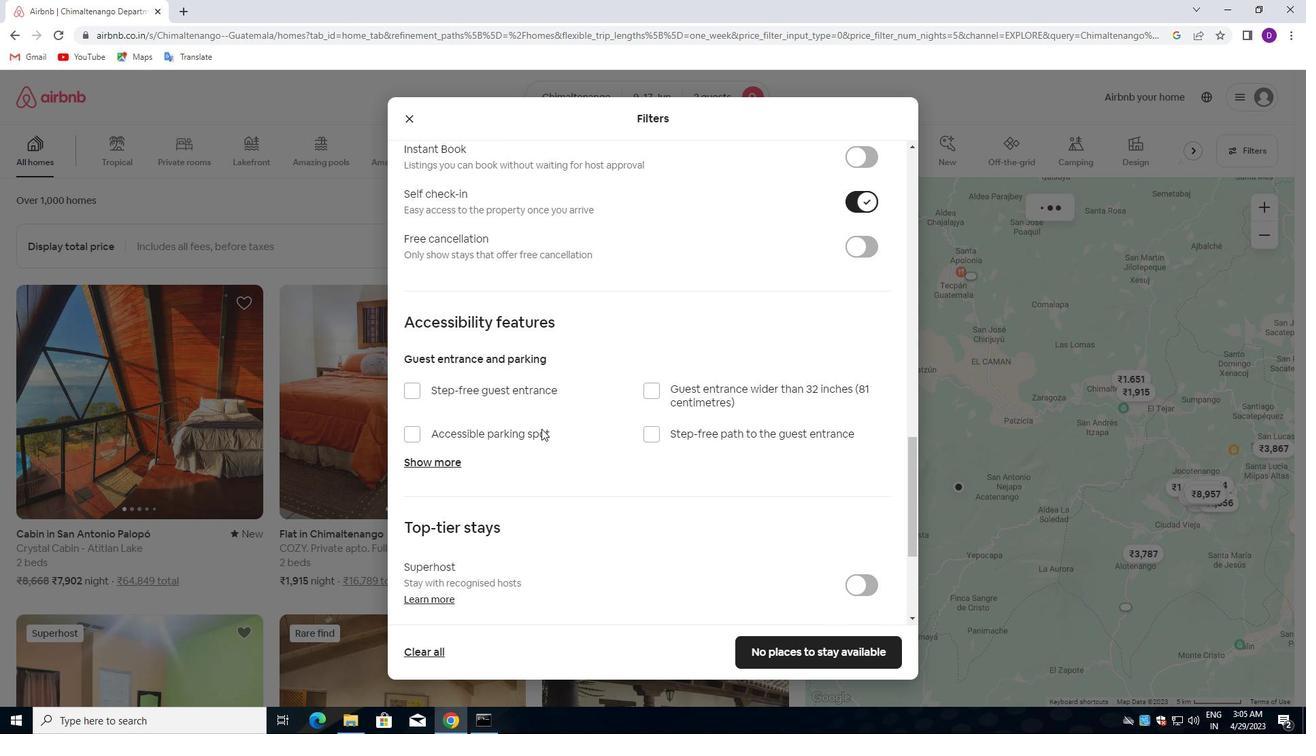 
Action: Mouse scrolled (507, 456) with delta (0, 0)
Screenshot: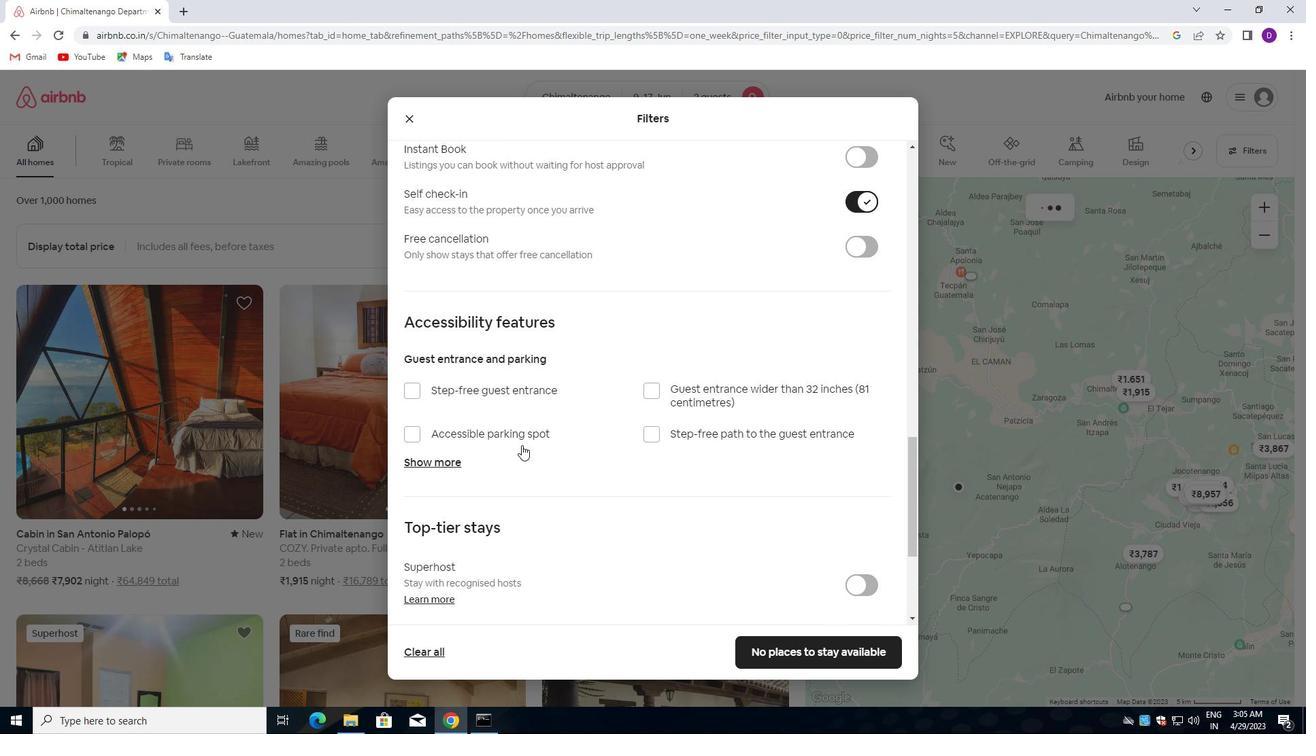 
Action: Mouse moved to (506, 459)
Screenshot: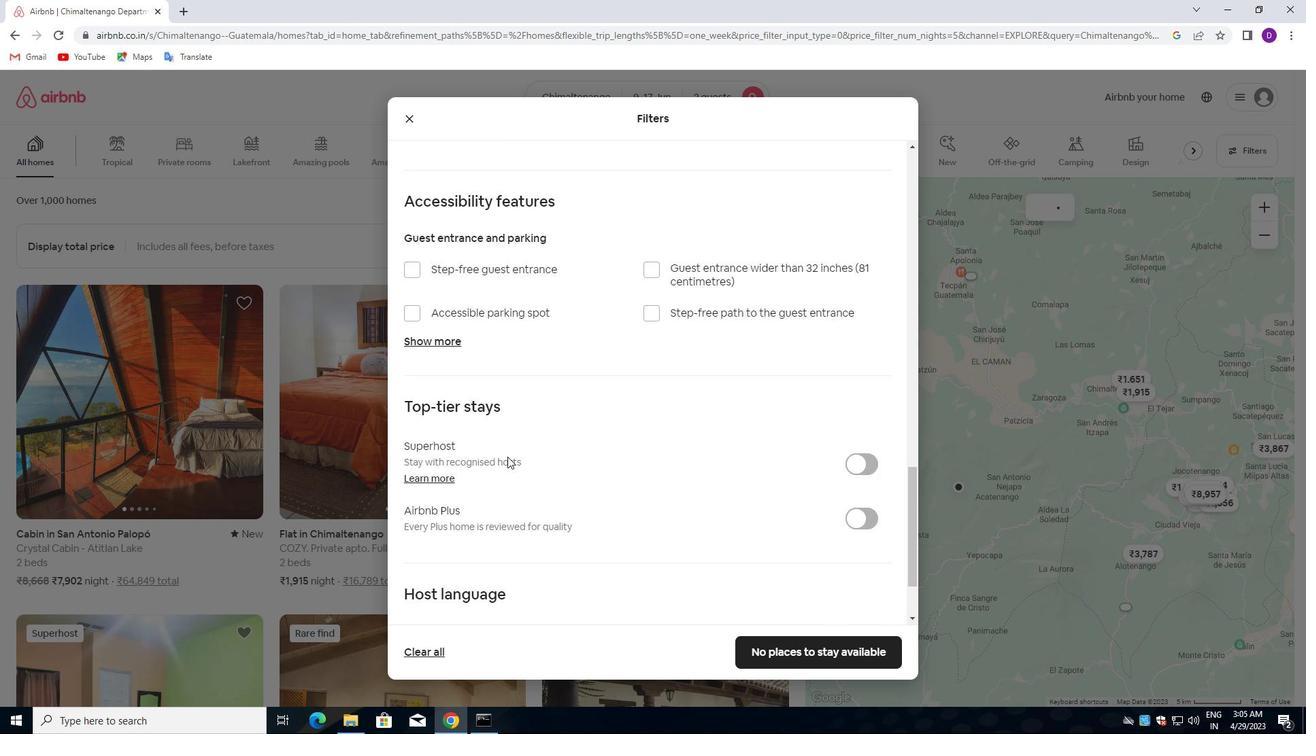 
Action: Mouse scrolled (506, 458) with delta (0, 0)
Screenshot: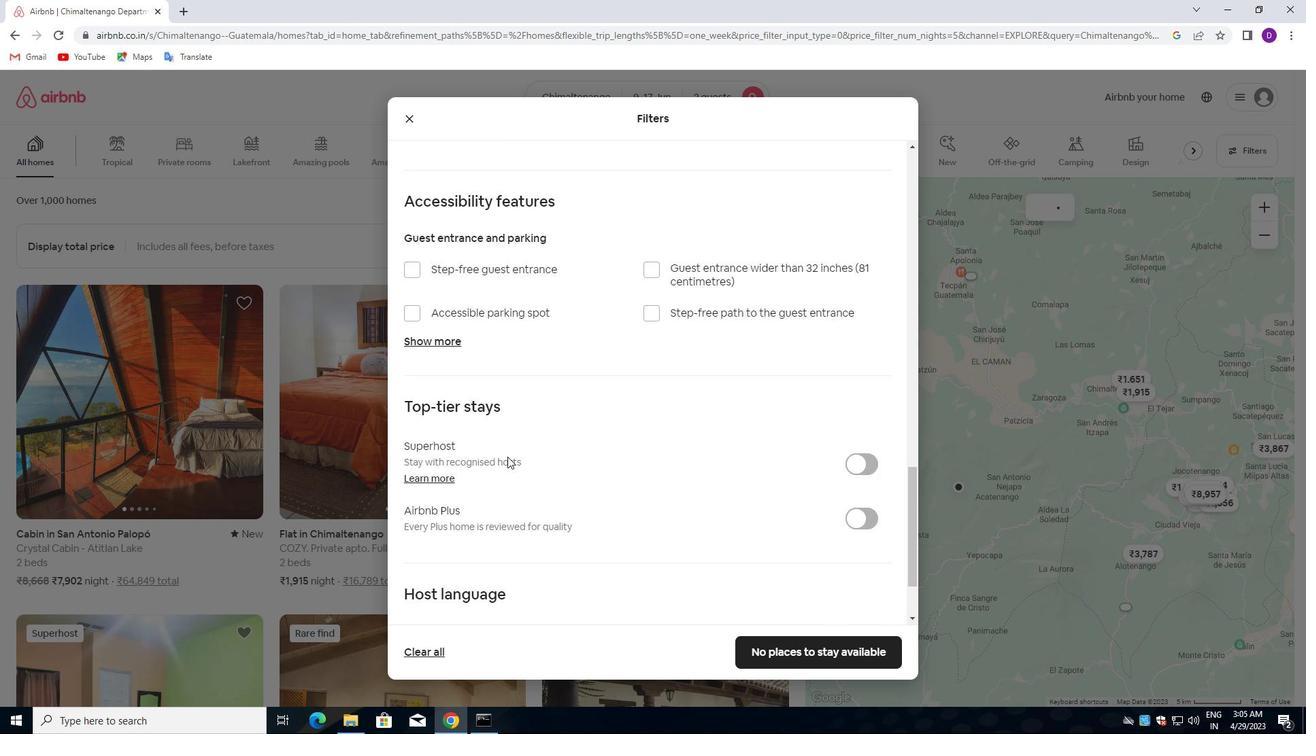 
Action: Mouse moved to (505, 464)
Screenshot: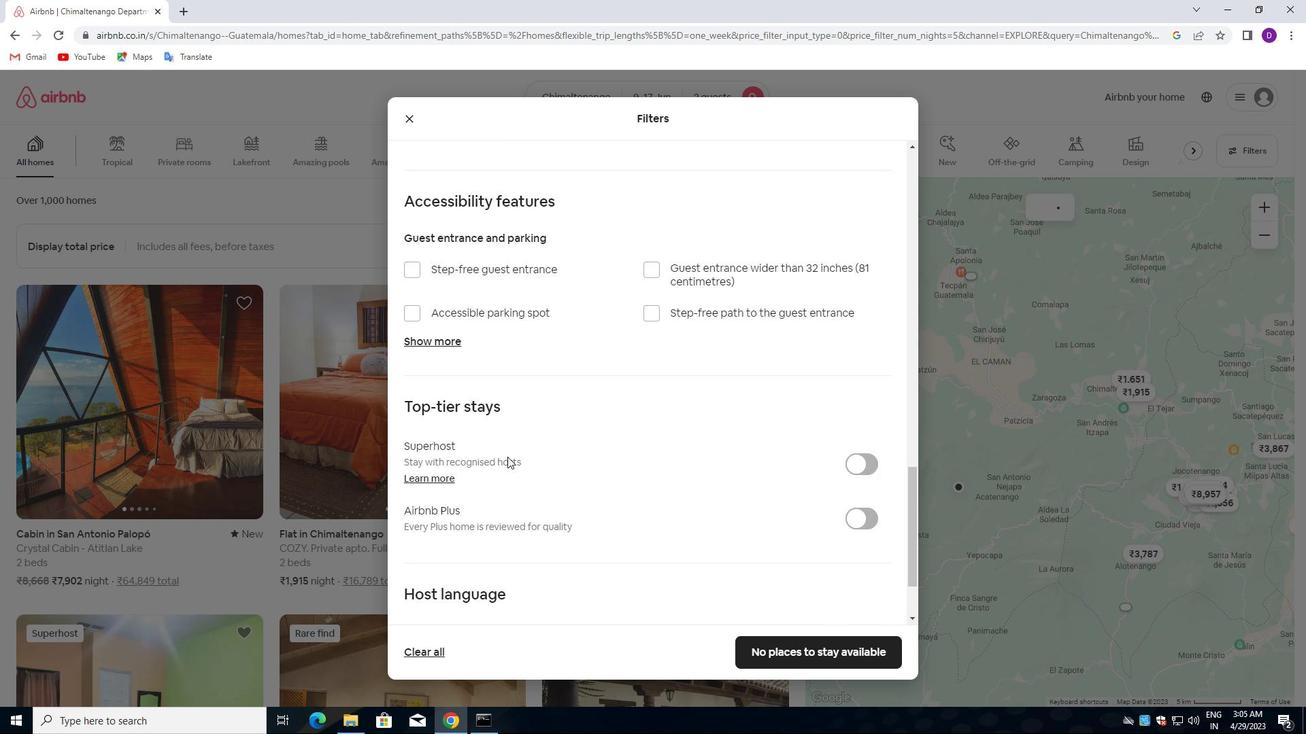 
Action: Mouse scrolled (505, 464) with delta (0, 0)
Screenshot: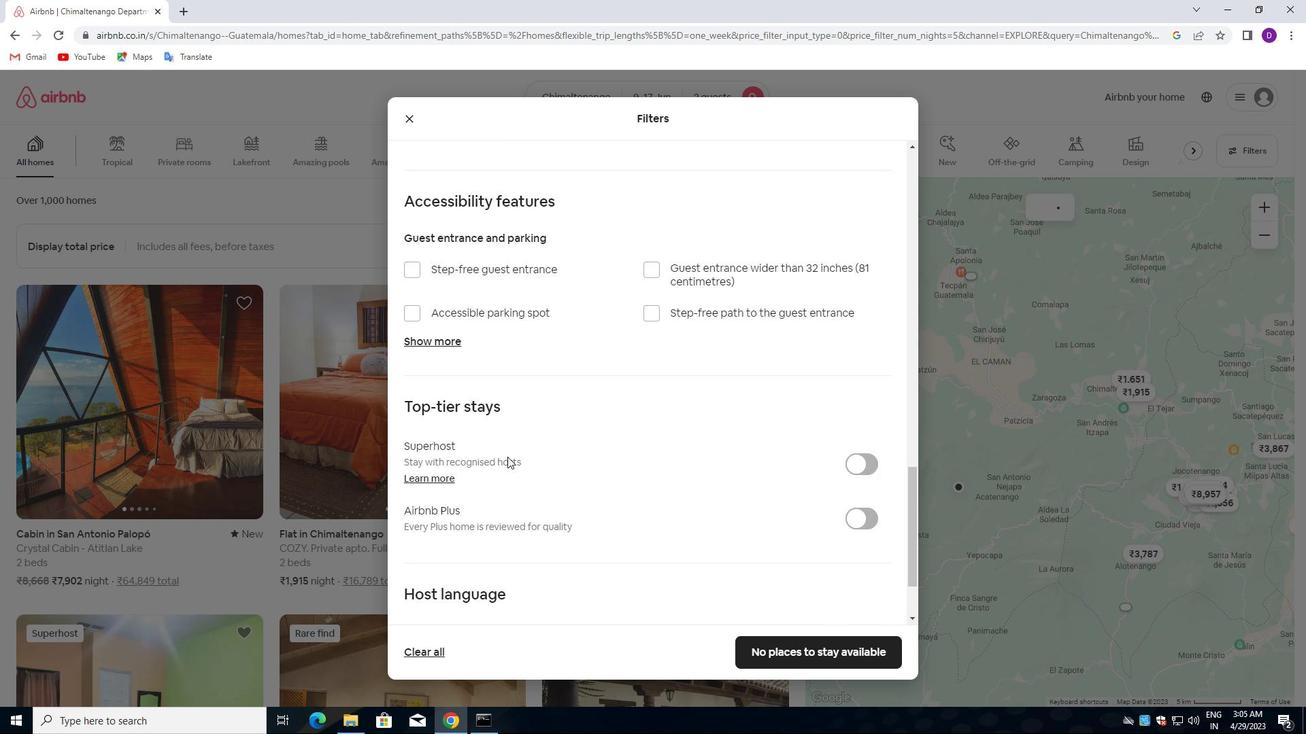 
Action: Mouse moved to (502, 473)
Screenshot: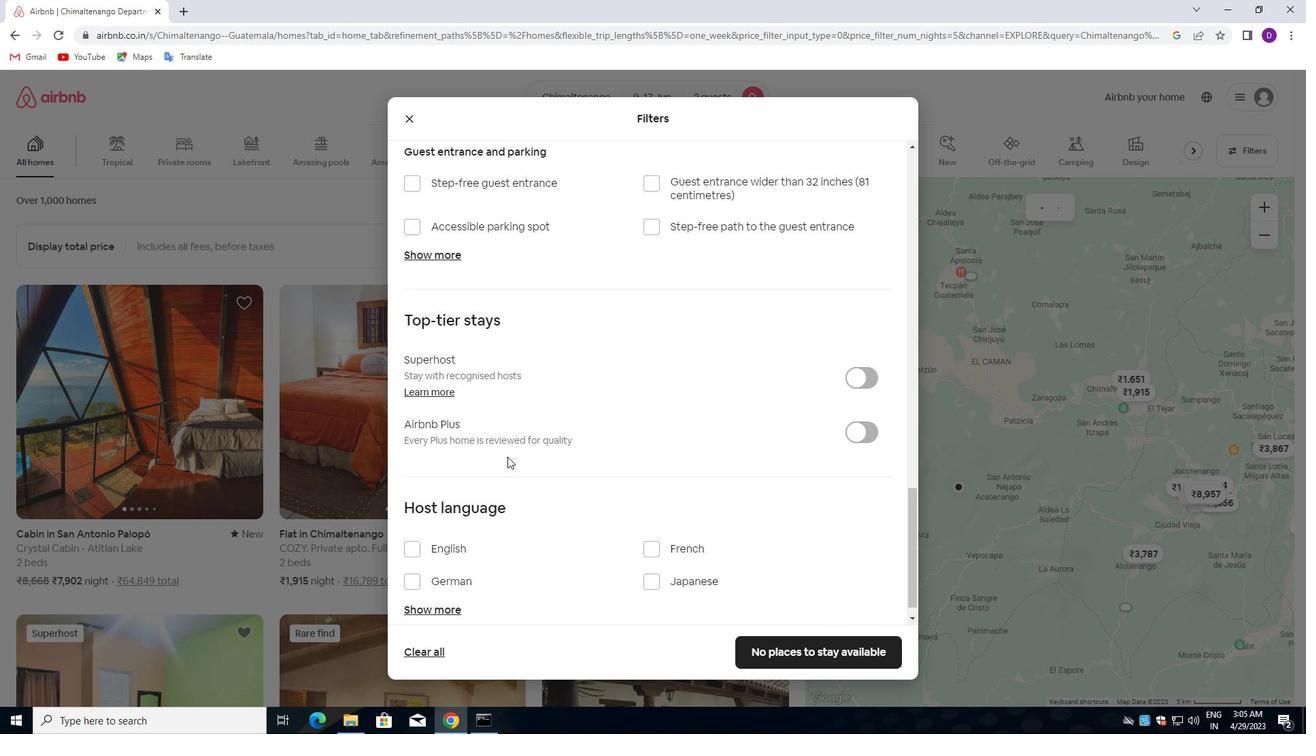 
Action: Mouse scrolled (502, 472) with delta (0, 0)
Screenshot: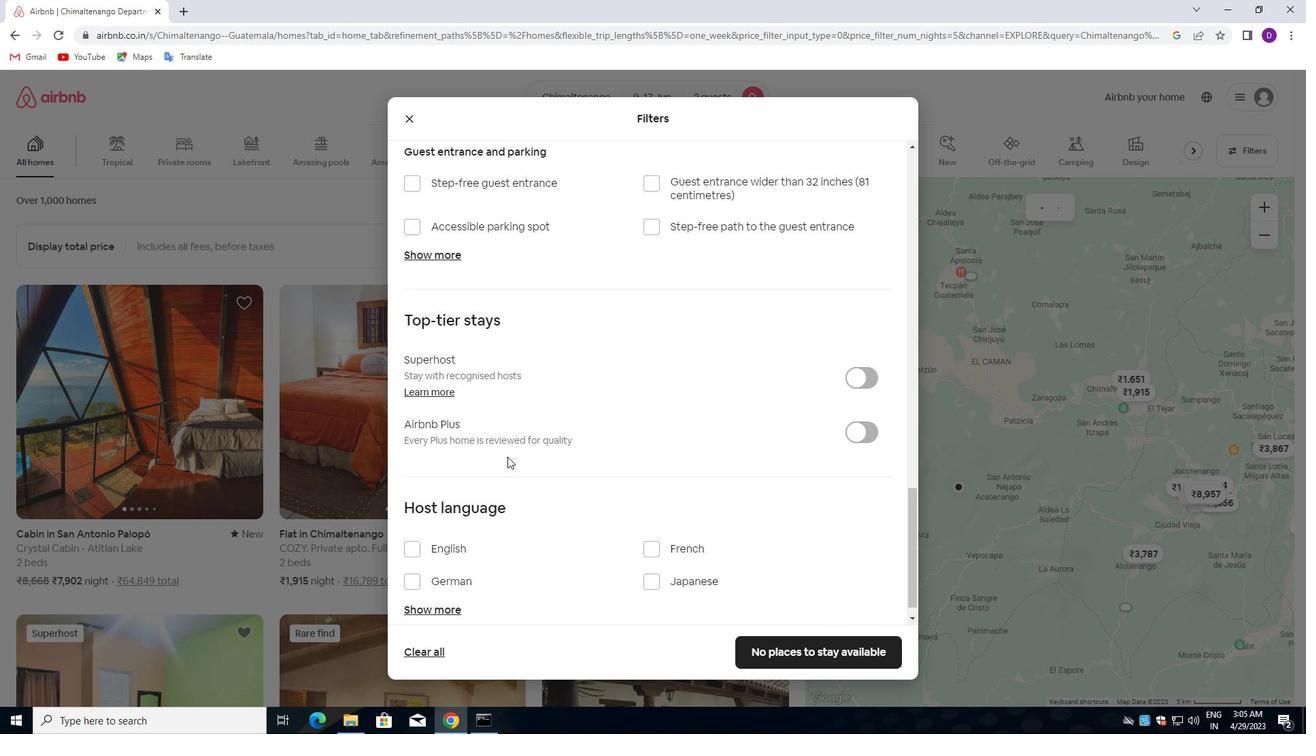 
Action: Mouse moved to (498, 484)
Screenshot: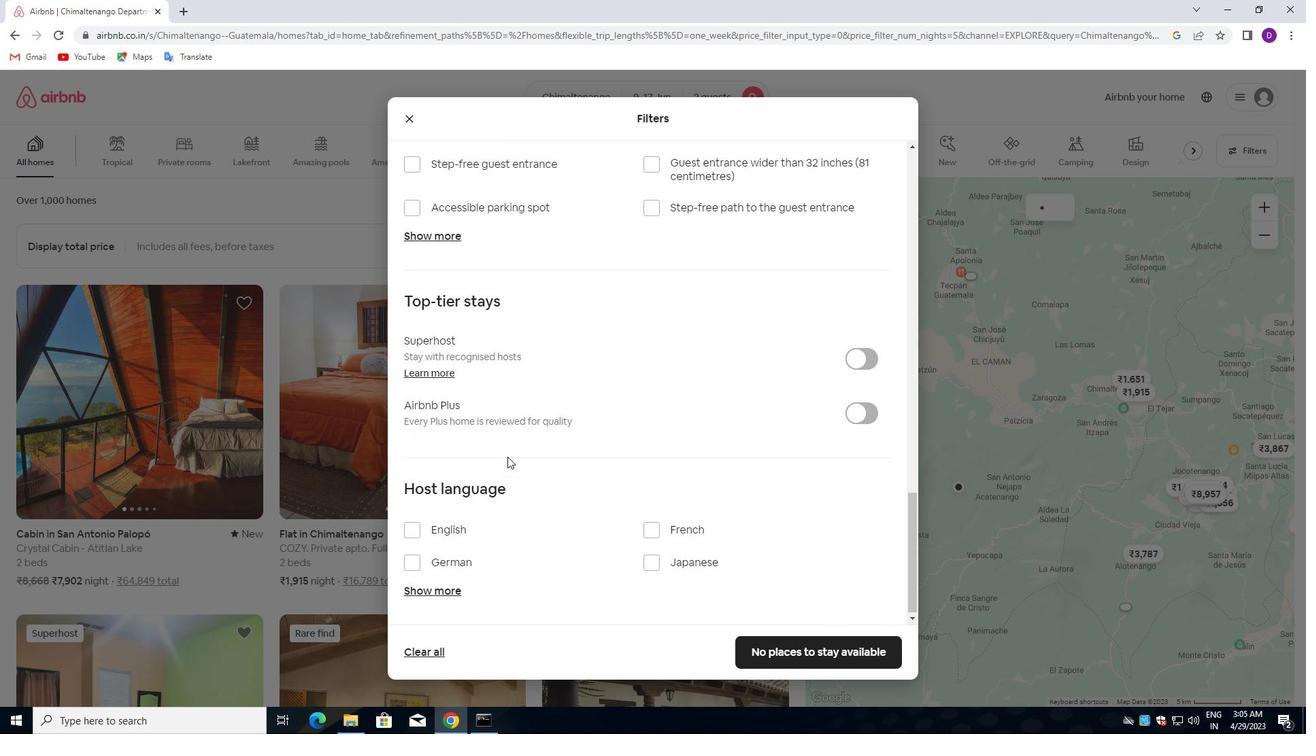 
Action: Mouse scrolled (498, 483) with delta (0, 0)
Screenshot: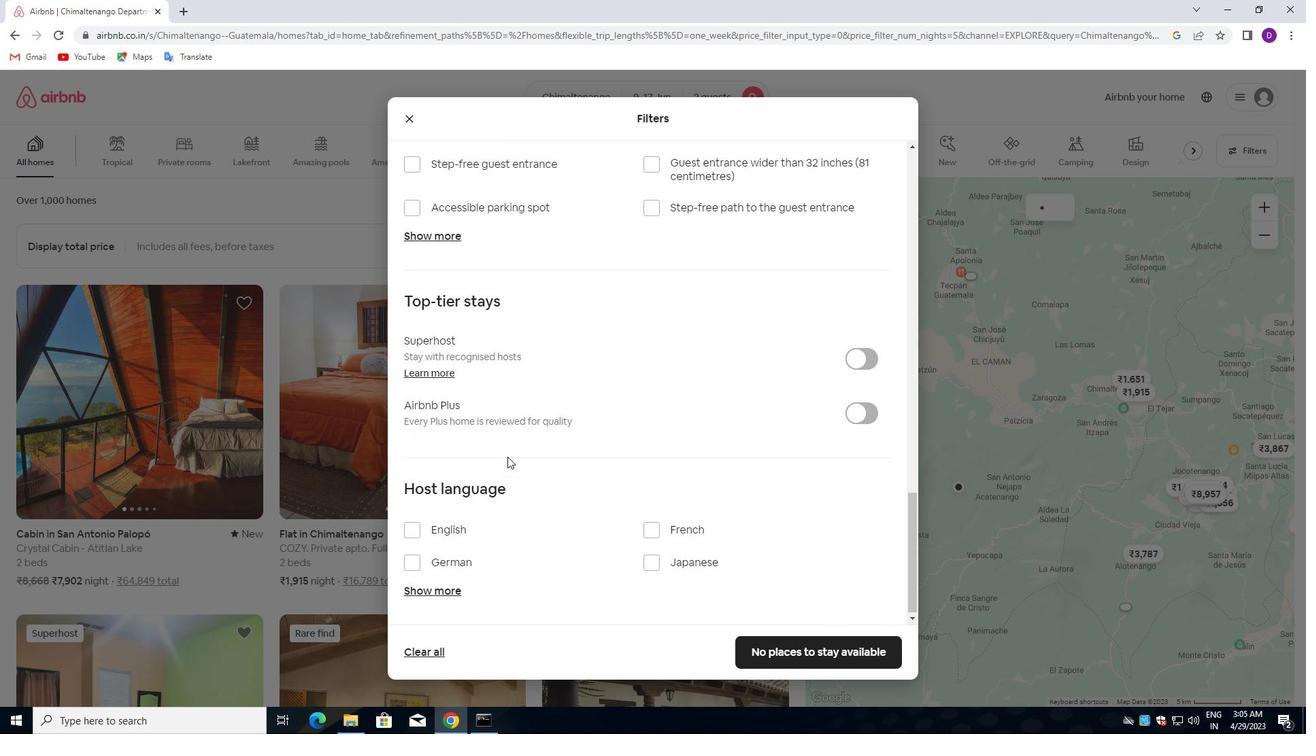
Action: Mouse moved to (419, 528)
Screenshot: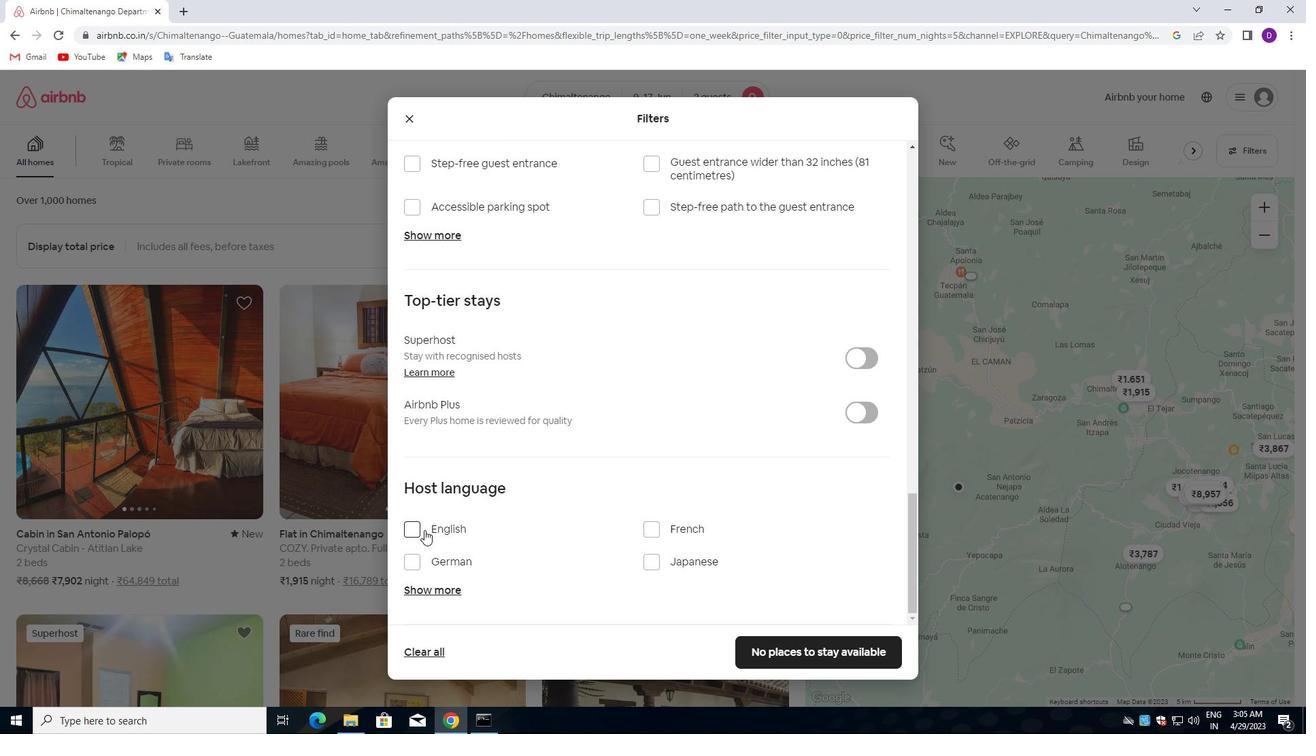 
Action: Mouse pressed left at (419, 528)
Screenshot: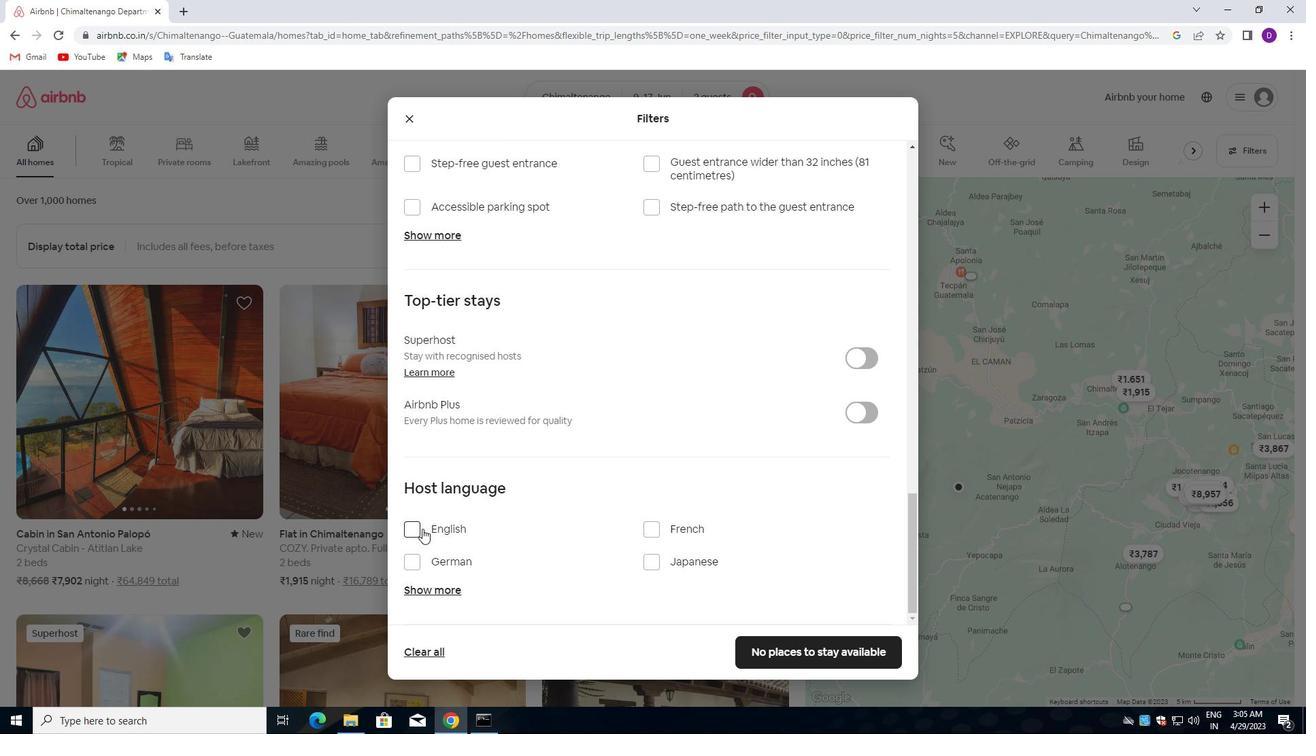 
Action: Mouse moved to (818, 647)
Screenshot: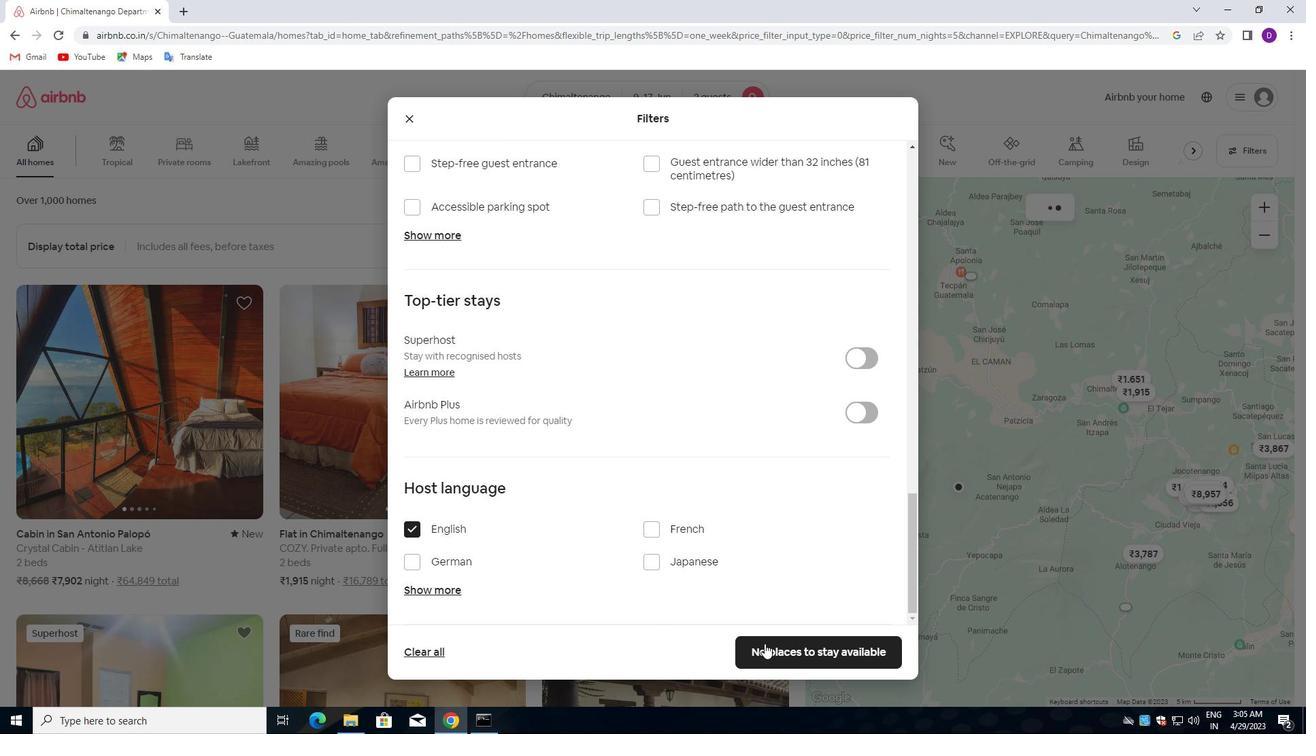 
Action: Mouse pressed left at (818, 647)
Screenshot: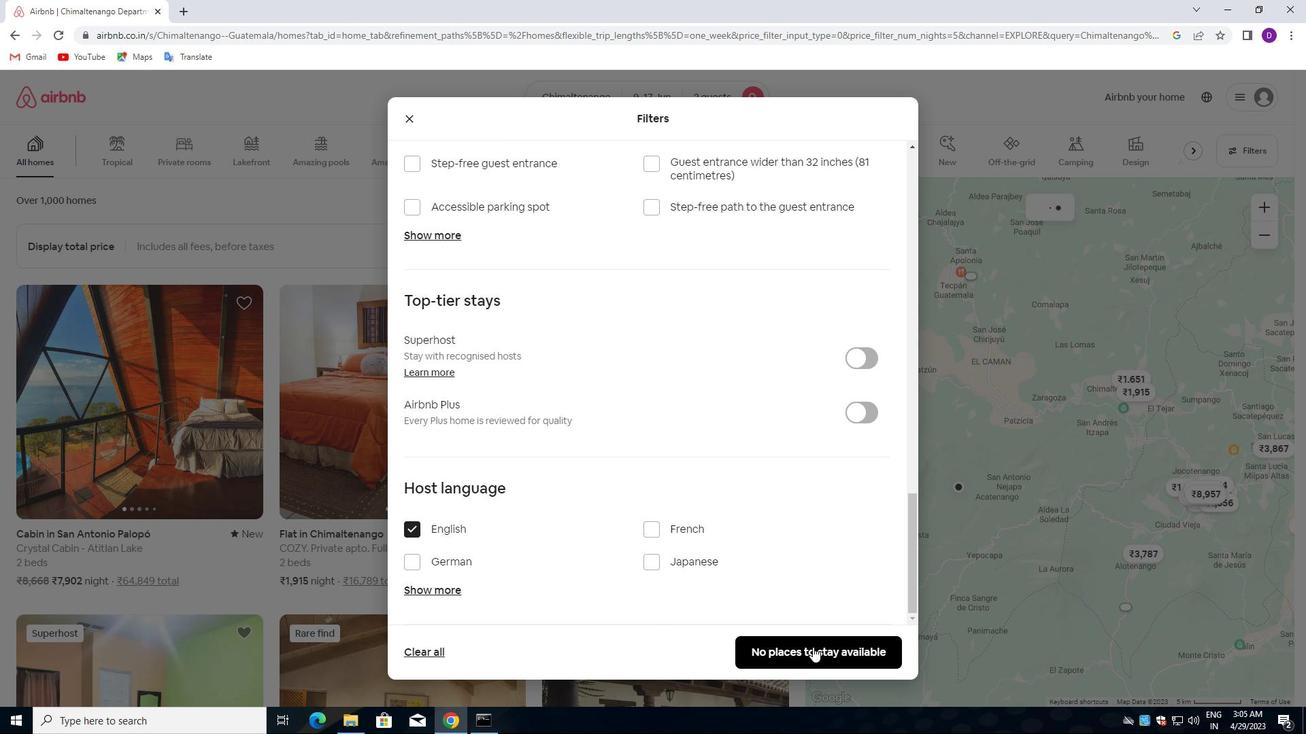 
Action: Mouse moved to (803, 645)
Screenshot: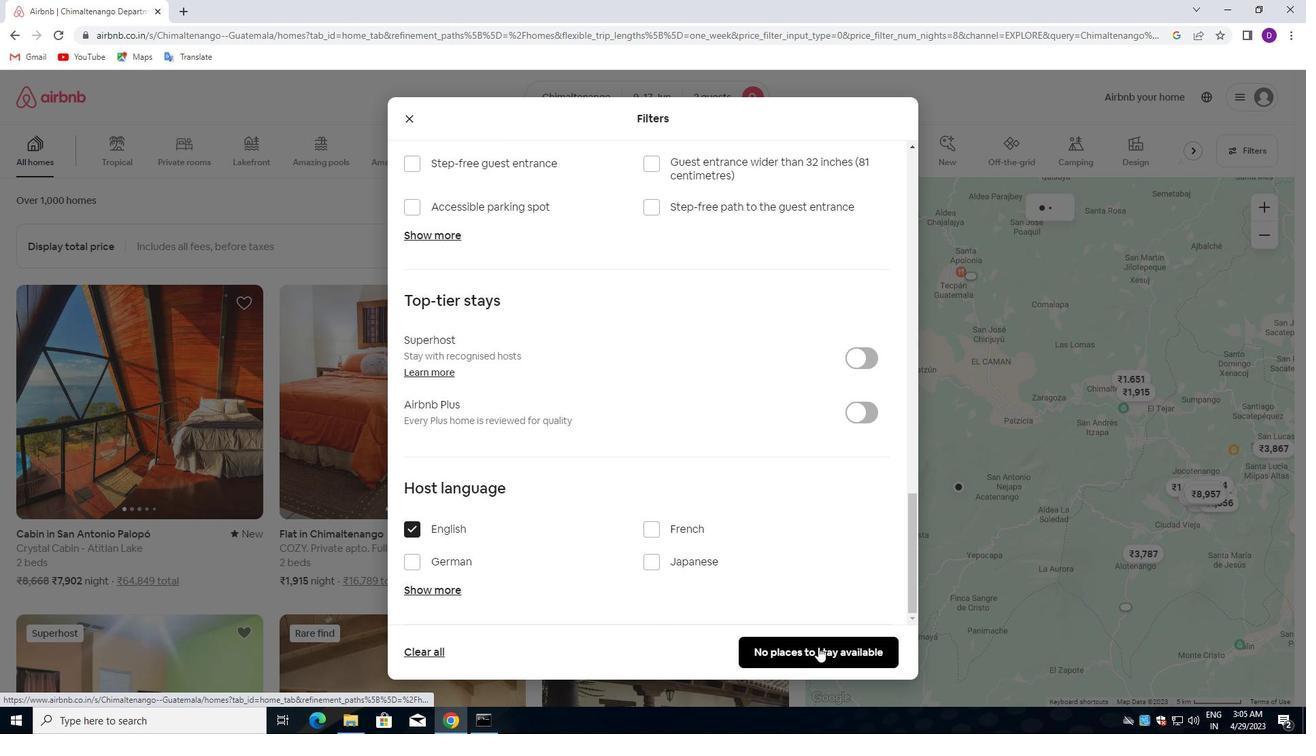 
